 Task: Look for space in Kortenberg, Belgium from 12th  July, 2023 to 15th July, 2023 for 3 adults in price range Rs.12000 to Rs.16000. Place can be entire place with 2 bedrooms having 3 beds and 1 bathroom. Property type can be house, flat, guest house. Amenities needed are: hair dryer, heating. Booking option can be shelf check-in. Required host language is English.
Action: Key pressed <Key.caps_lock>k<Key.caps_lock>ortt<Key.backspace>enberg,<Key.space>
Screenshot: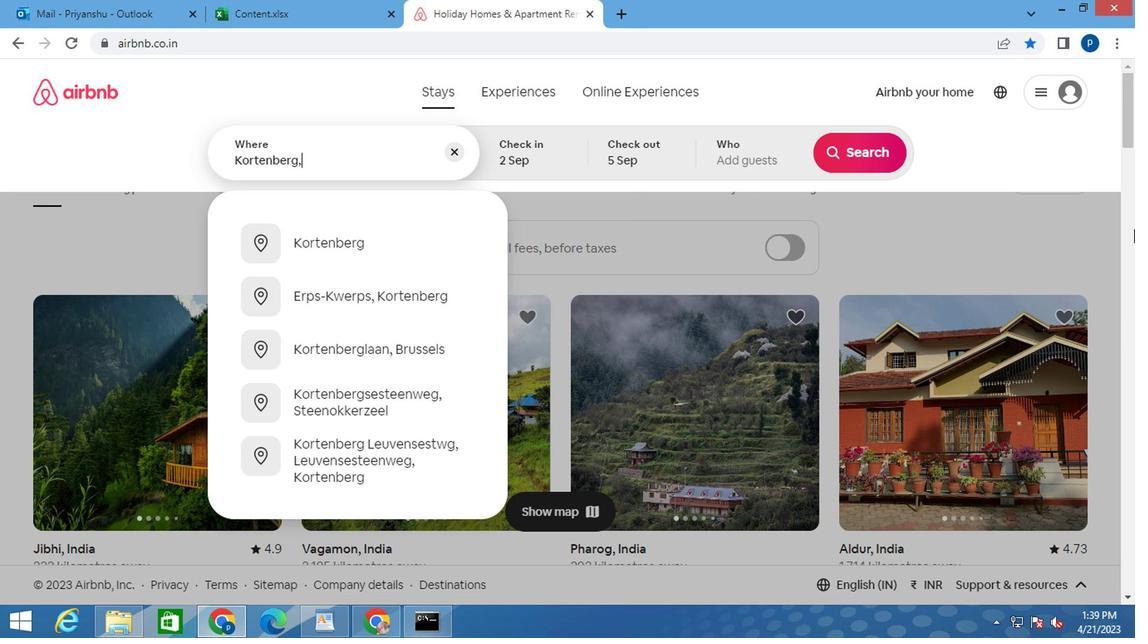 
Action: Mouse moved to (1130, 230)
Screenshot: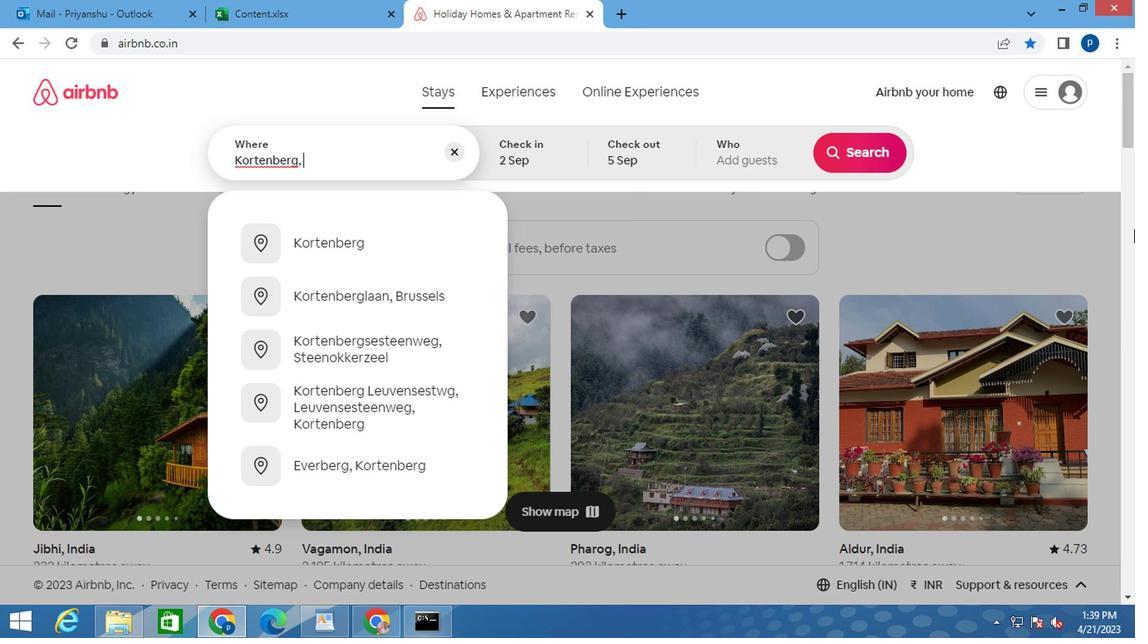 
Action: Key pressed <Key.caps_lock>b<Key.caps_lock>e
Screenshot: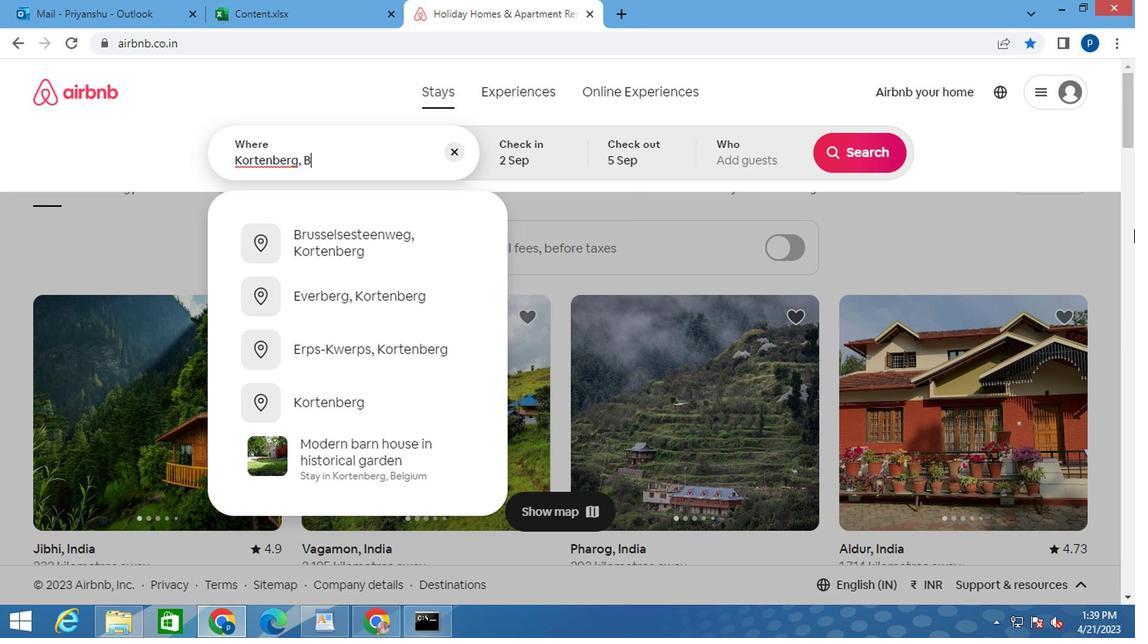 
Action: Mouse moved to (351, 234)
Screenshot: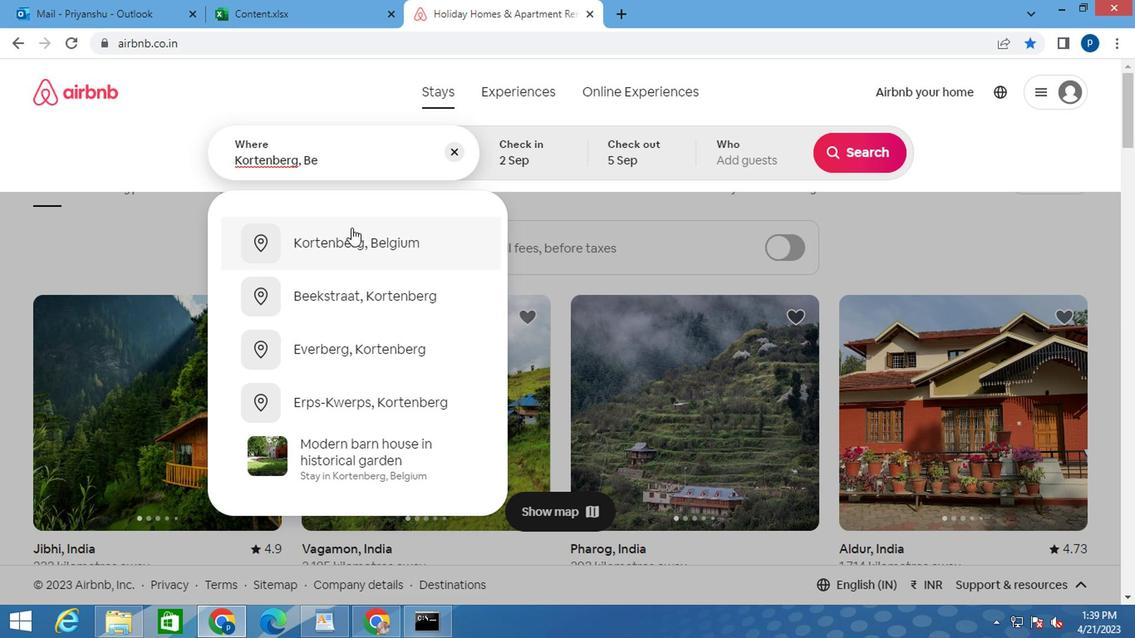 
Action: Mouse pressed left at (351, 234)
Screenshot: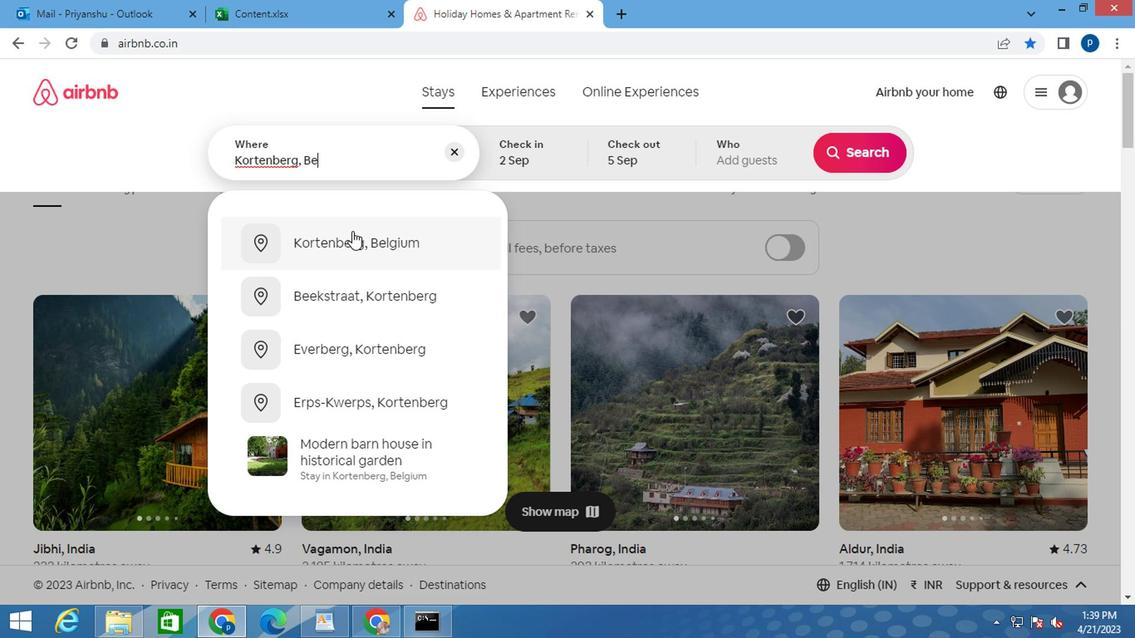 
Action: Mouse moved to (561, 152)
Screenshot: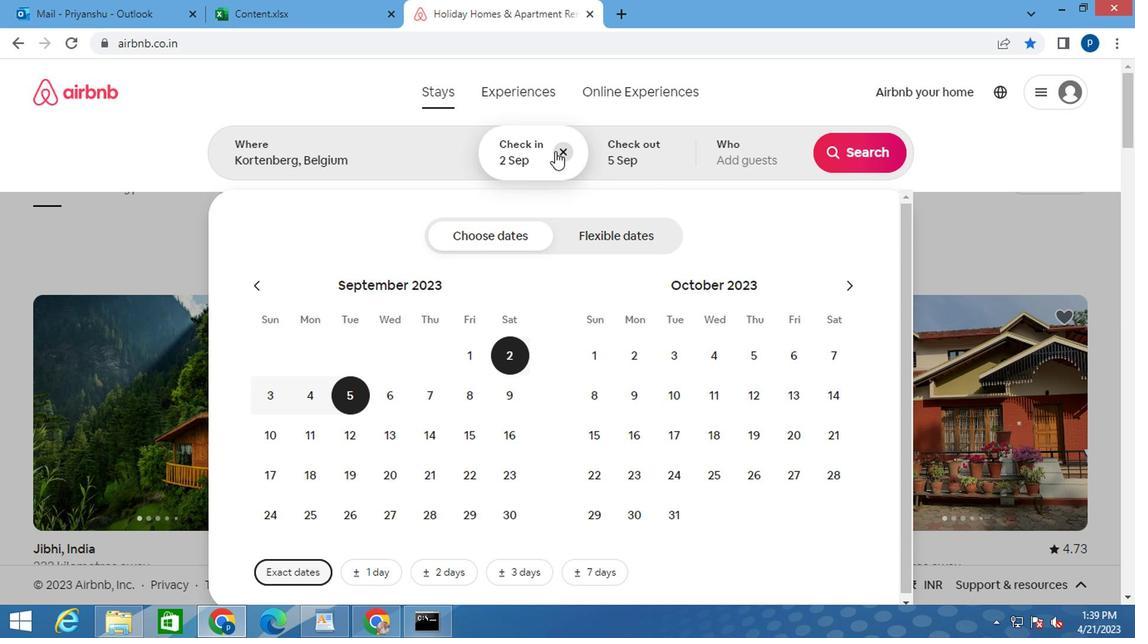 
Action: Mouse pressed left at (561, 152)
Screenshot: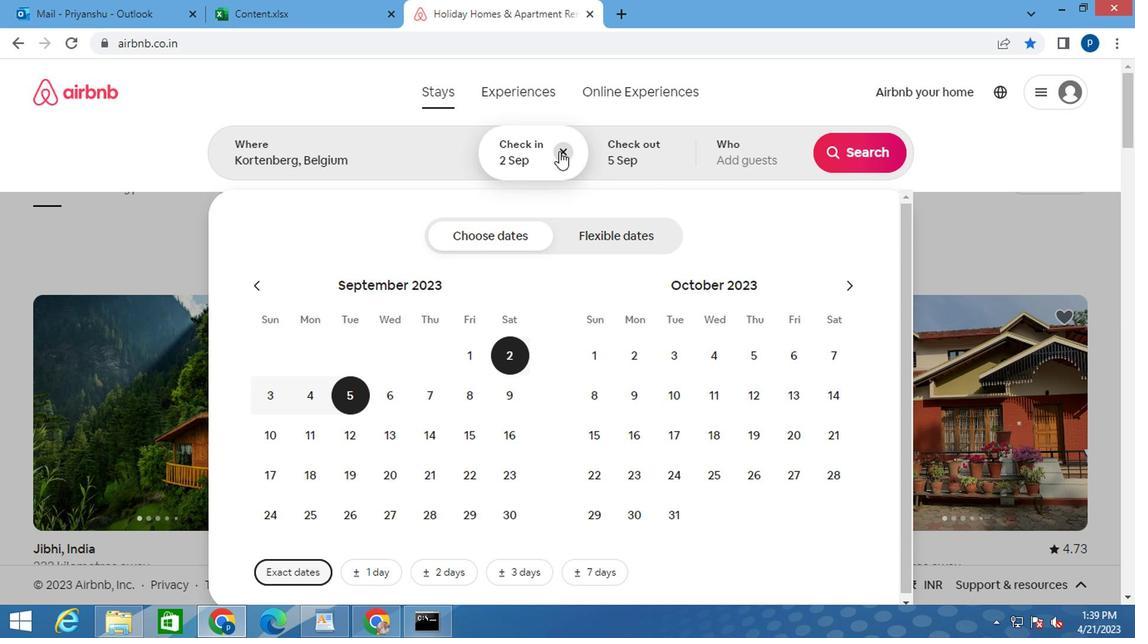 
Action: Mouse moved to (254, 285)
Screenshot: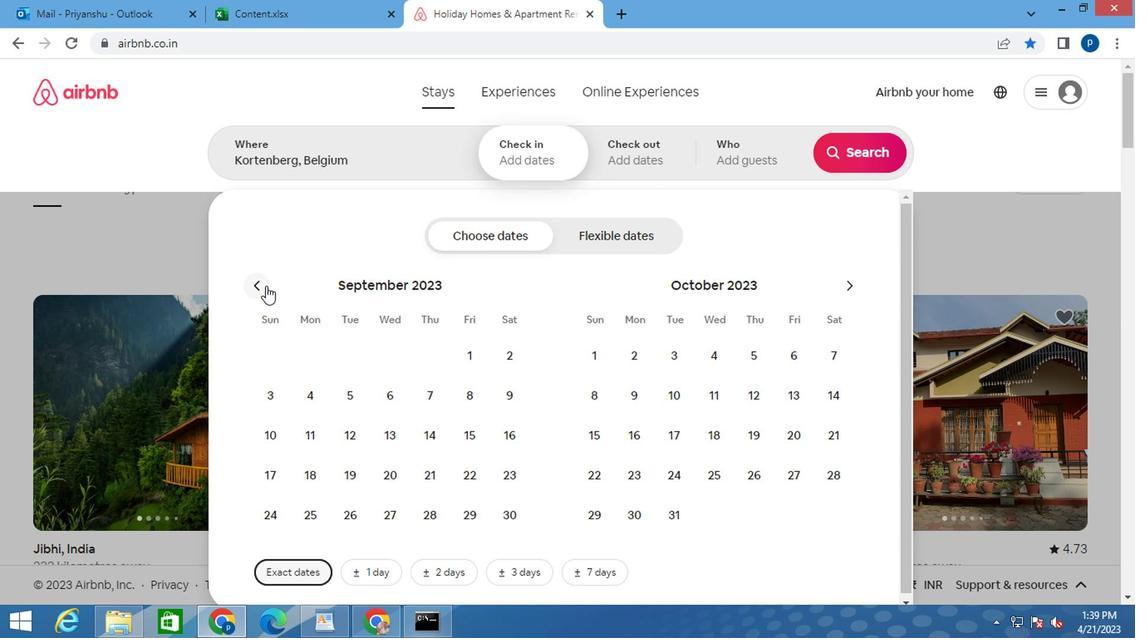 
Action: Mouse pressed left at (254, 285)
Screenshot: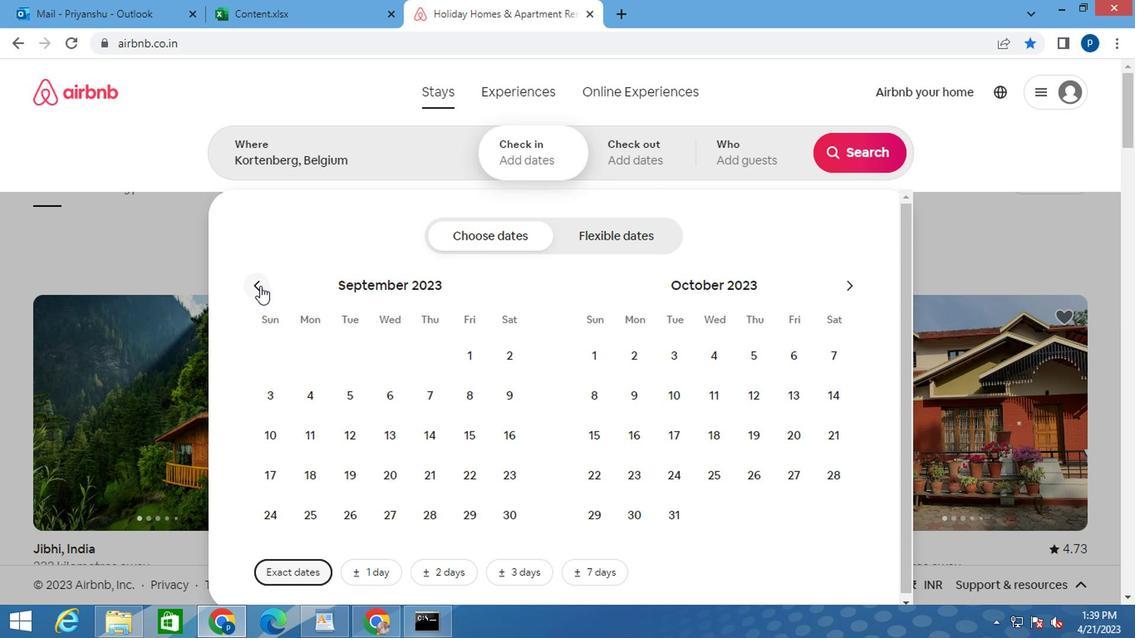 
Action: Mouse pressed left at (254, 285)
Screenshot: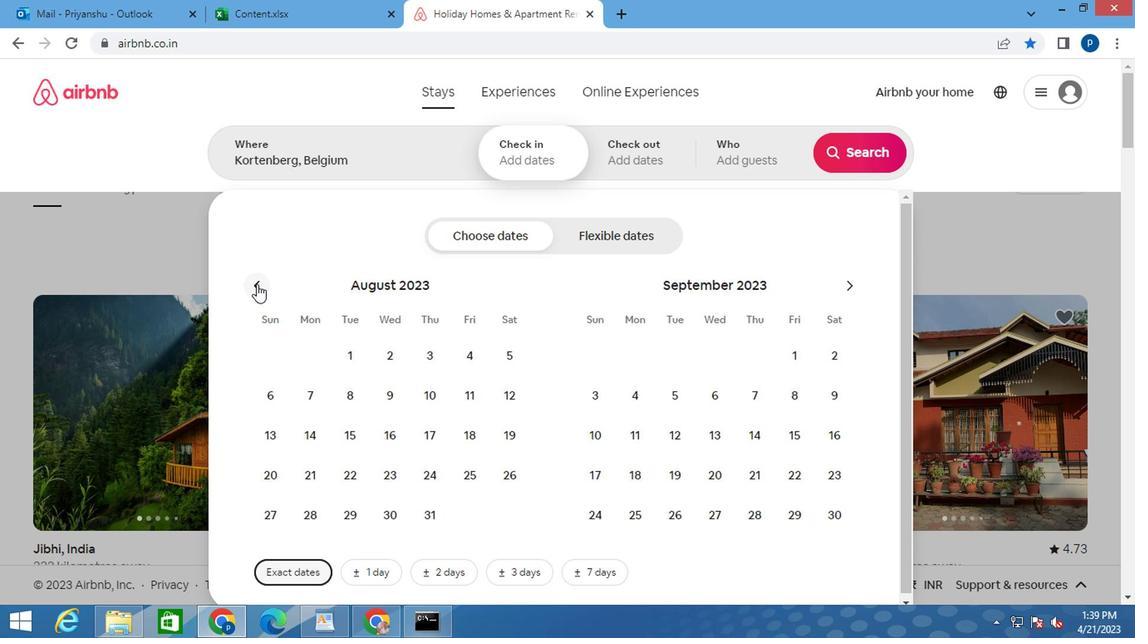 
Action: Mouse moved to (258, 288)
Screenshot: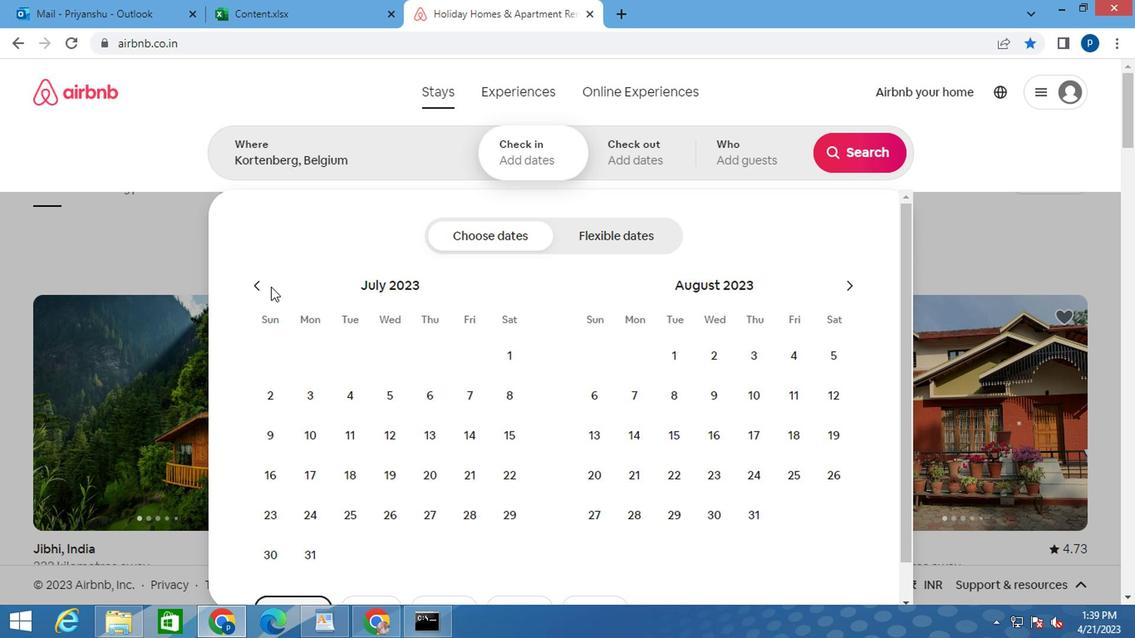 
Action: Mouse pressed left at (258, 288)
Screenshot: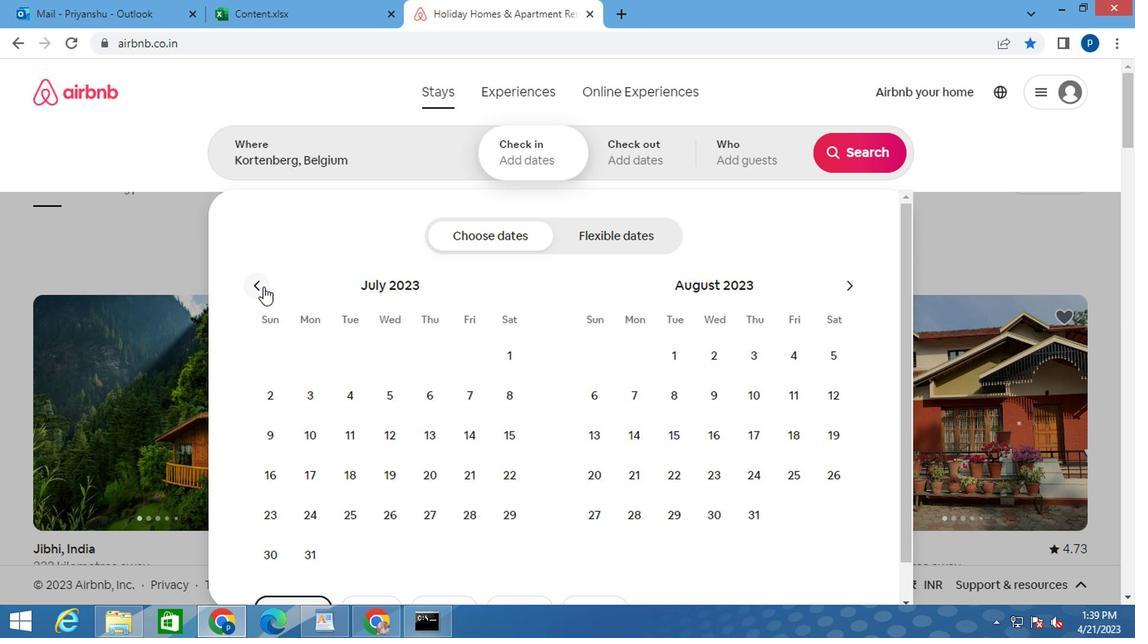 
Action: Mouse moved to (708, 431)
Screenshot: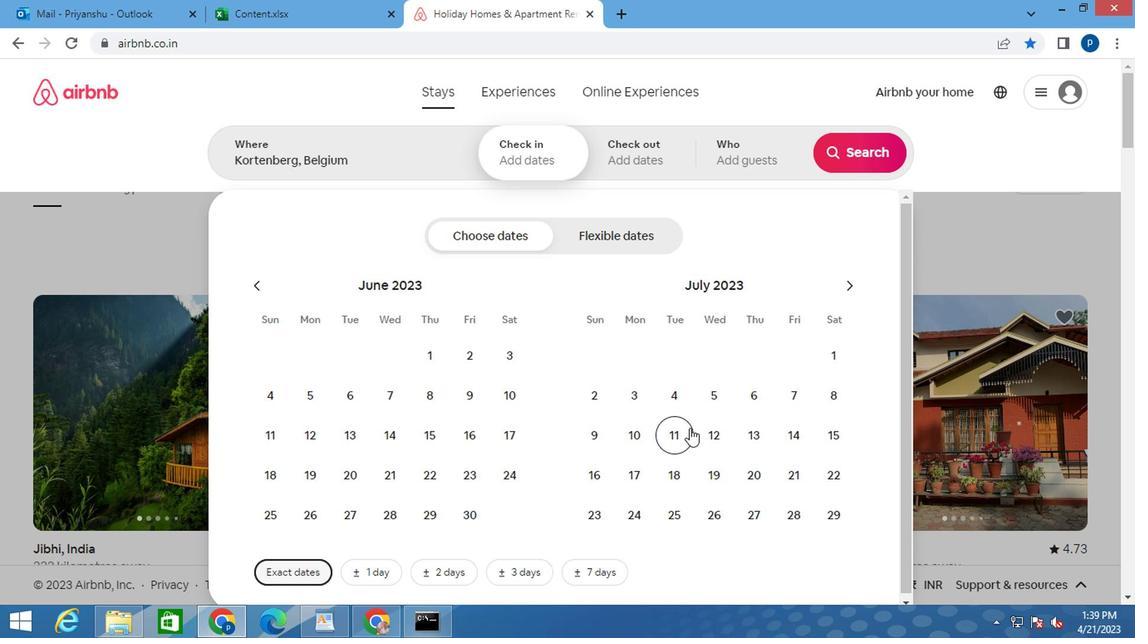 
Action: Mouse pressed left at (708, 431)
Screenshot: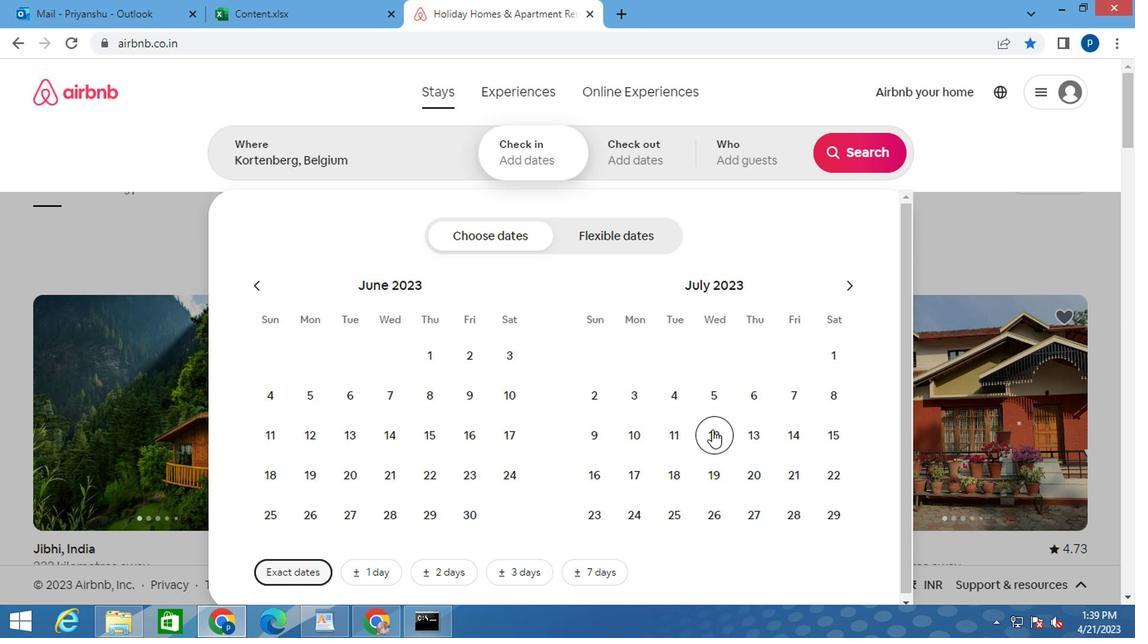 
Action: Mouse moved to (835, 441)
Screenshot: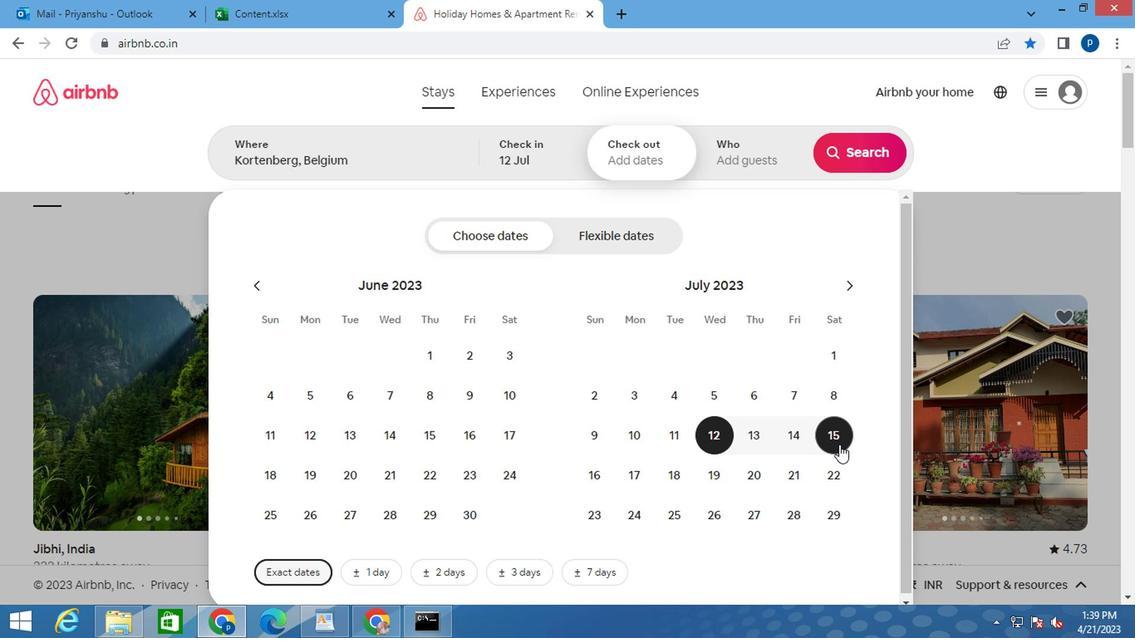 
Action: Mouse pressed left at (835, 441)
Screenshot: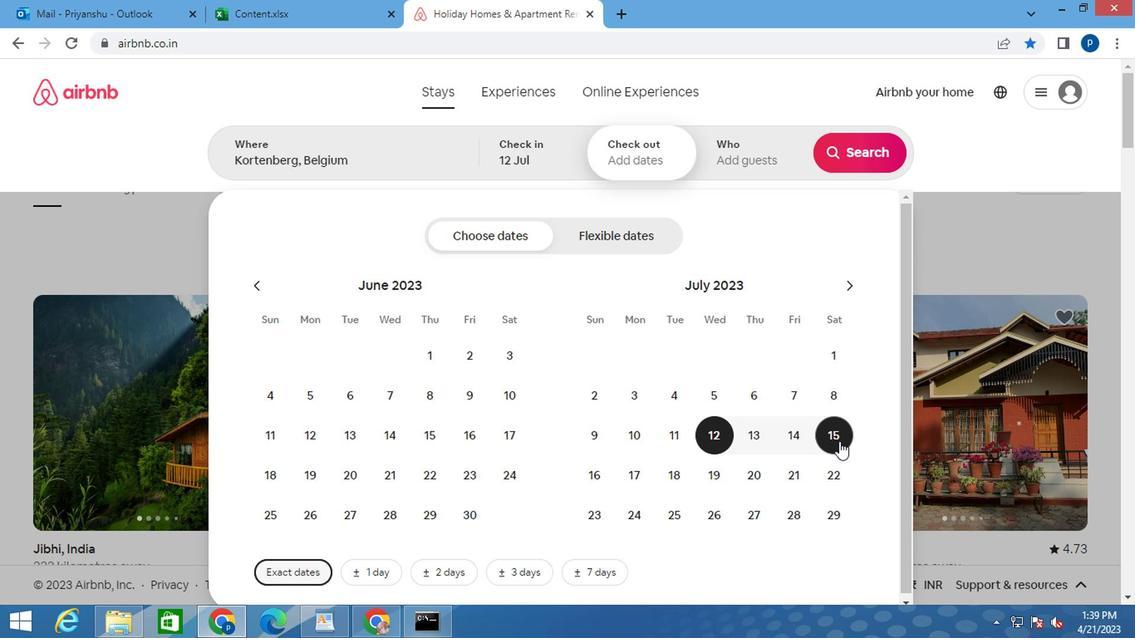 
Action: Mouse moved to (754, 157)
Screenshot: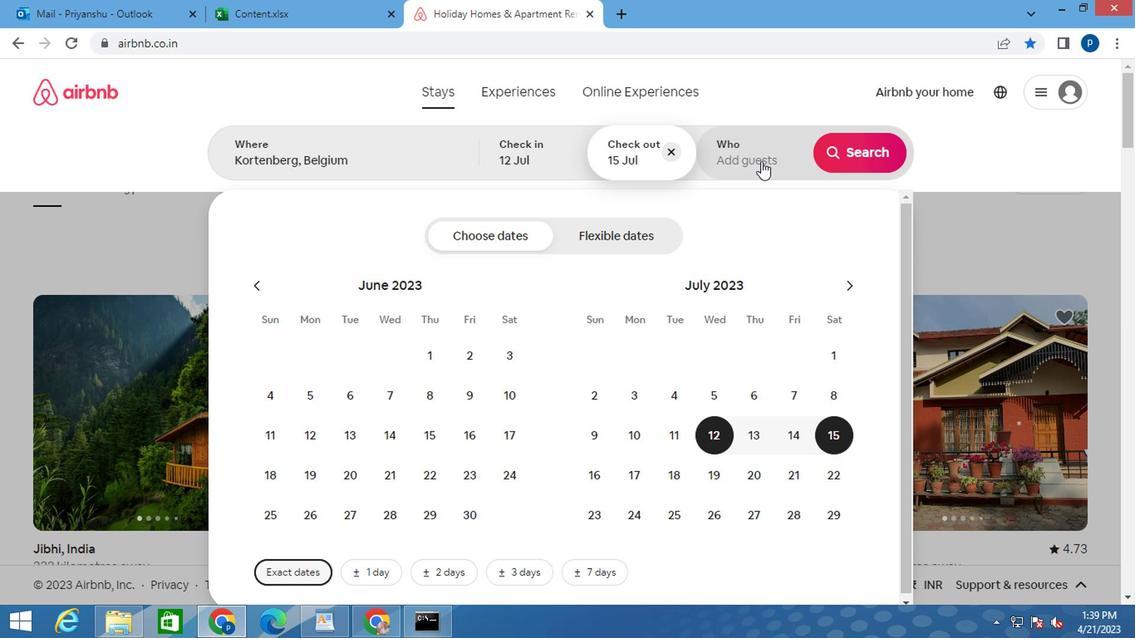 
Action: Mouse pressed left at (754, 157)
Screenshot: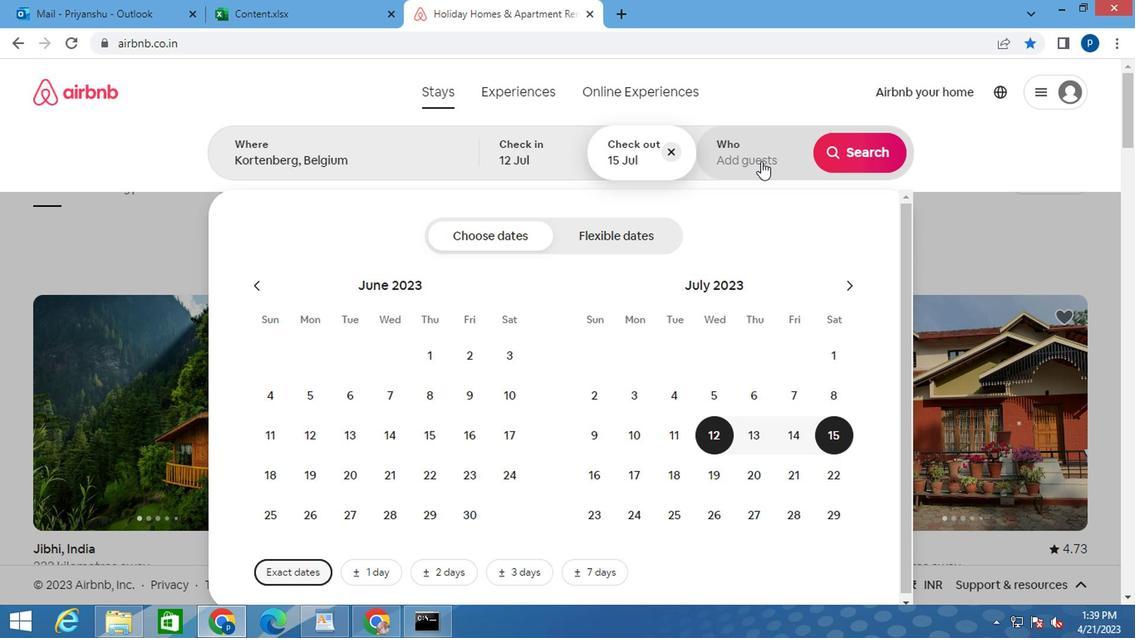 
Action: Mouse moved to (860, 240)
Screenshot: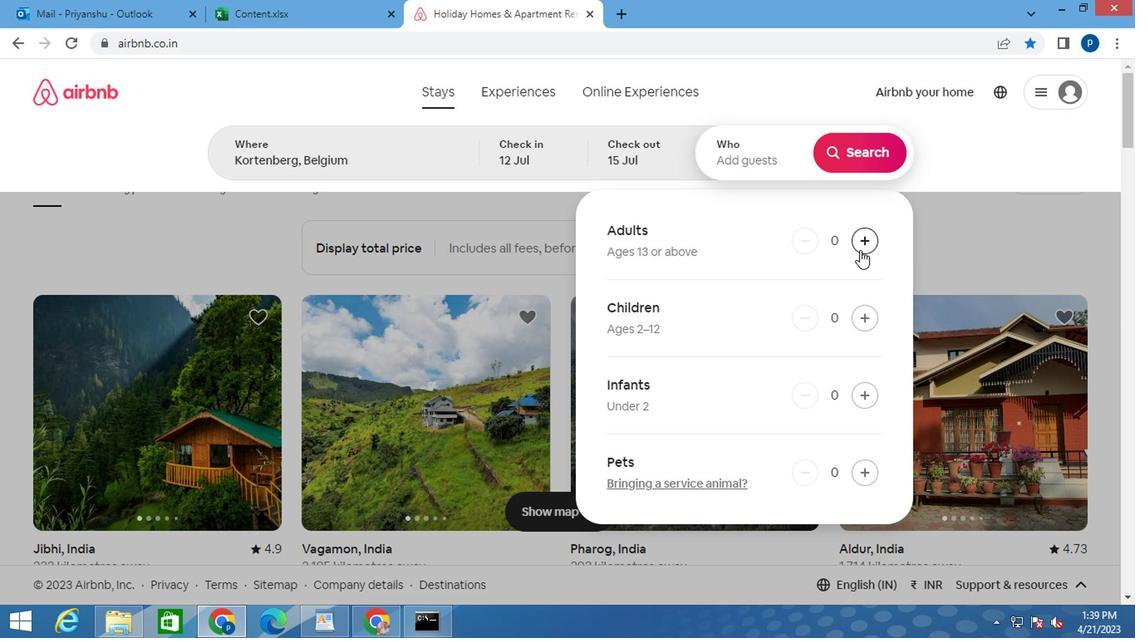 
Action: Mouse pressed left at (860, 240)
Screenshot: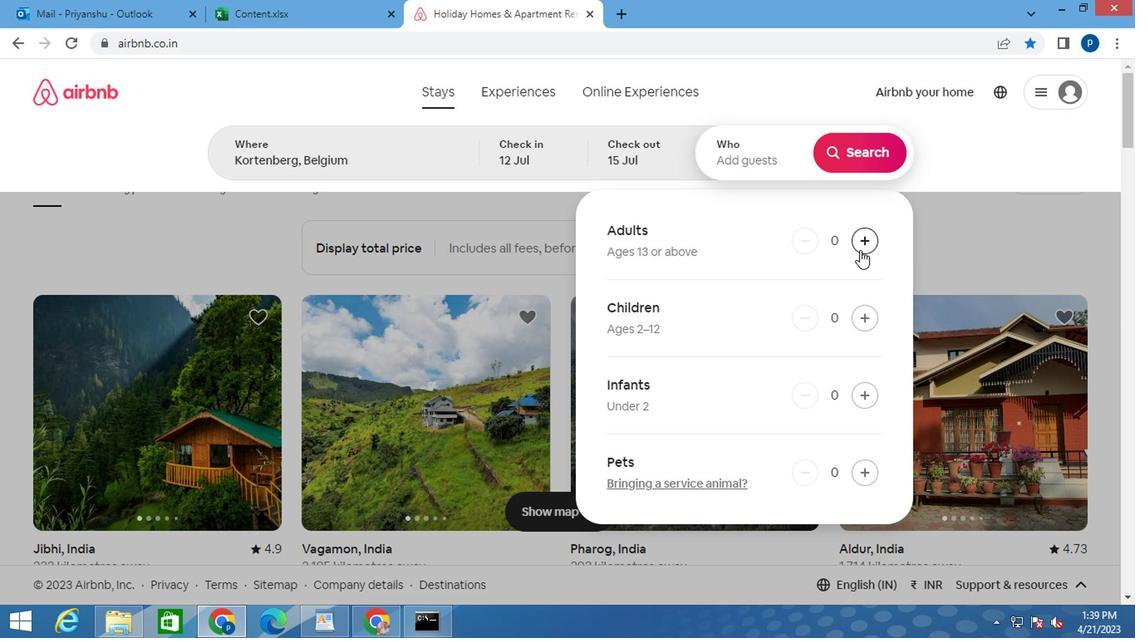 
Action: Mouse pressed left at (860, 240)
Screenshot: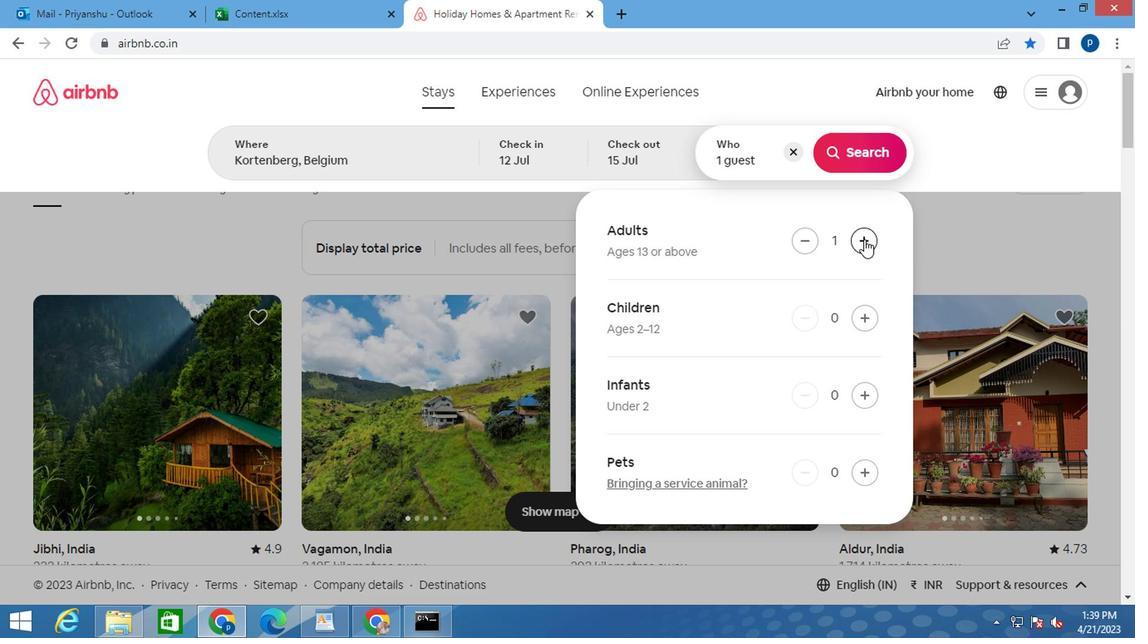 
Action: Mouse pressed left at (860, 240)
Screenshot: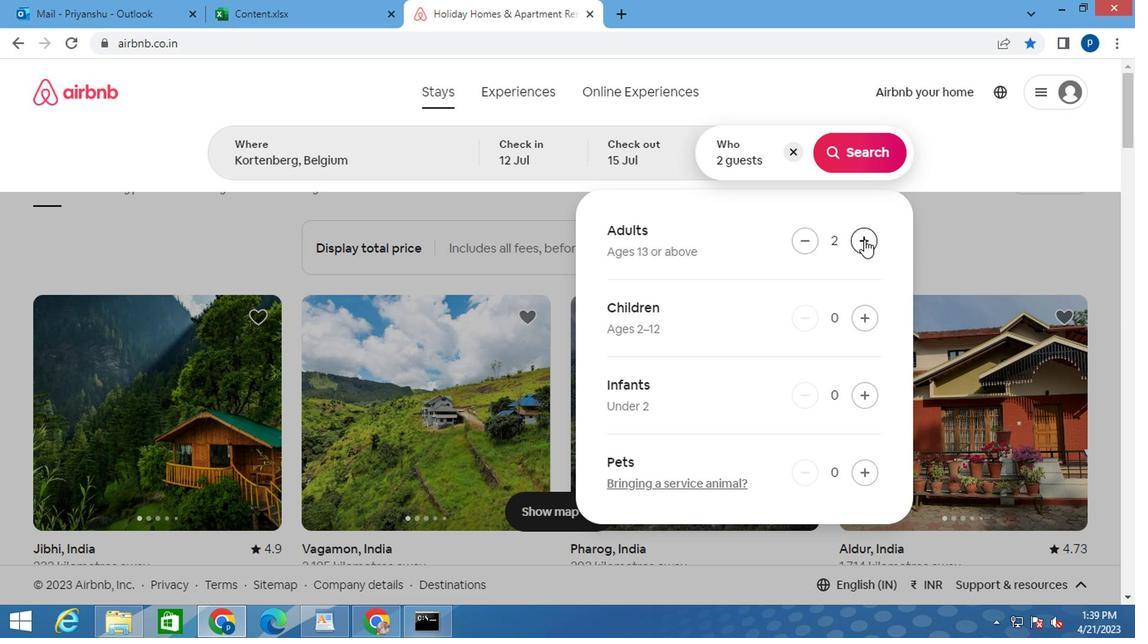 
Action: Mouse moved to (861, 149)
Screenshot: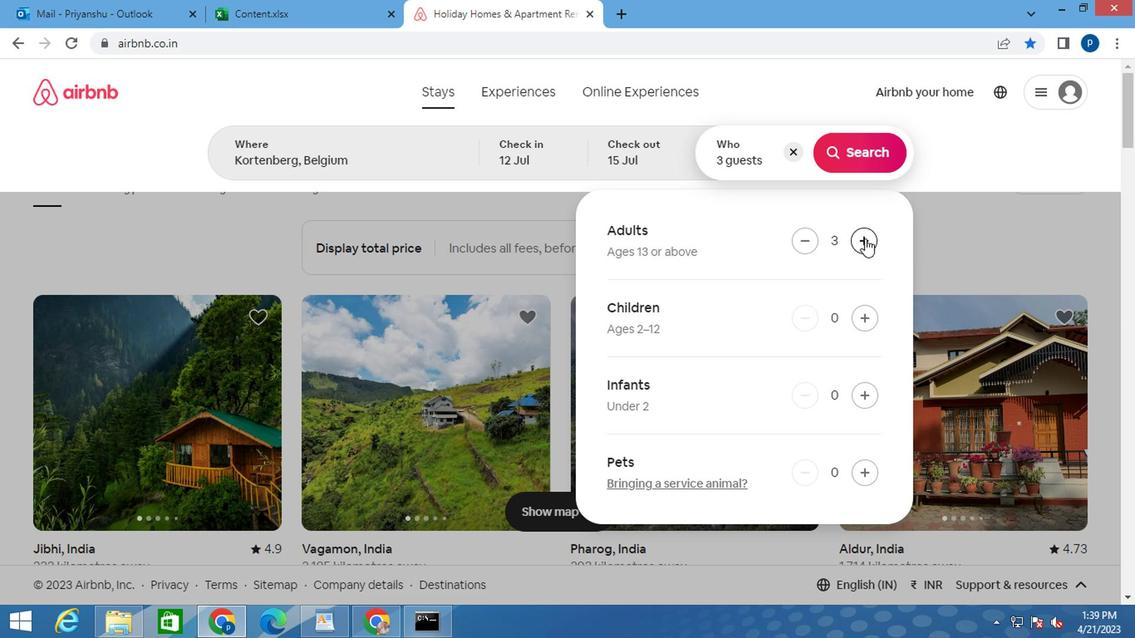 
Action: Mouse pressed left at (861, 149)
Screenshot: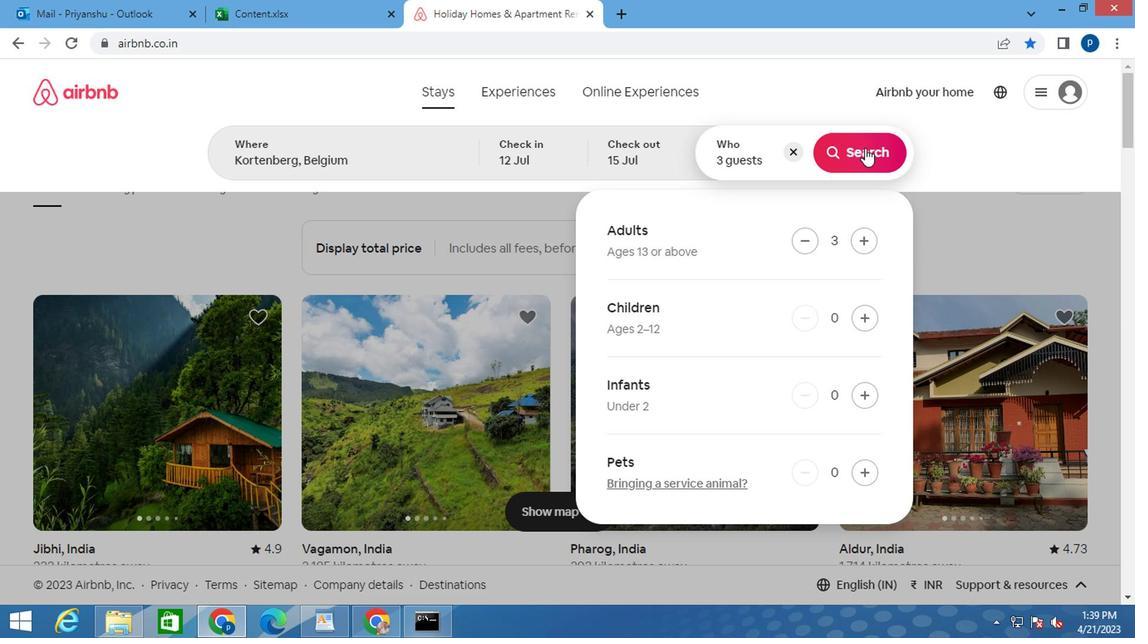 
Action: Mouse moved to (1032, 157)
Screenshot: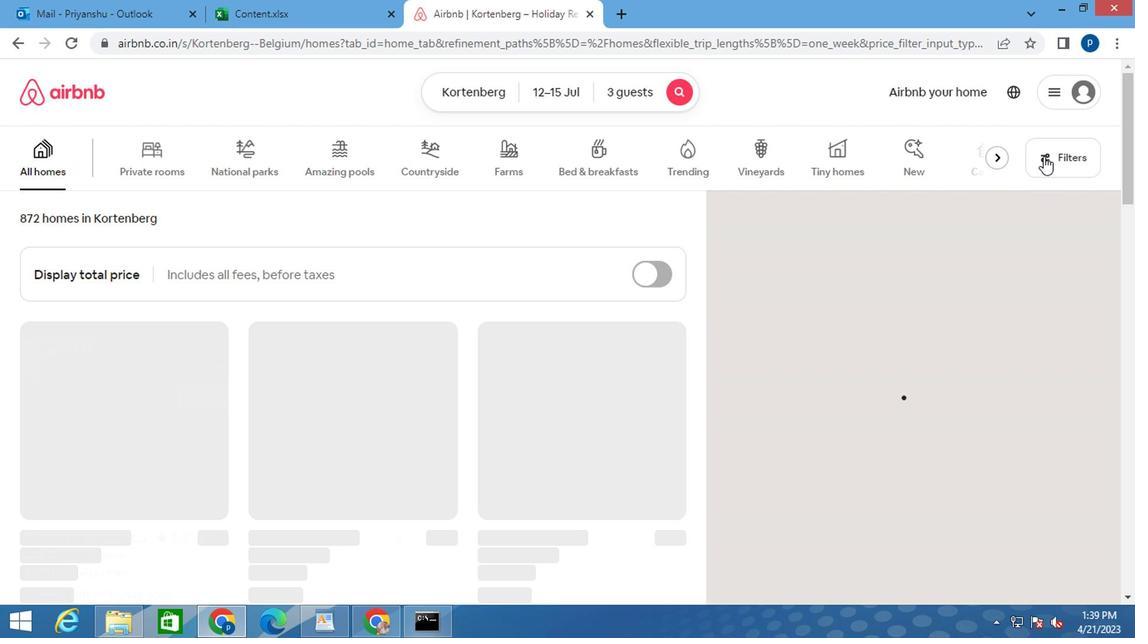 
Action: Mouse pressed left at (1032, 157)
Screenshot: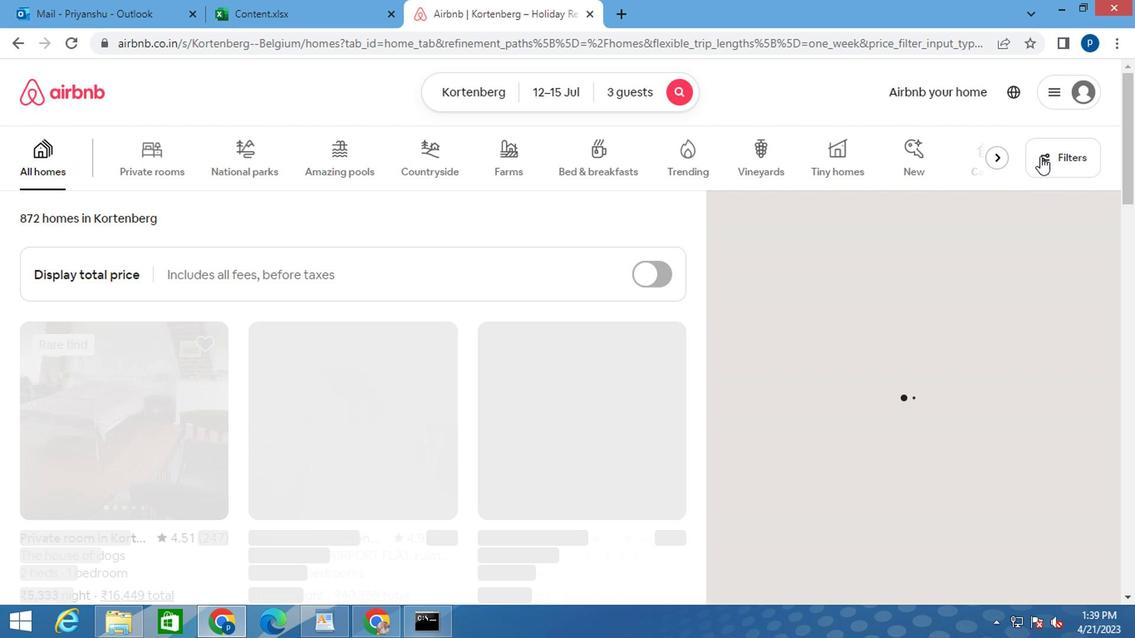 
Action: Mouse moved to (311, 371)
Screenshot: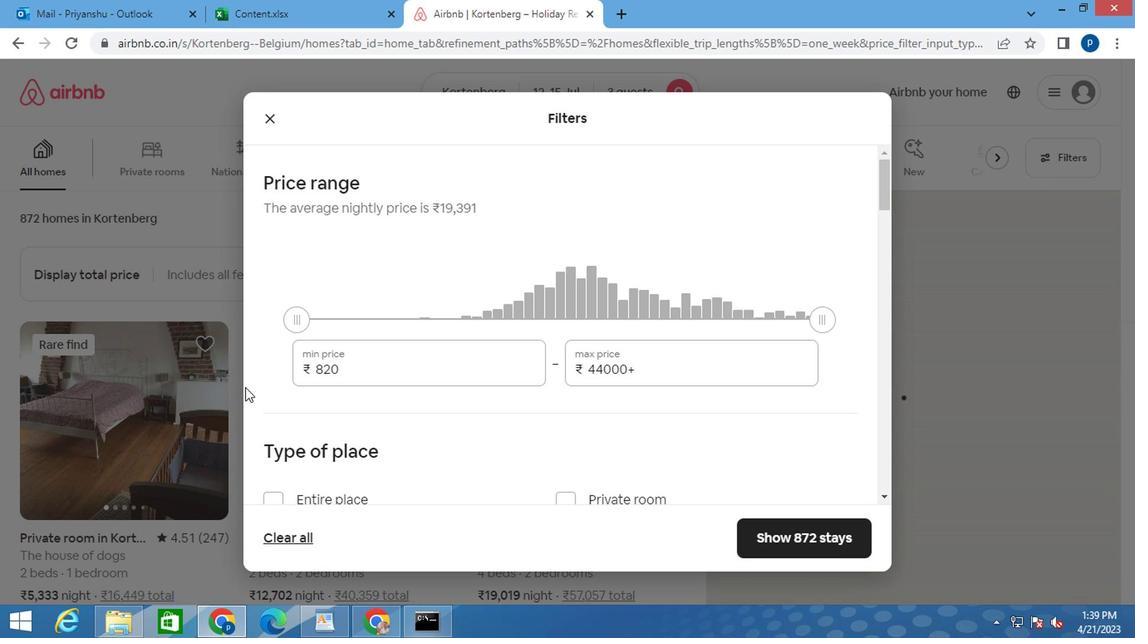 
Action: Mouse pressed left at (311, 371)
Screenshot: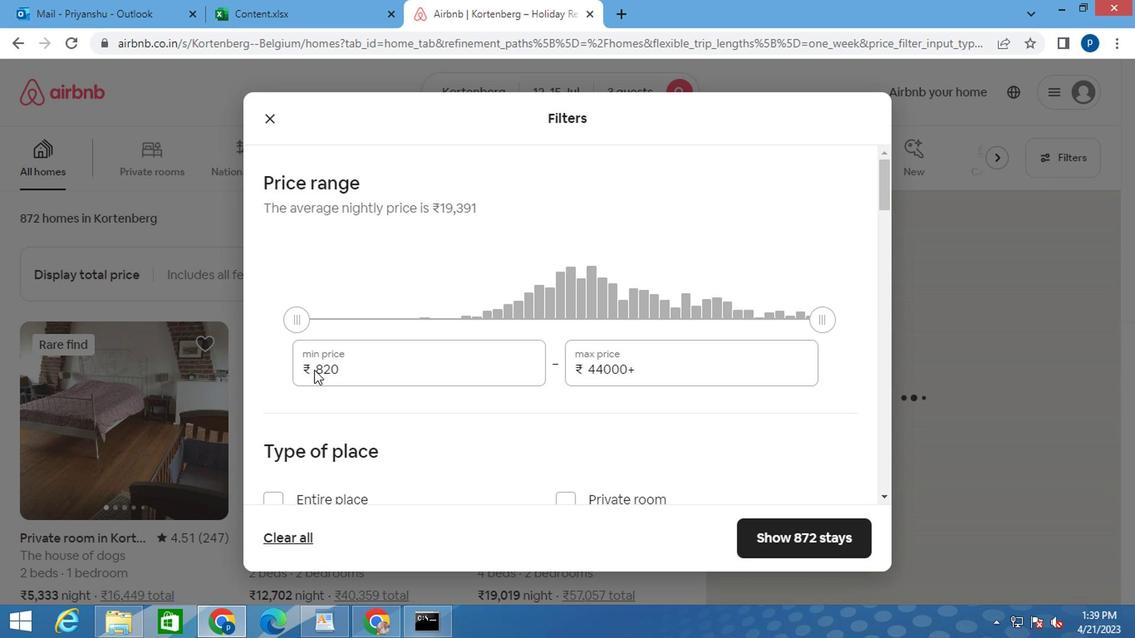 
Action: Mouse pressed left at (311, 371)
Screenshot: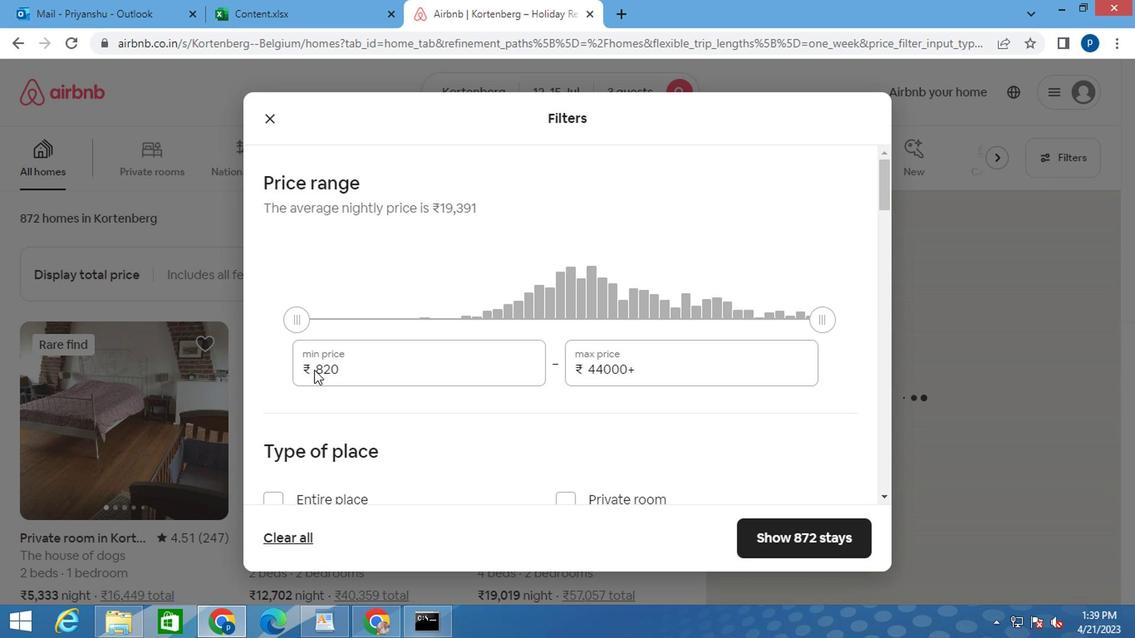 
Action: Mouse moved to (312, 371)
Screenshot: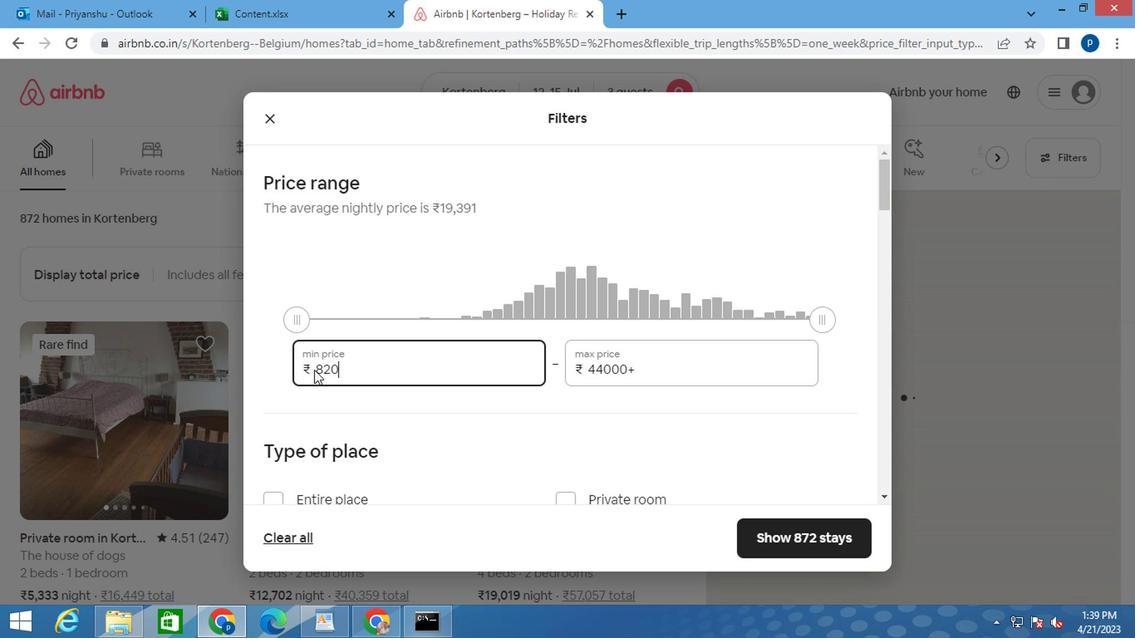 
Action: Mouse pressed left at (312, 371)
Screenshot: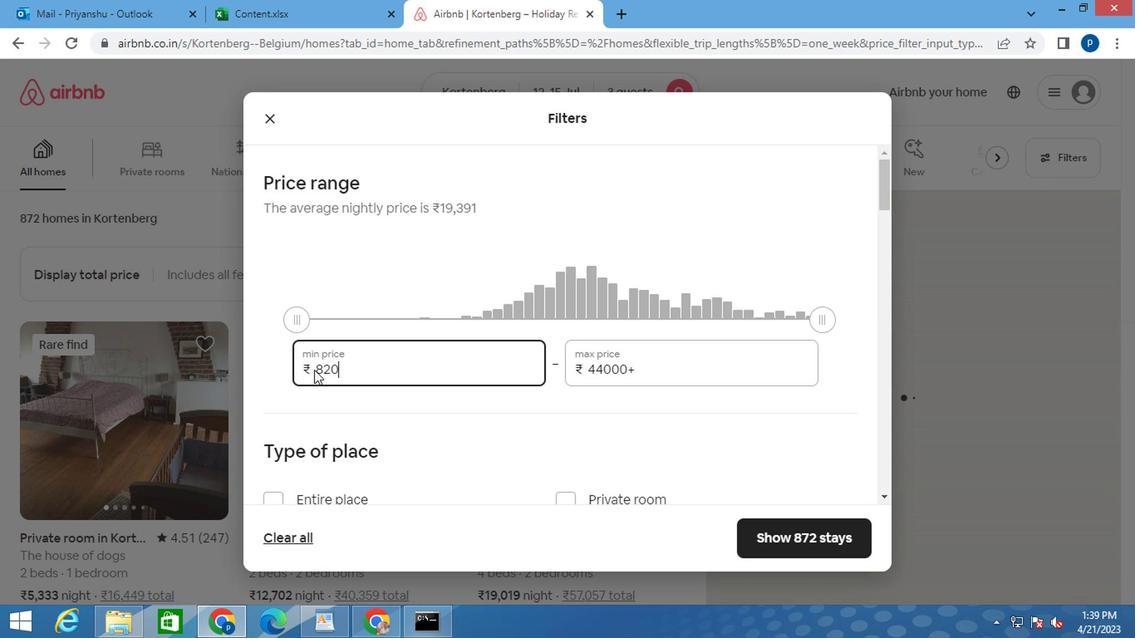 
Action: Mouse moved to (321, 370)
Screenshot: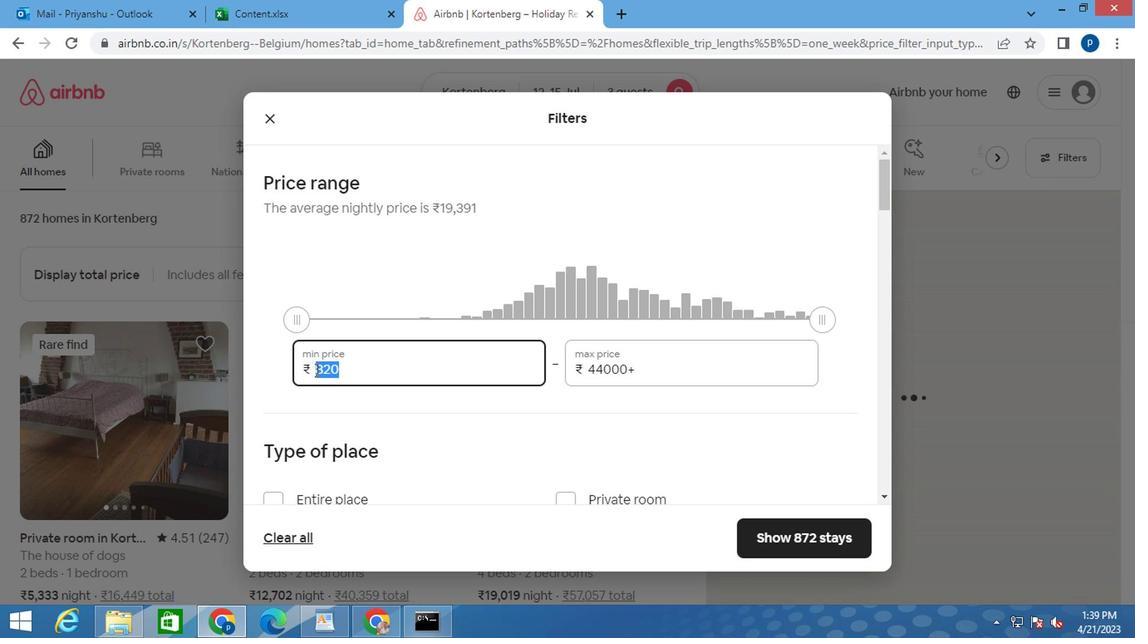
Action: Mouse pressed left at (321, 370)
Screenshot: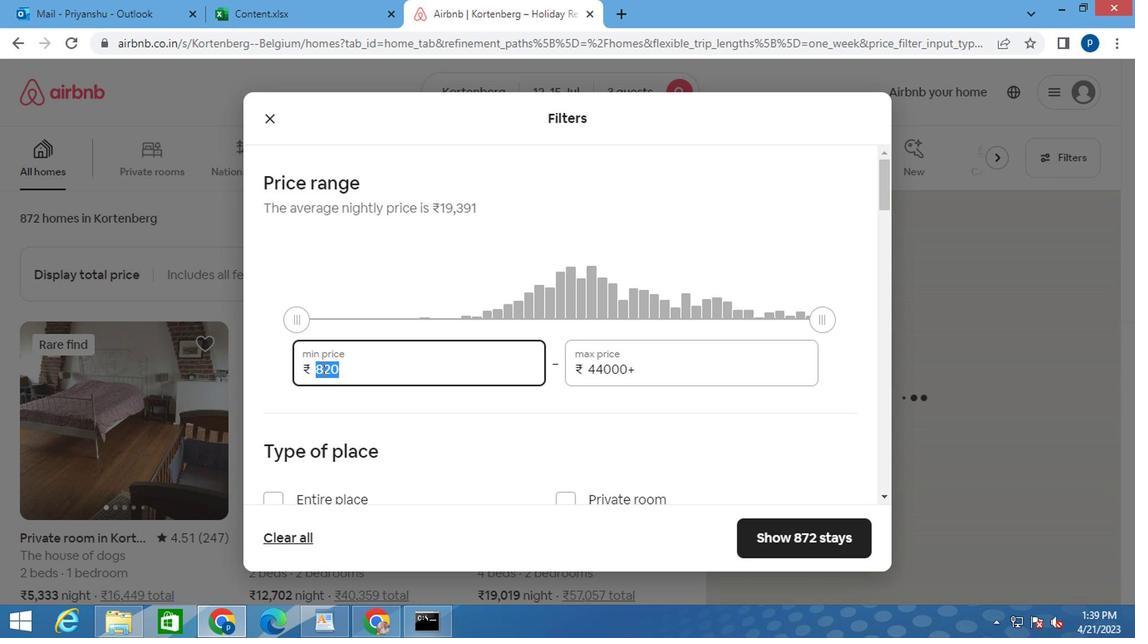 
Action: Key pressed 120
Screenshot: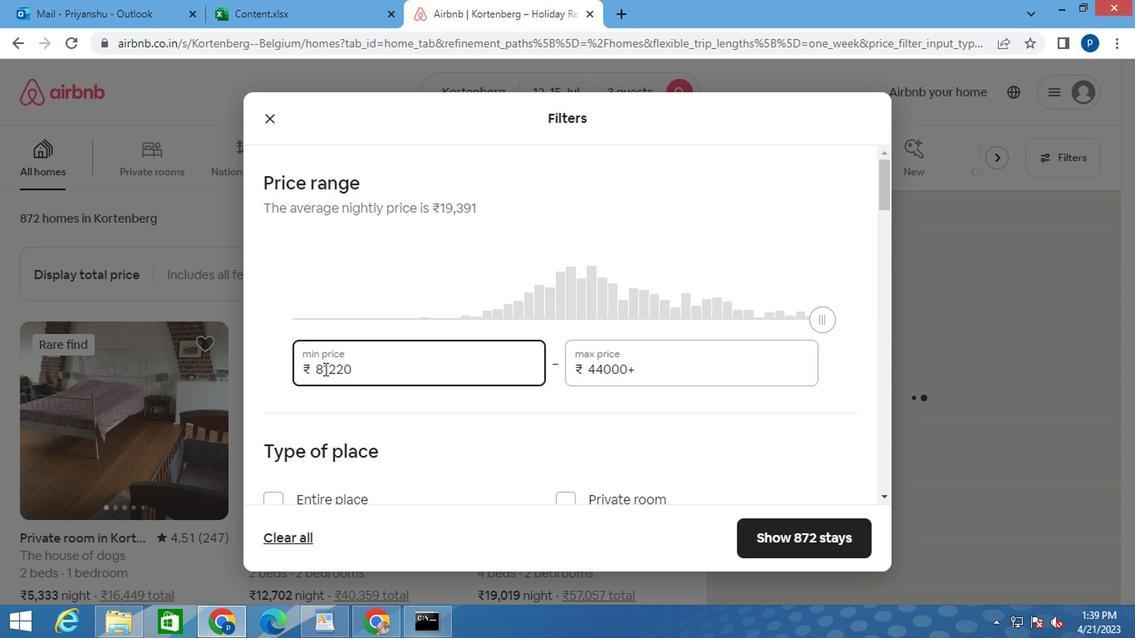 
Action: Mouse moved to (320, 372)
Screenshot: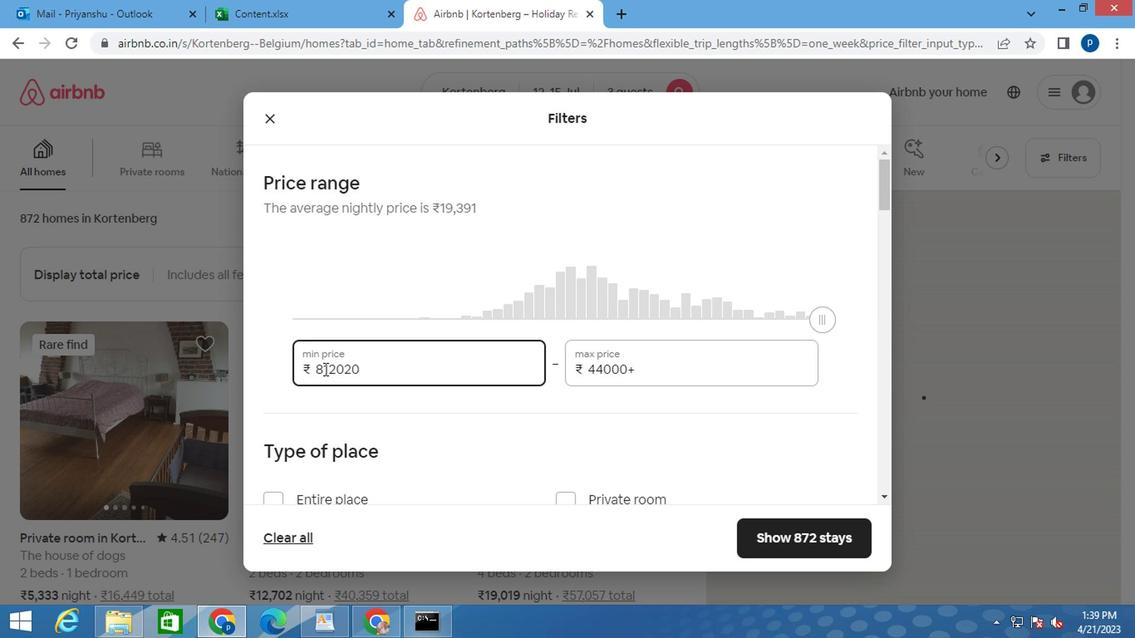 
Action: Mouse pressed left at (320, 372)
Screenshot: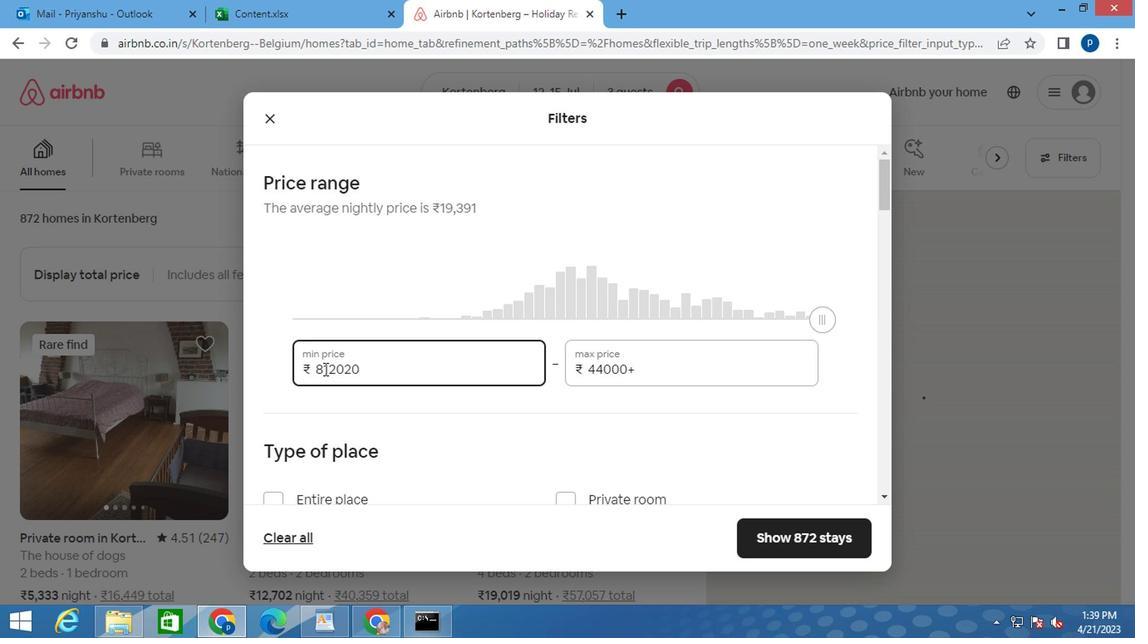 
Action: Mouse moved to (318, 372)
Screenshot: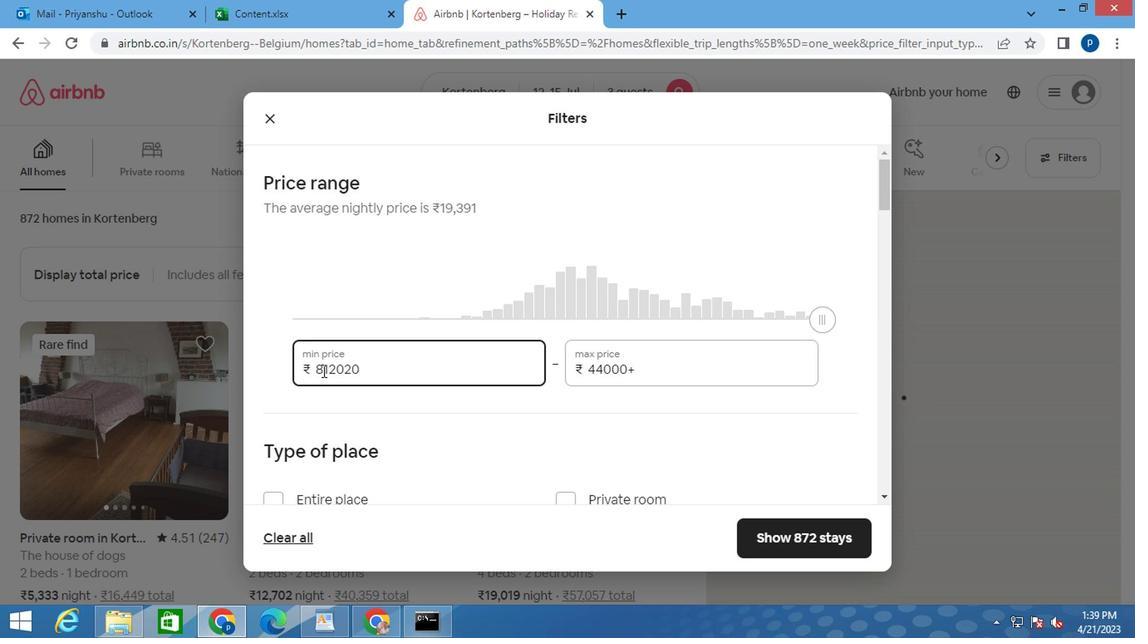 
Action: Mouse pressed left at (318, 372)
Screenshot: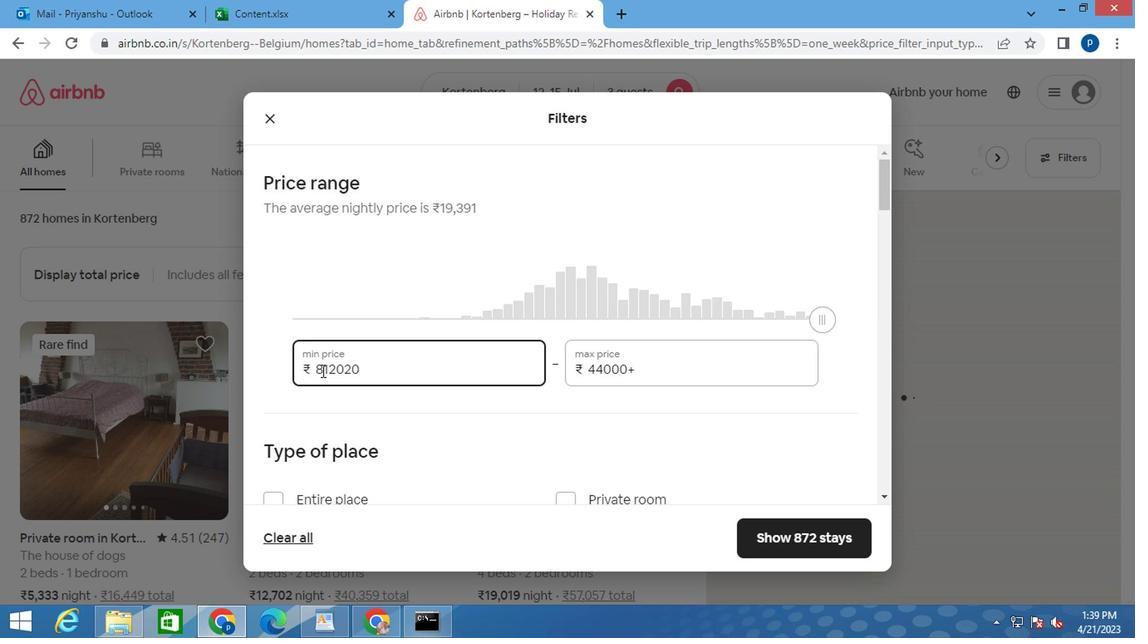 
Action: Mouse pressed left at (318, 372)
Screenshot: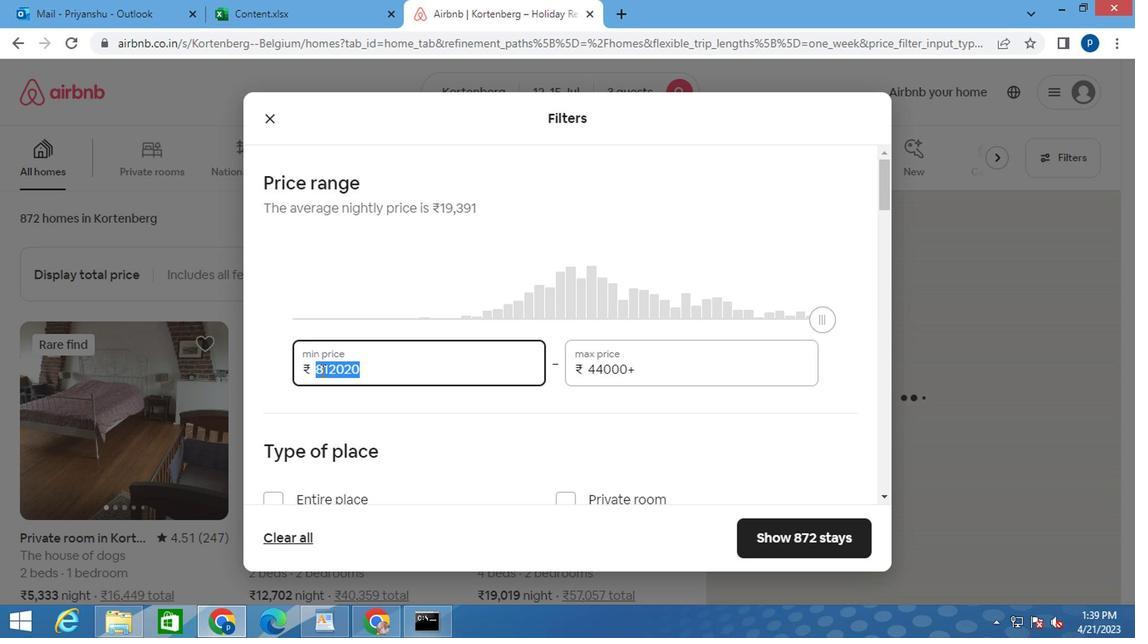 
Action: Key pressed 12000<Key.tab>16000
Screenshot: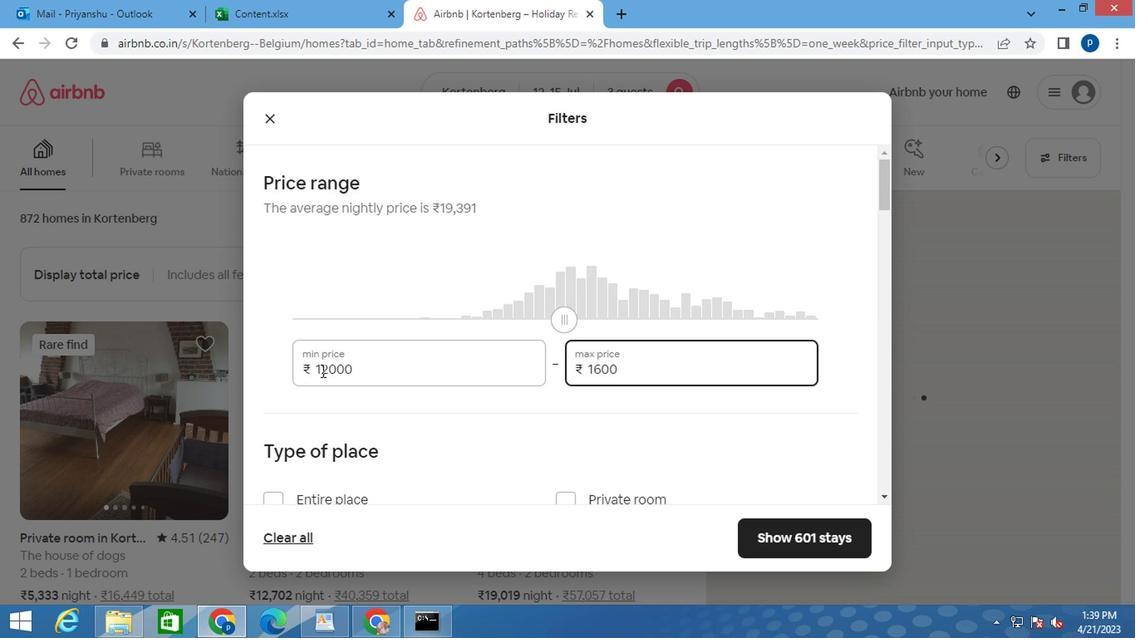 
Action: Mouse moved to (454, 444)
Screenshot: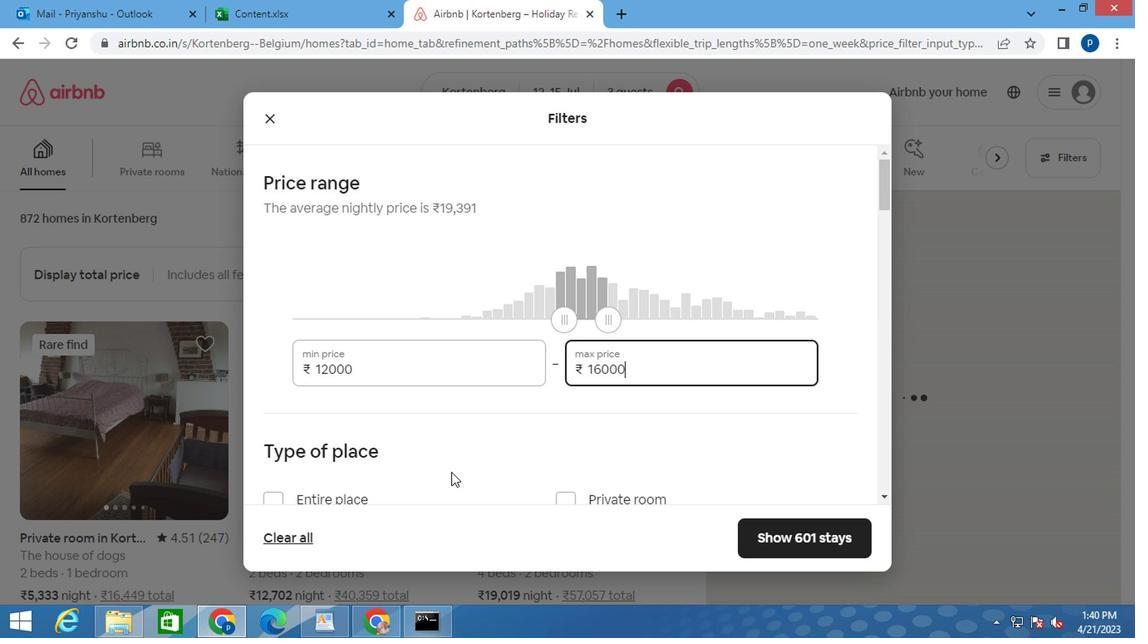 
Action: Mouse scrolled (454, 444) with delta (0, 0)
Screenshot: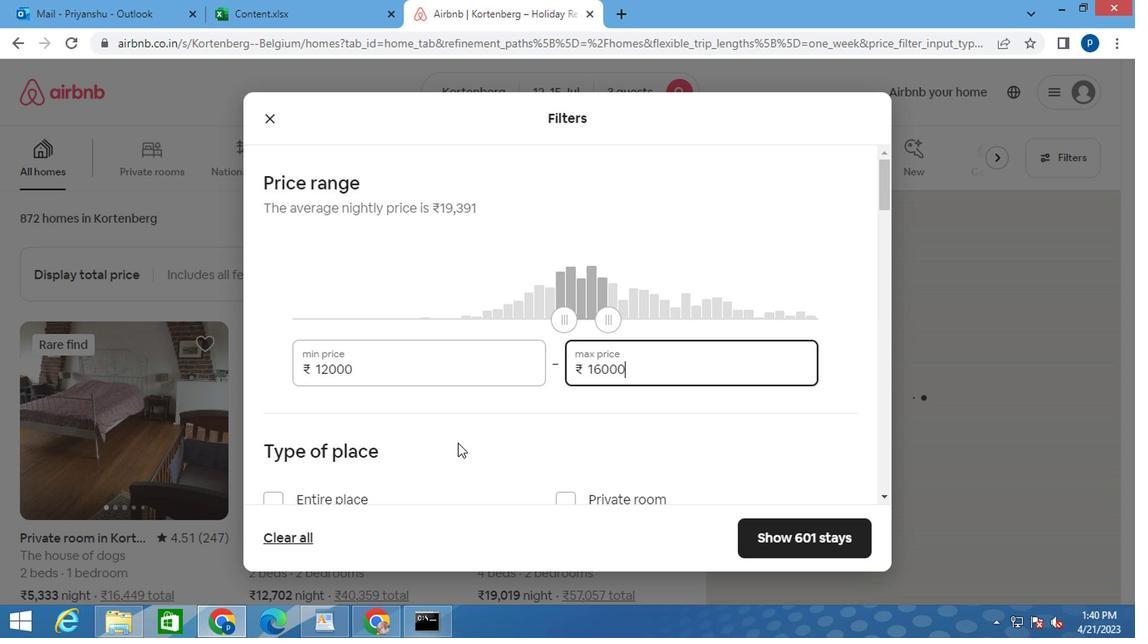 
Action: Mouse moved to (446, 418)
Screenshot: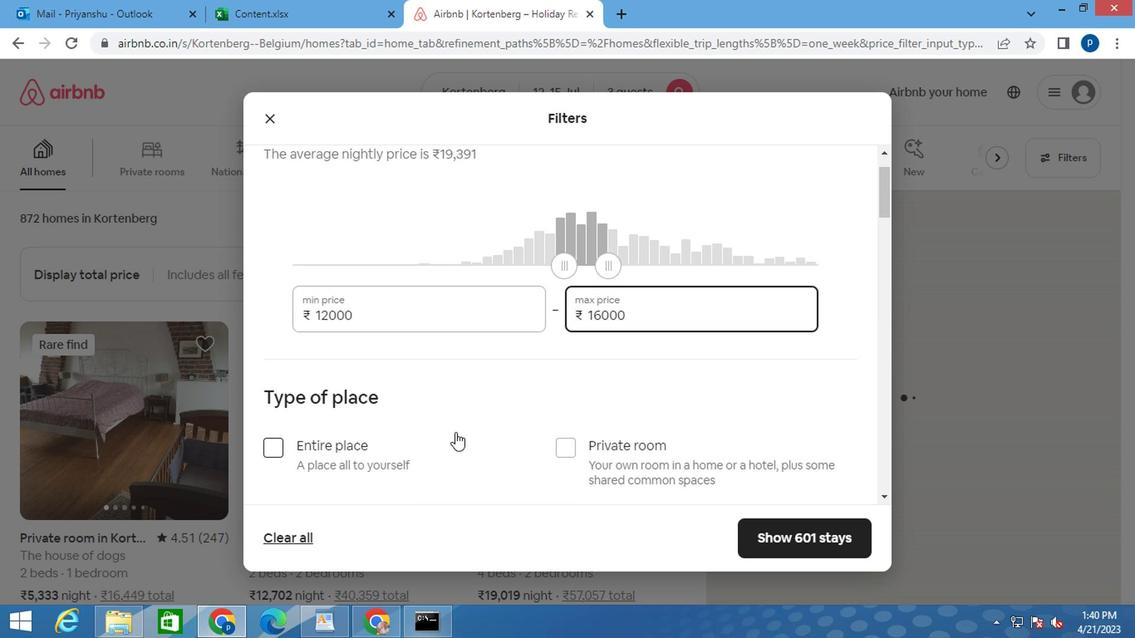 
Action: Mouse scrolled (446, 418) with delta (0, 0)
Screenshot: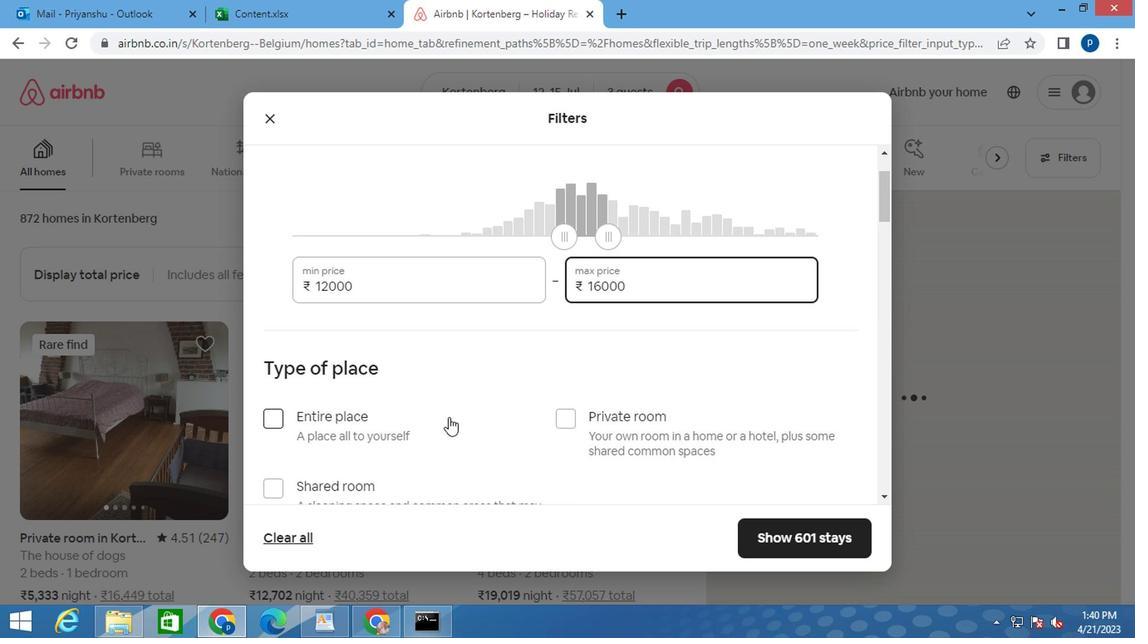 
Action: Mouse scrolled (446, 418) with delta (0, 0)
Screenshot: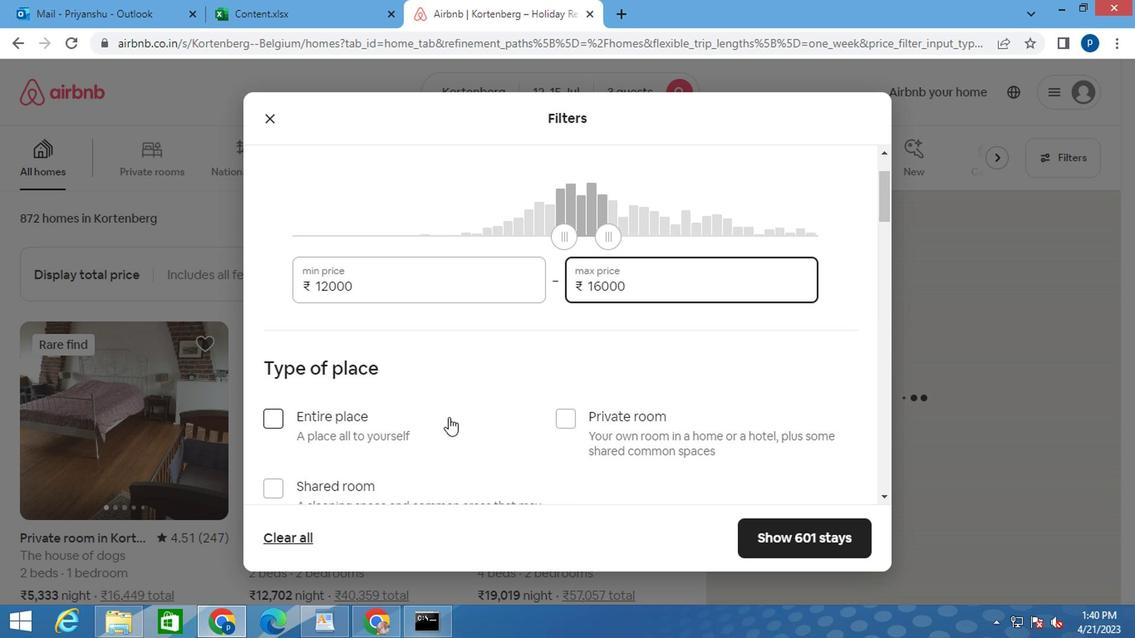 
Action: Mouse moved to (277, 253)
Screenshot: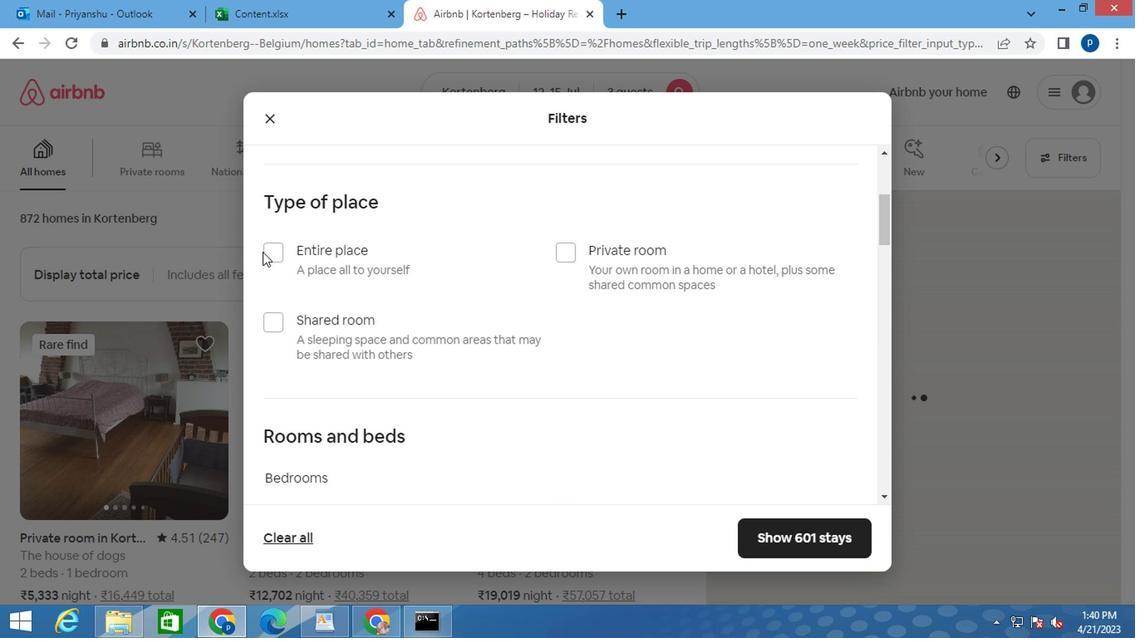 
Action: Mouse pressed left at (277, 253)
Screenshot: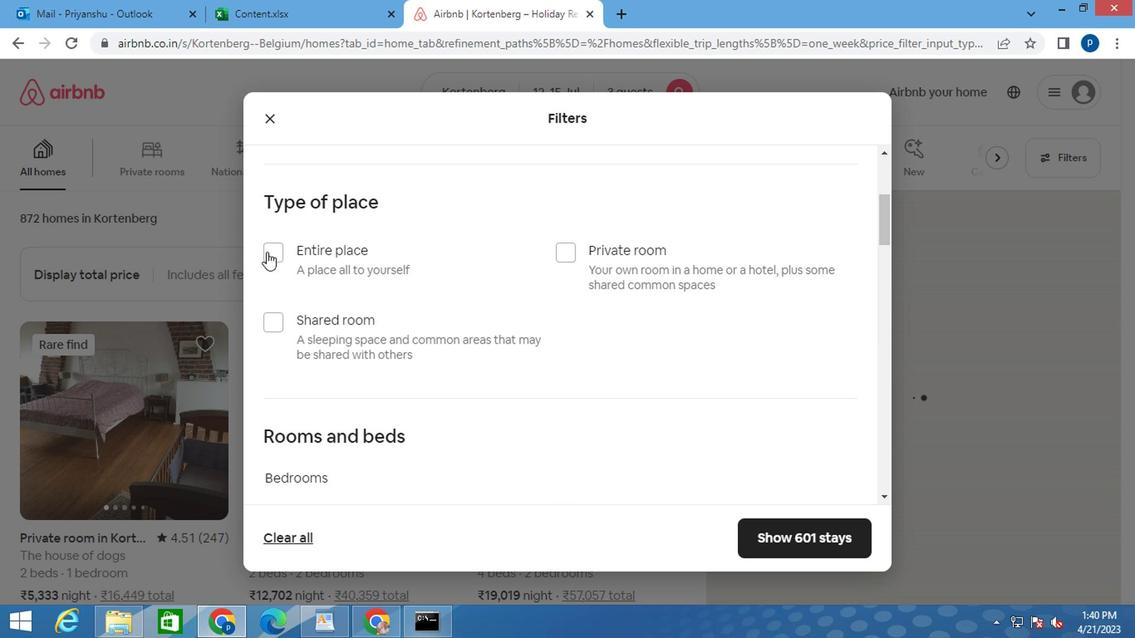 
Action: Mouse moved to (436, 304)
Screenshot: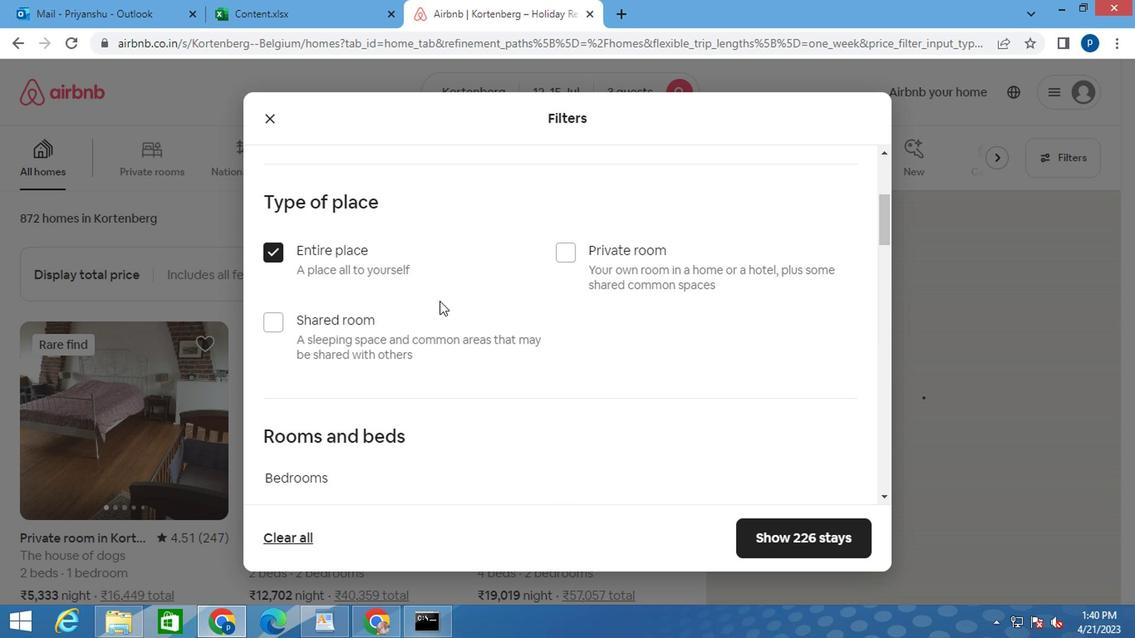 
Action: Mouse scrolled (436, 303) with delta (0, 0)
Screenshot: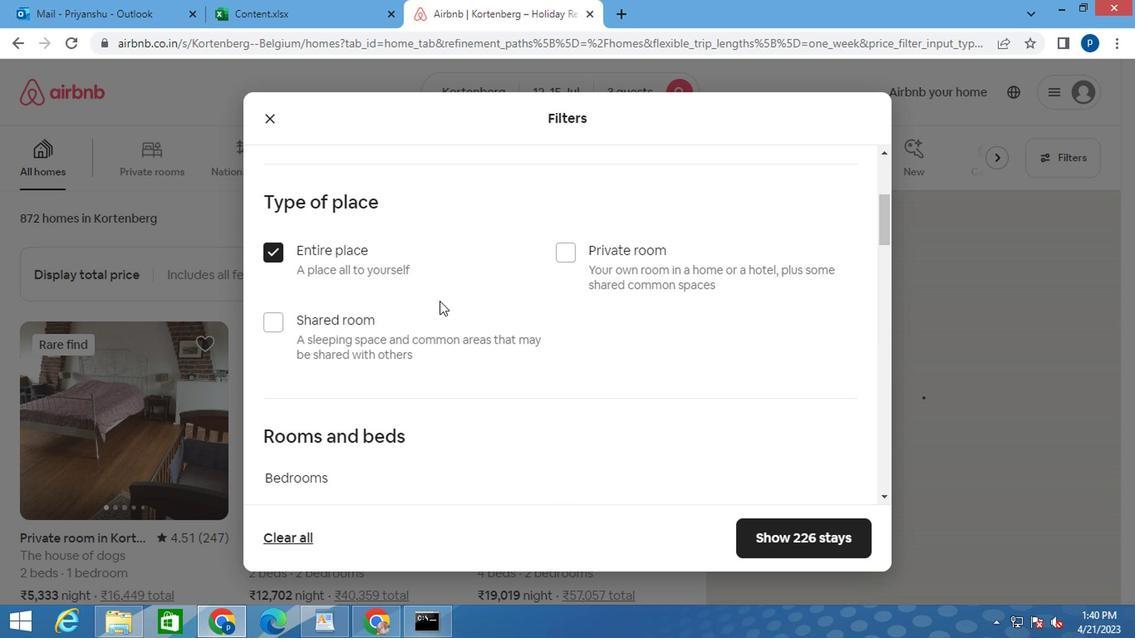 
Action: Mouse moved to (436, 304)
Screenshot: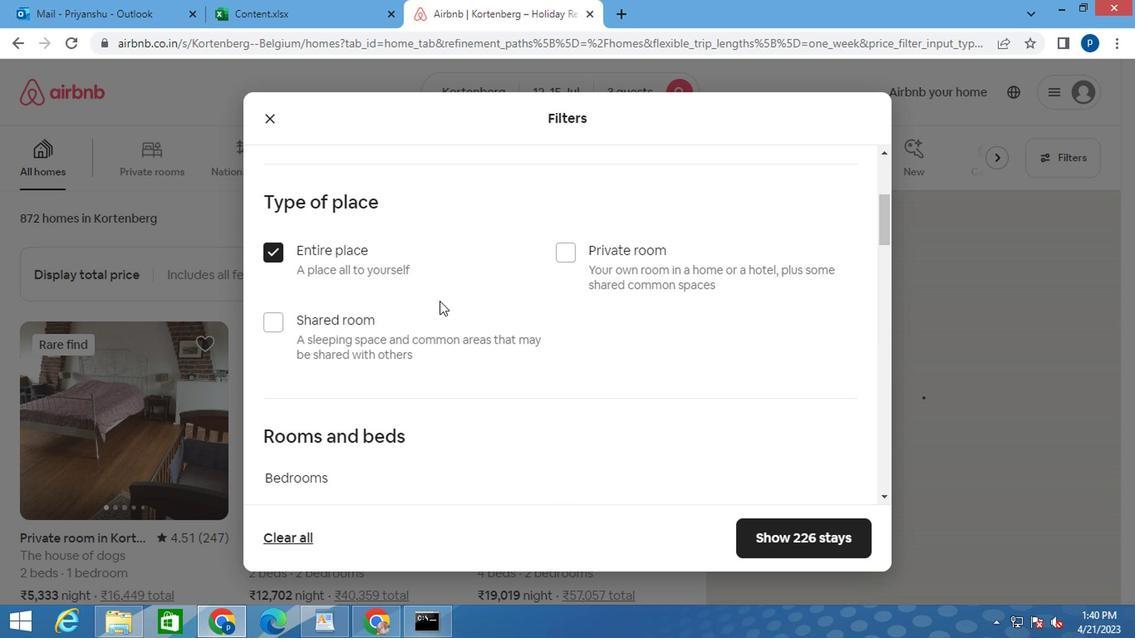 
Action: Mouse scrolled (436, 303) with delta (0, 0)
Screenshot: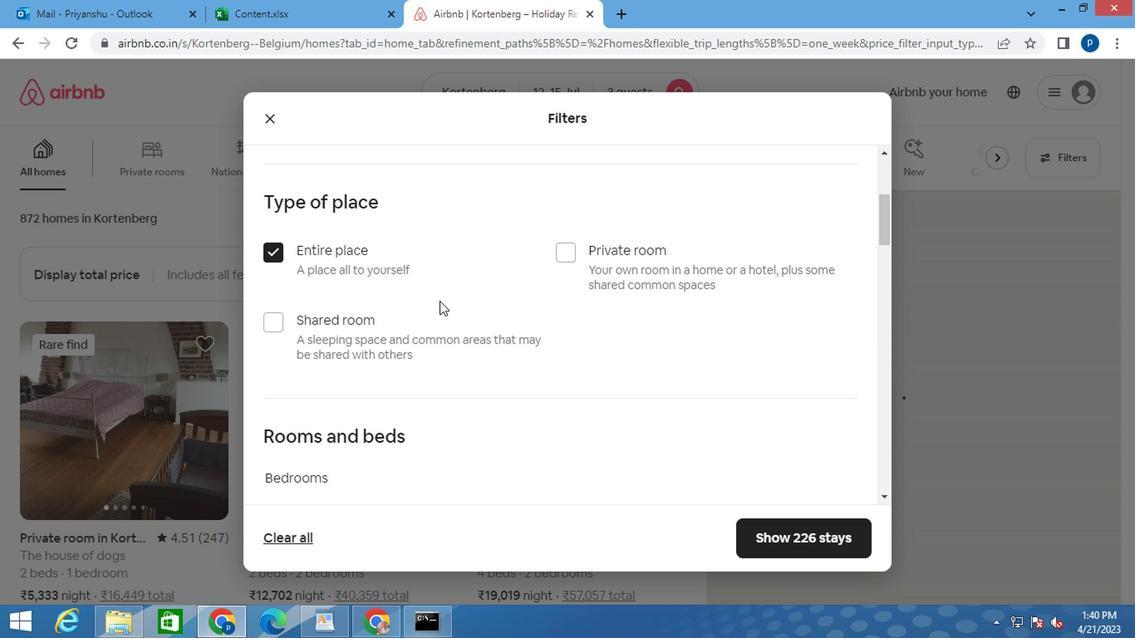 
Action: Mouse moved to (443, 303)
Screenshot: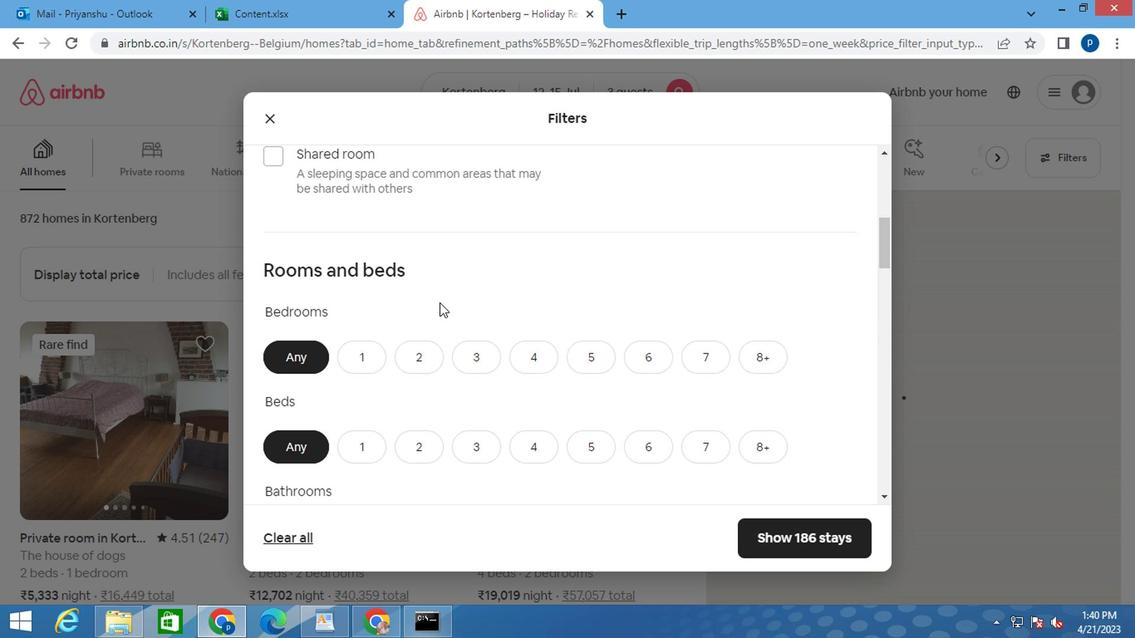 
Action: Mouse scrolled (443, 302) with delta (0, -1)
Screenshot: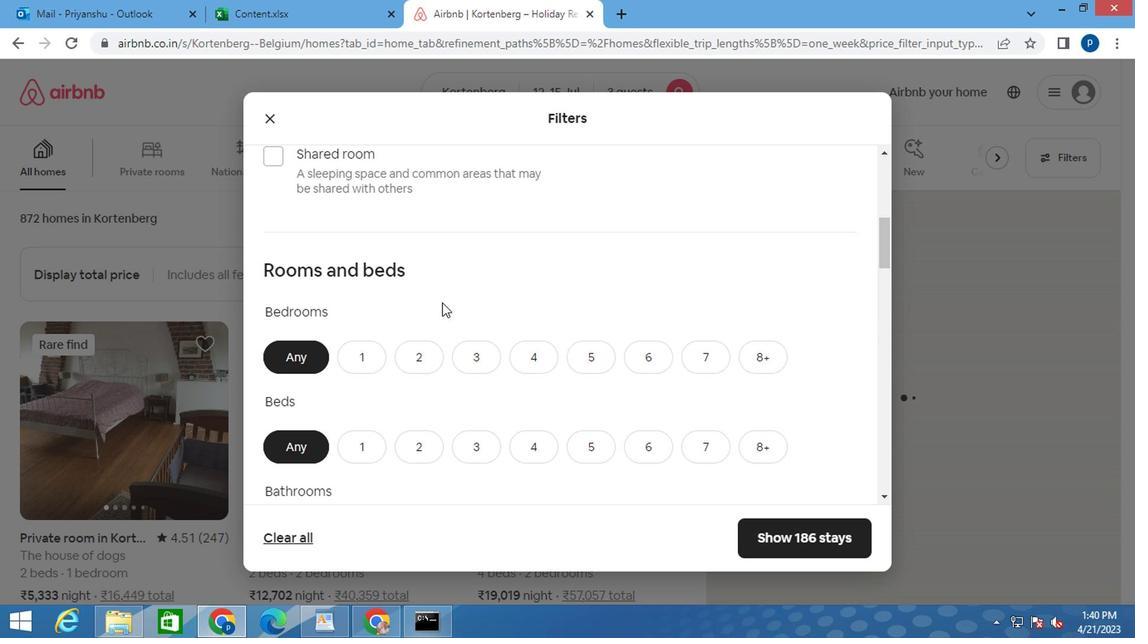
Action: Mouse moved to (415, 275)
Screenshot: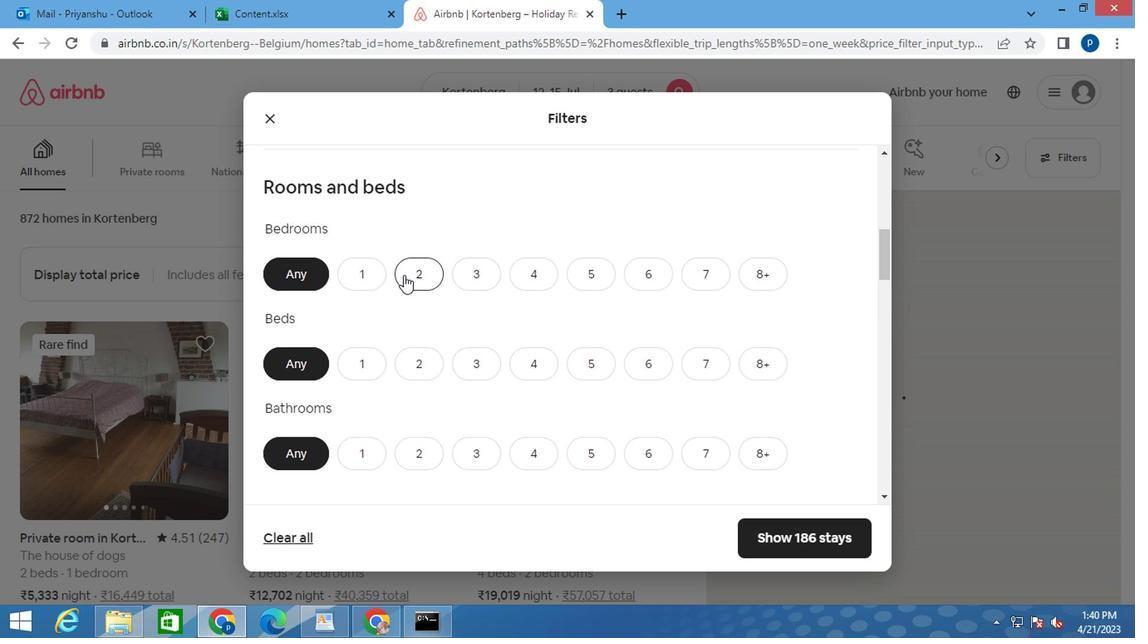 
Action: Mouse pressed left at (415, 275)
Screenshot: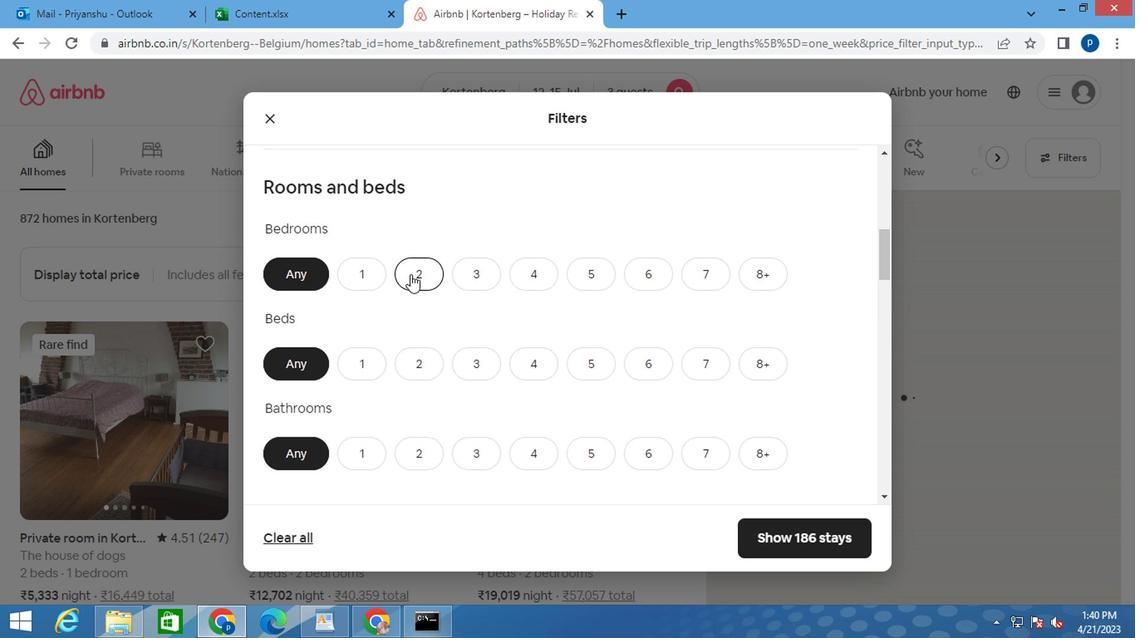 
Action: Mouse moved to (467, 367)
Screenshot: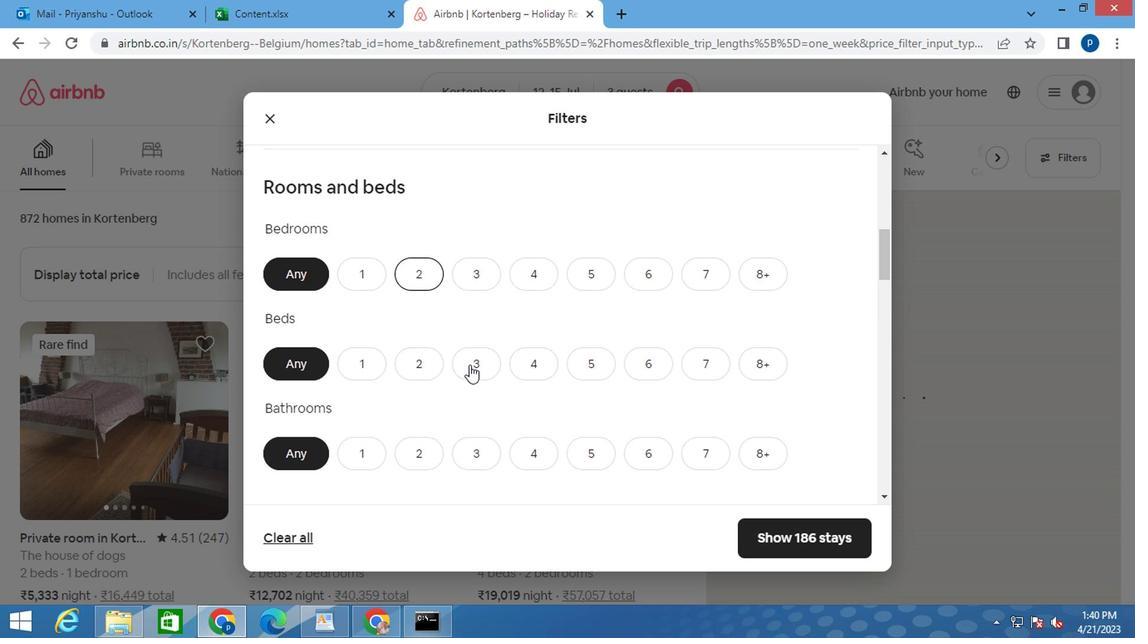 
Action: Mouse pressed left at (467, 367)
Screenshot: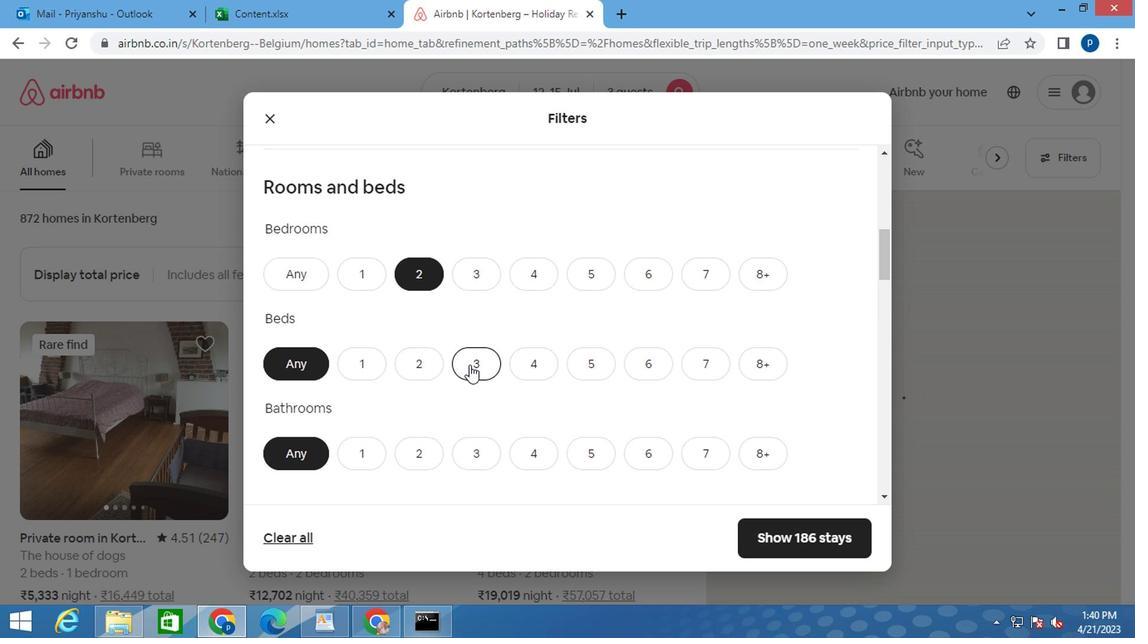 
Action: Mouse moved to (353, 451)
Screenshot: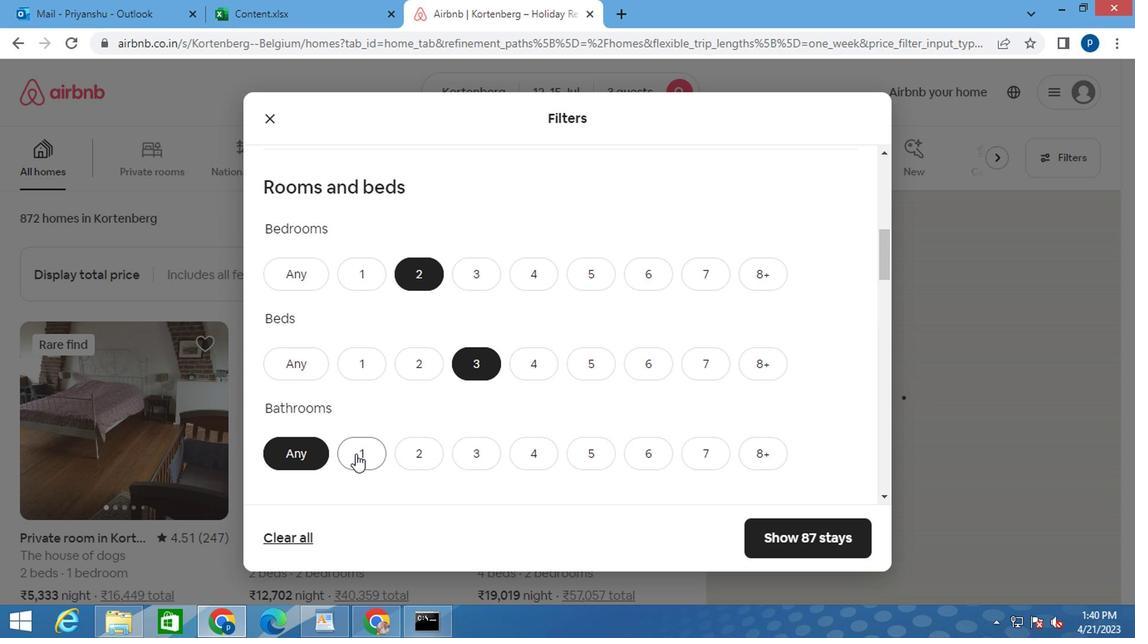 
Action: Mouse pressed left at (353, 451)
Screenshot: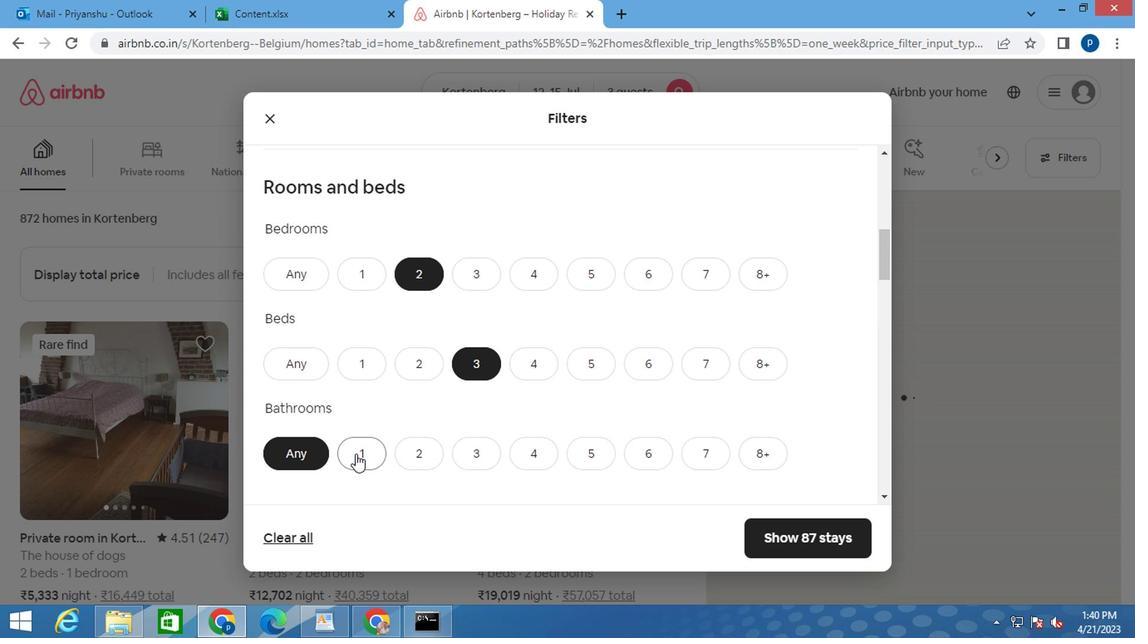 
Action: Mouse moved to (456, 421)
Screenshot: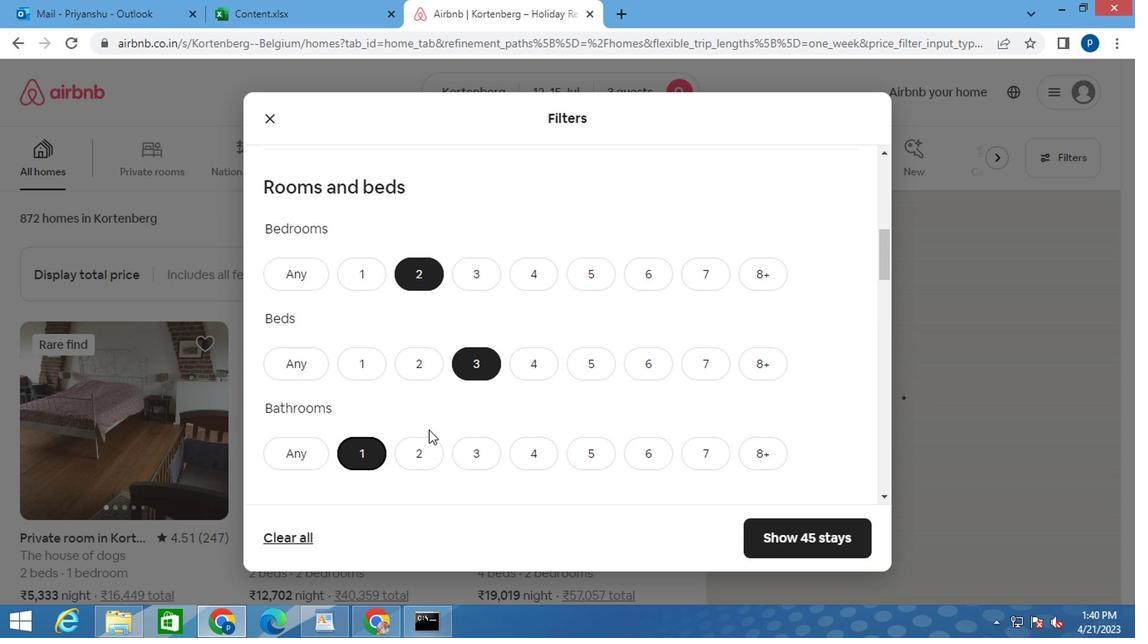 
Action: Mouse scrolled (456, 420) with delta (0, -1)
Screenshot: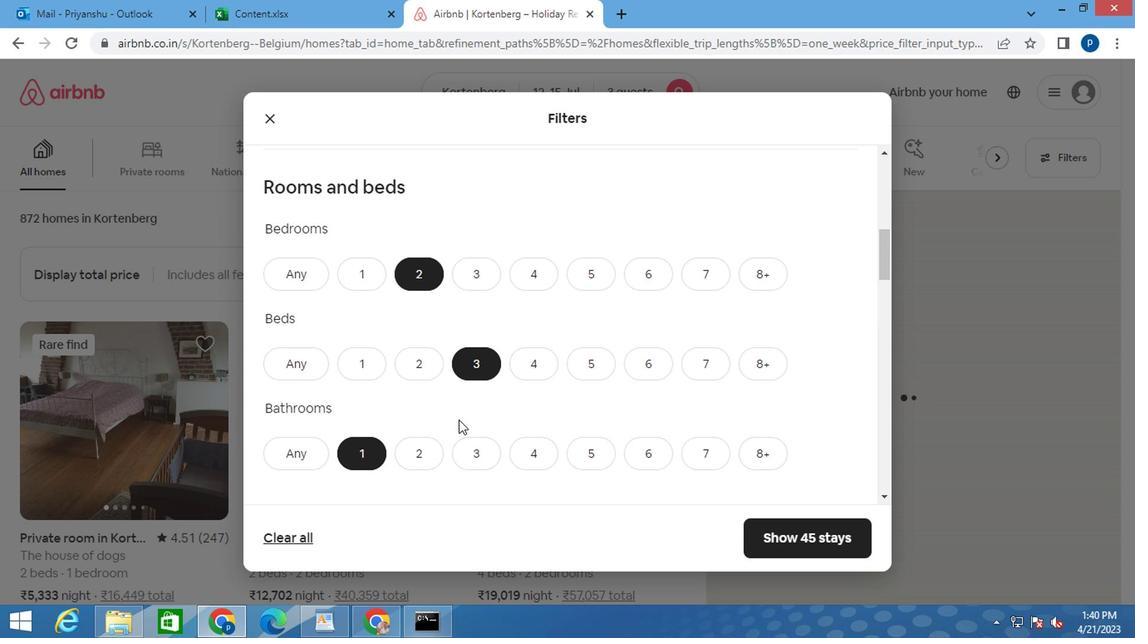 
Action: Mouse scrolled (456, 420) with delta (0, -1)
Screenshot: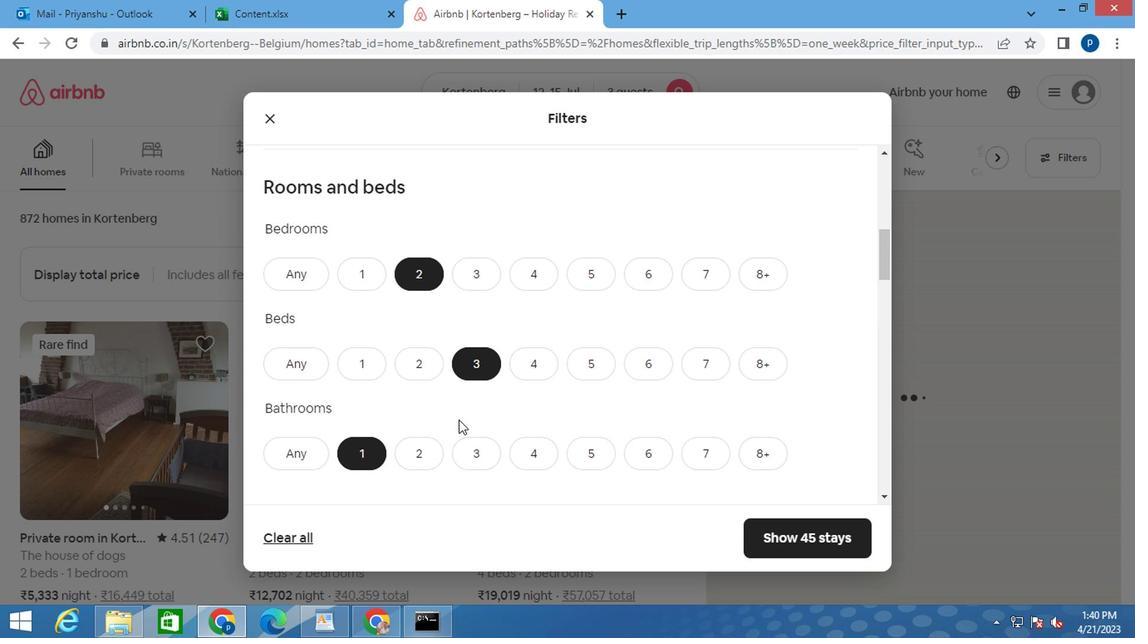 
Action: Mouse moved to (458, 418)
Screenshot: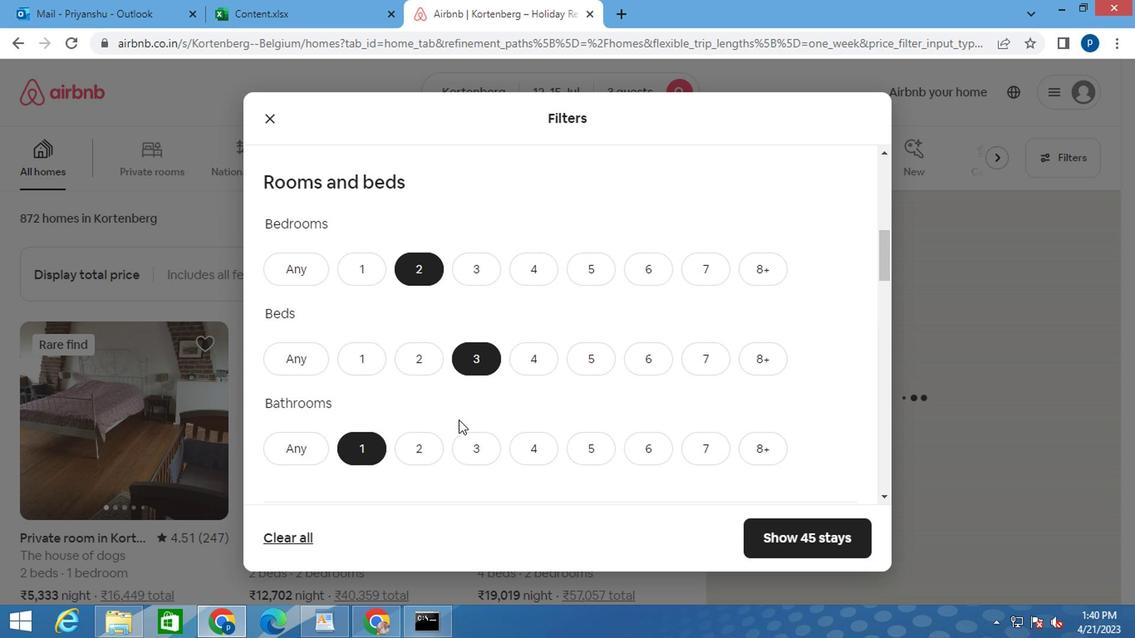 
Action: Mouse scrolled (458, 418) with delta (0, 0)
Screenshot: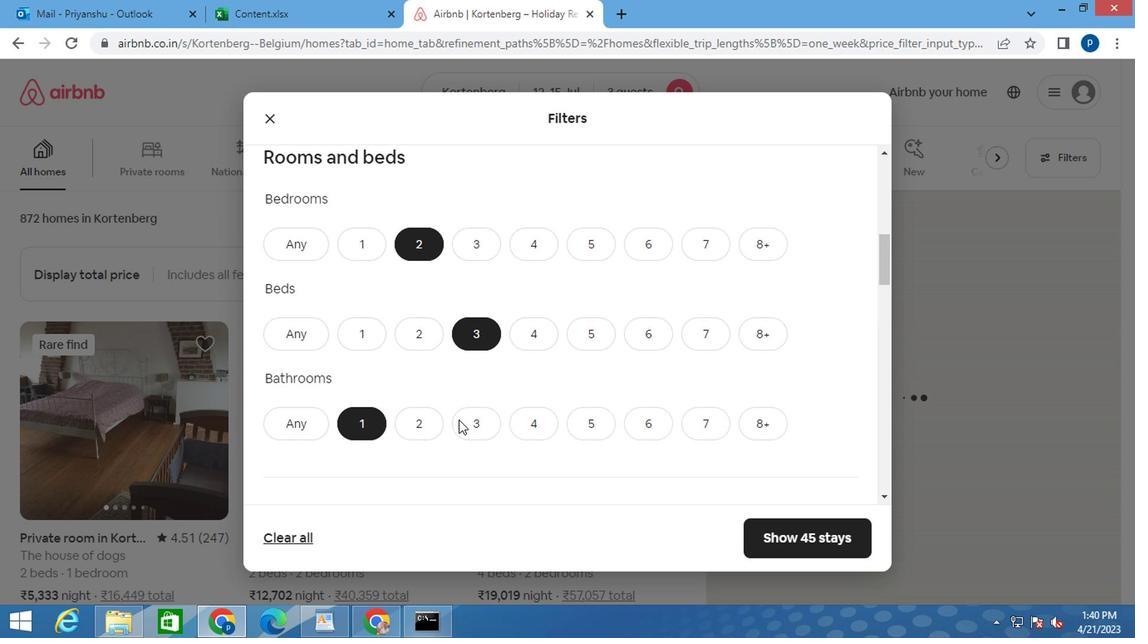 
Action: Mouse moved to (483, 378)
Screenshot: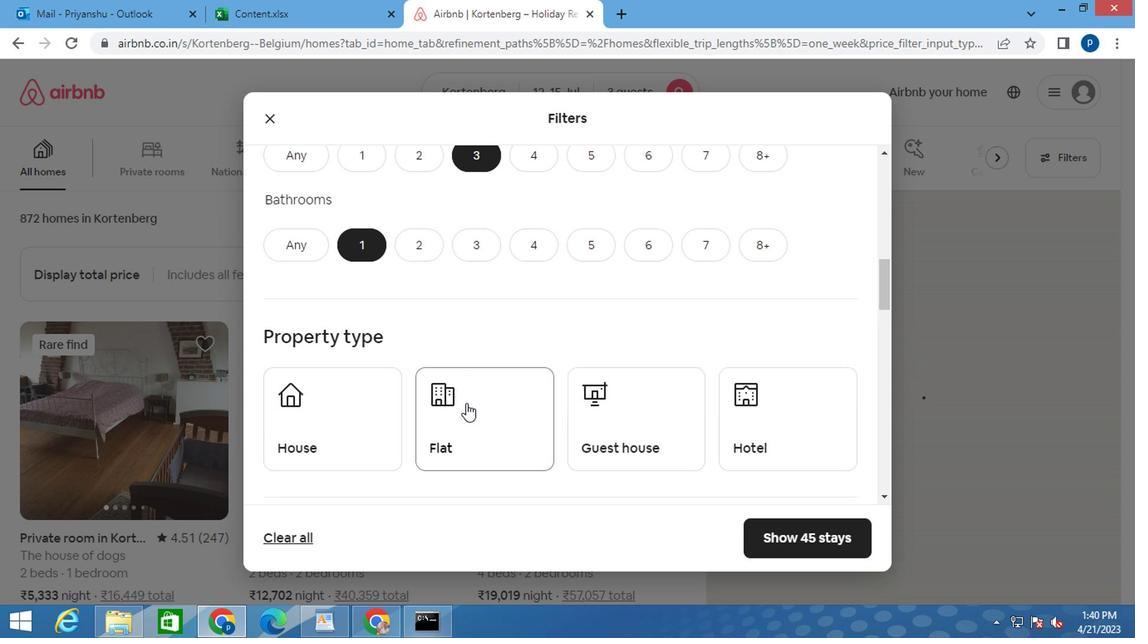 
Action: Mouse scrolled (483, 377) with delta (0, 0)
Screenshot: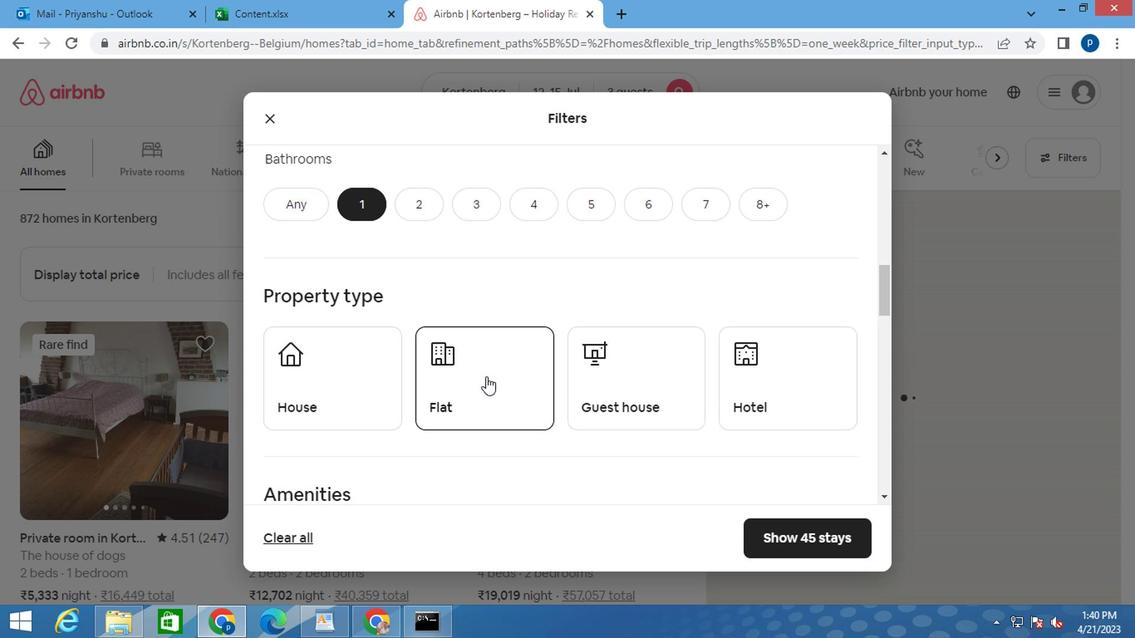 
Action: Mouse moved to (308, 292)
Screenshot: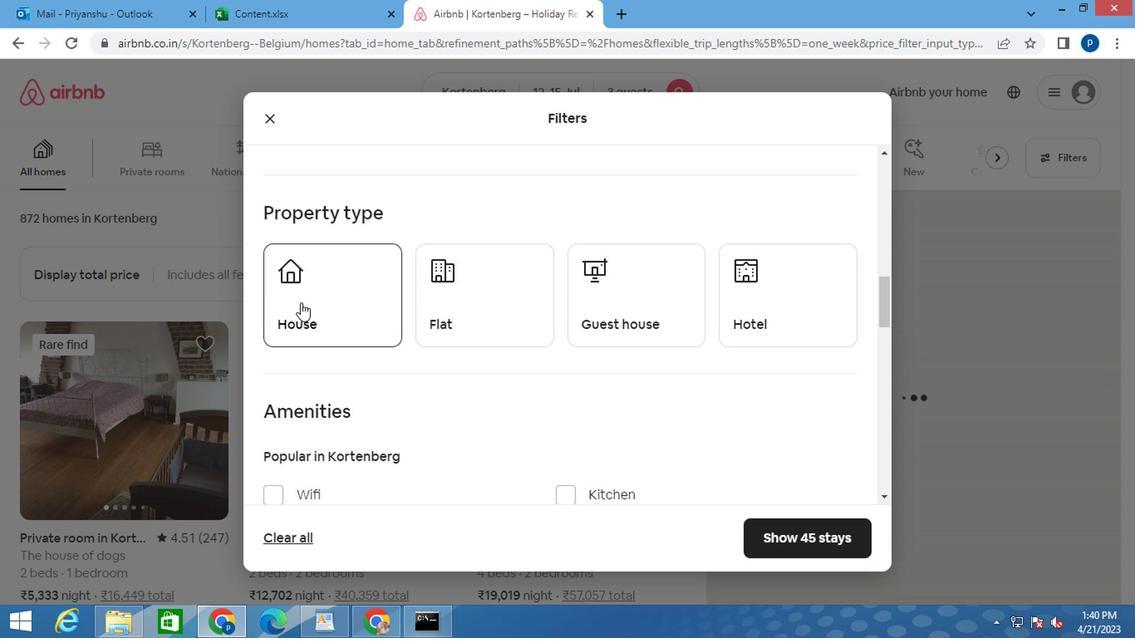 
Action: Mouse pressed left at (308, 292)
Screenshot: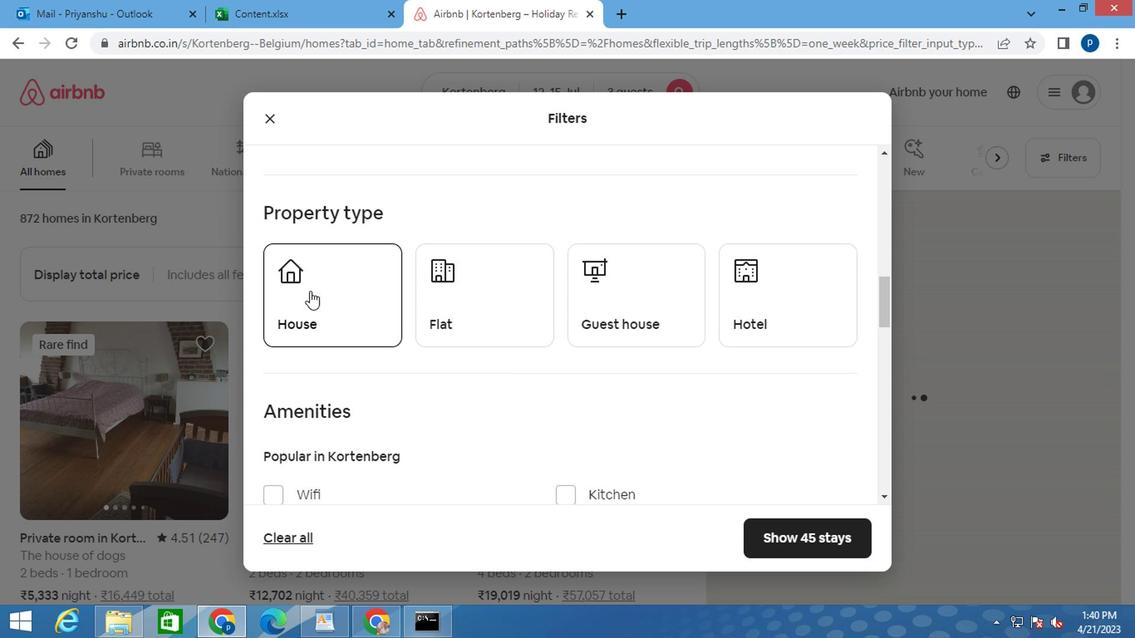 
Action: Mouse moved to (451, 318)
Screenshot: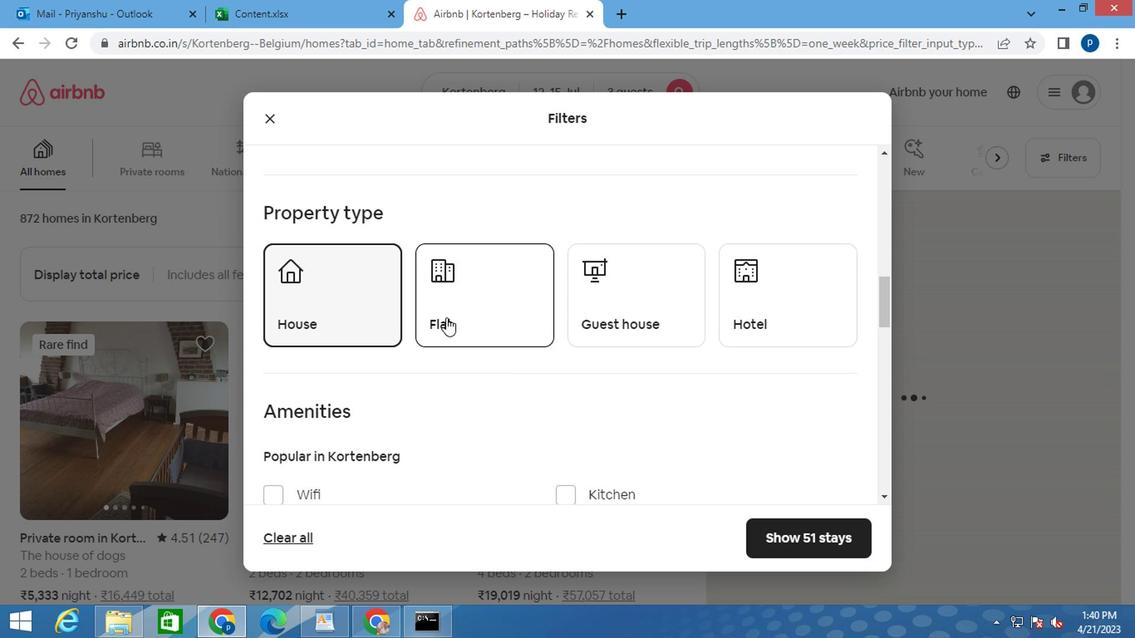 
Action: Mouse pressed left at (451, 318)
Screenshot: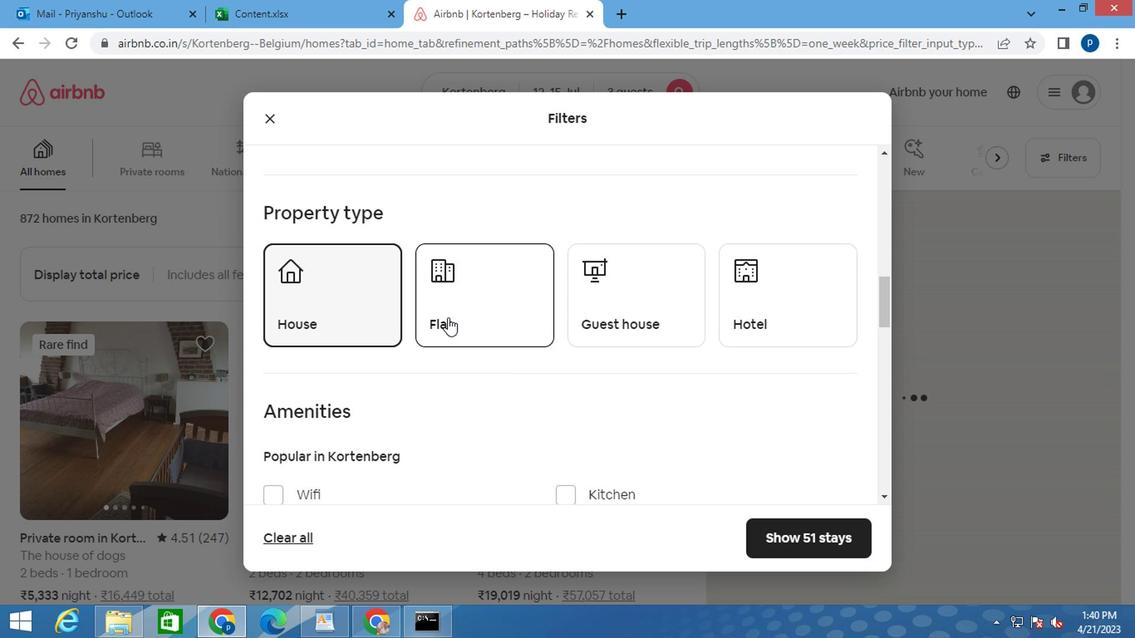 
Action: Mouse moved to (576, 322)
Screenshot: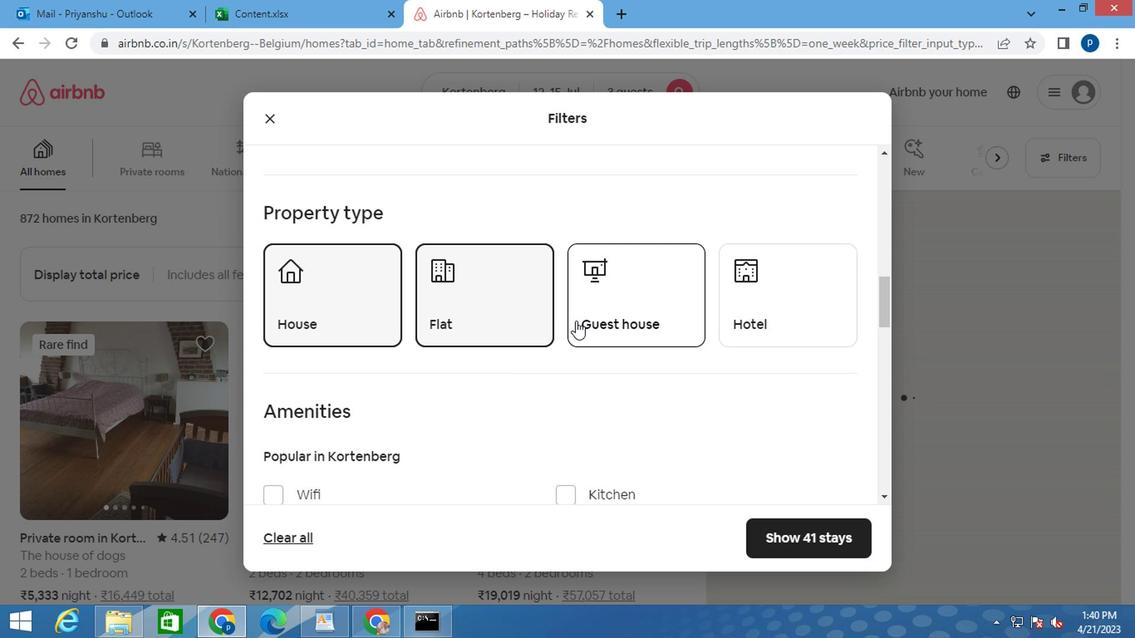 
Action: Mouse pressed left at (576, 322)
Screenshot: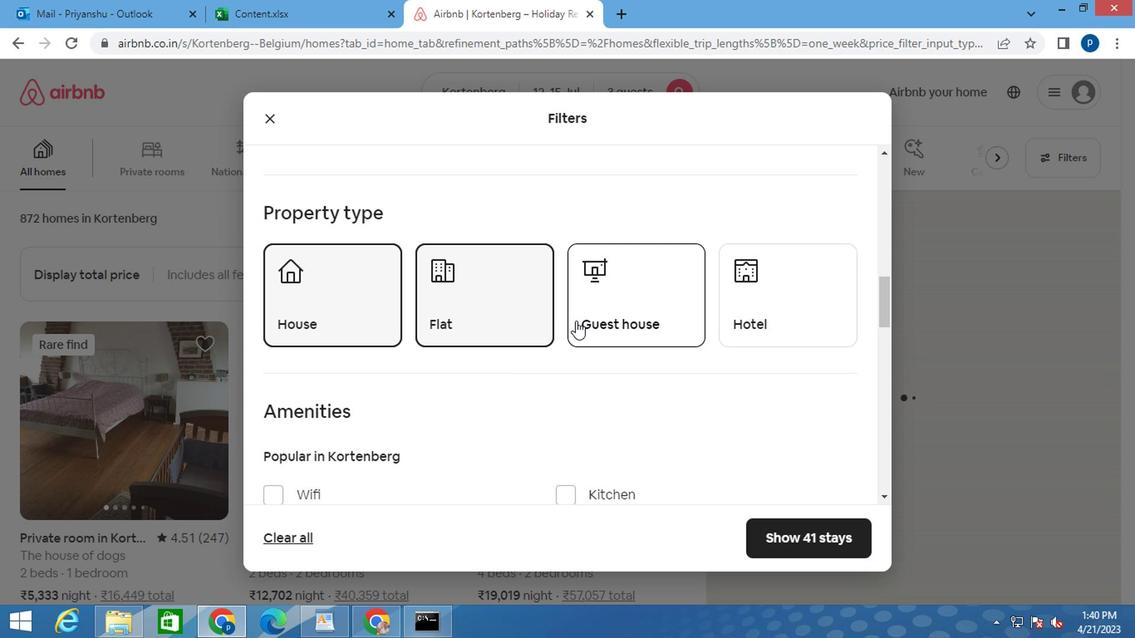 
Action: Mouse scrolled (576, 321) with delta (0, 0)
Screenshot: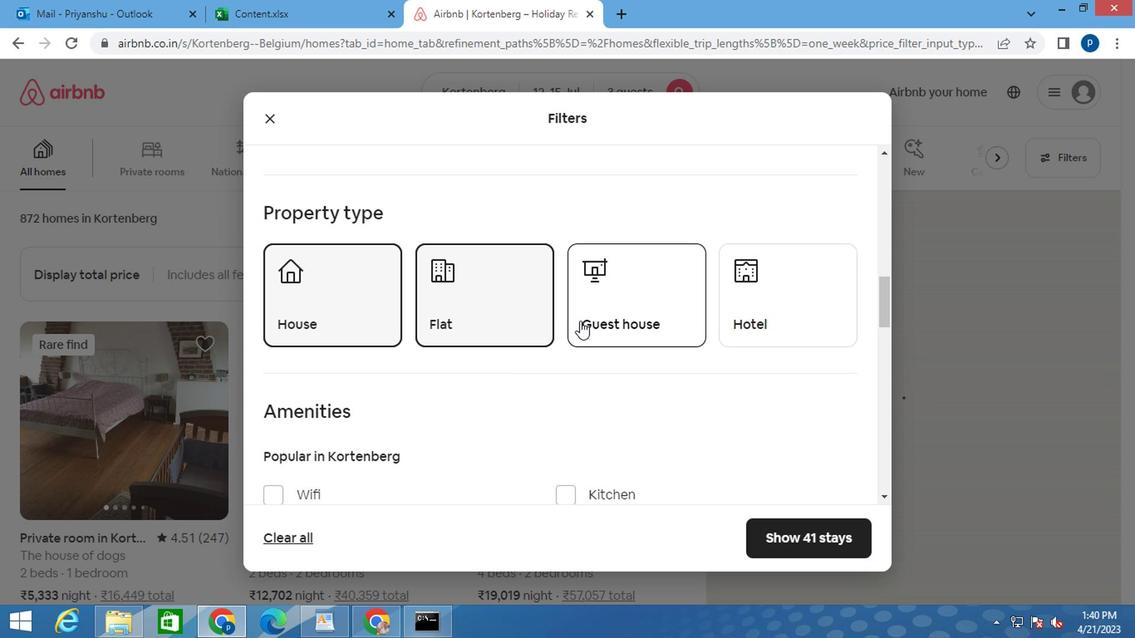 
Action: Mouse scrolled (576, 321) with delta (0, 0)
Screenshot: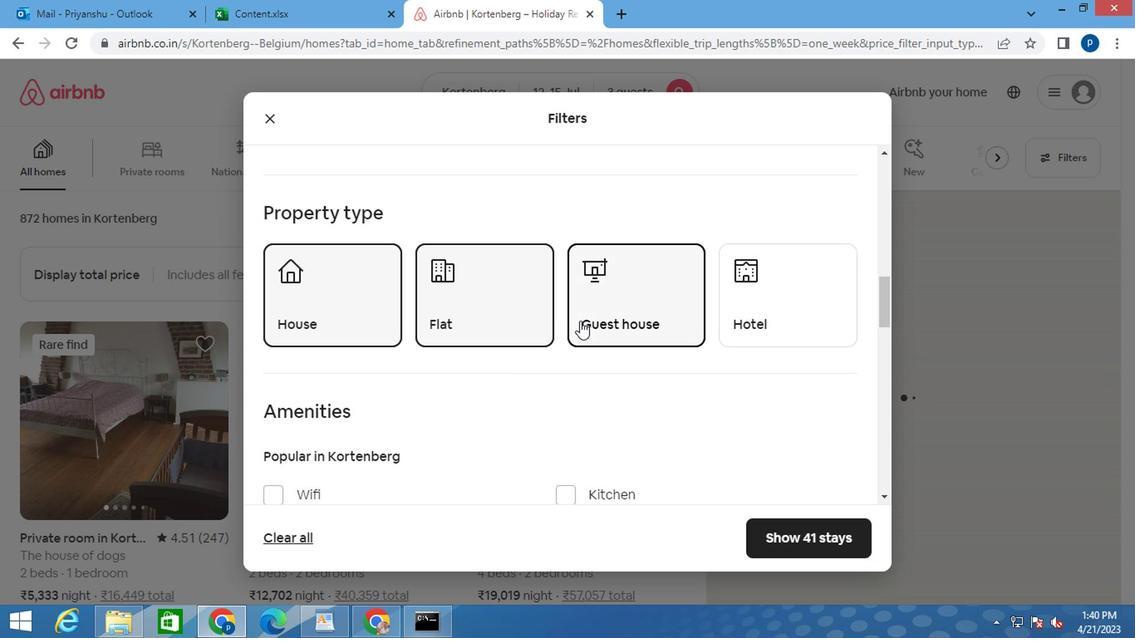 
Action: Mouse moved to (561, 322)
Screenshot: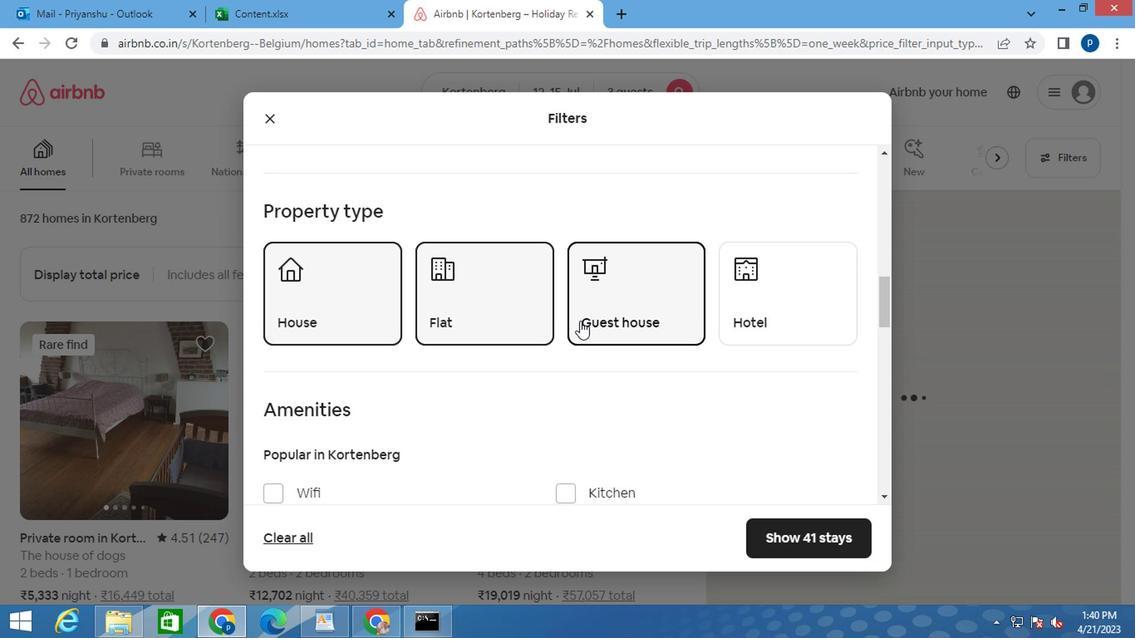 
Action: Mouse scrolled (568, 321) with delta (0, 0)
Screenshot: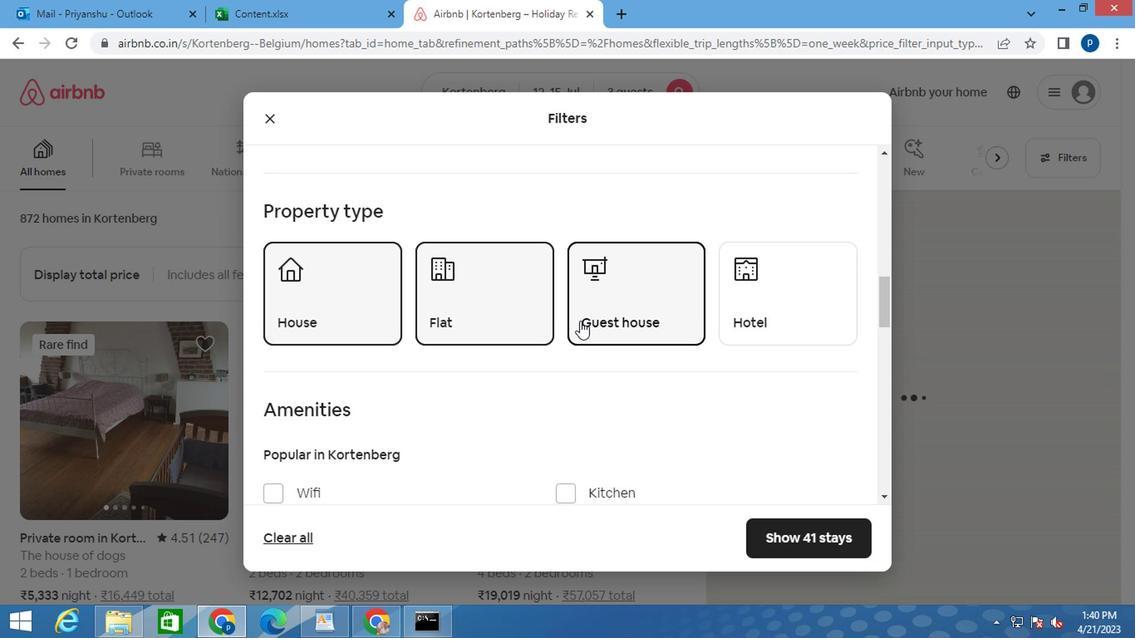 
Action: Mouse moved to (537, 320)
Screenshot: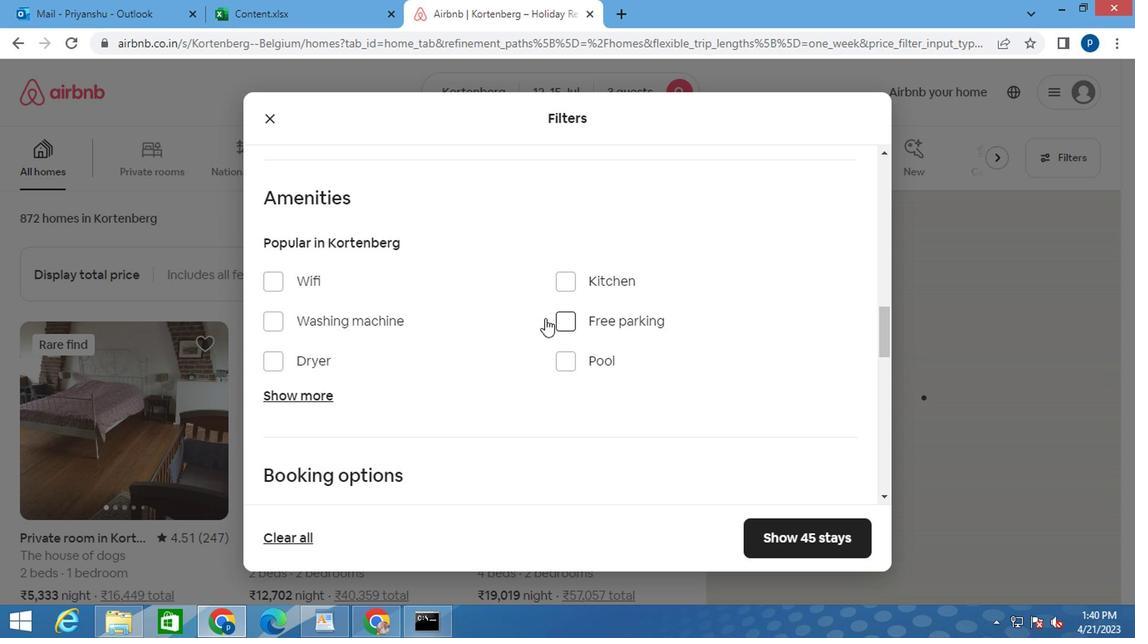 
Action: Mouse scrolled (537, 318) with delta (0, -1)
Screenshot: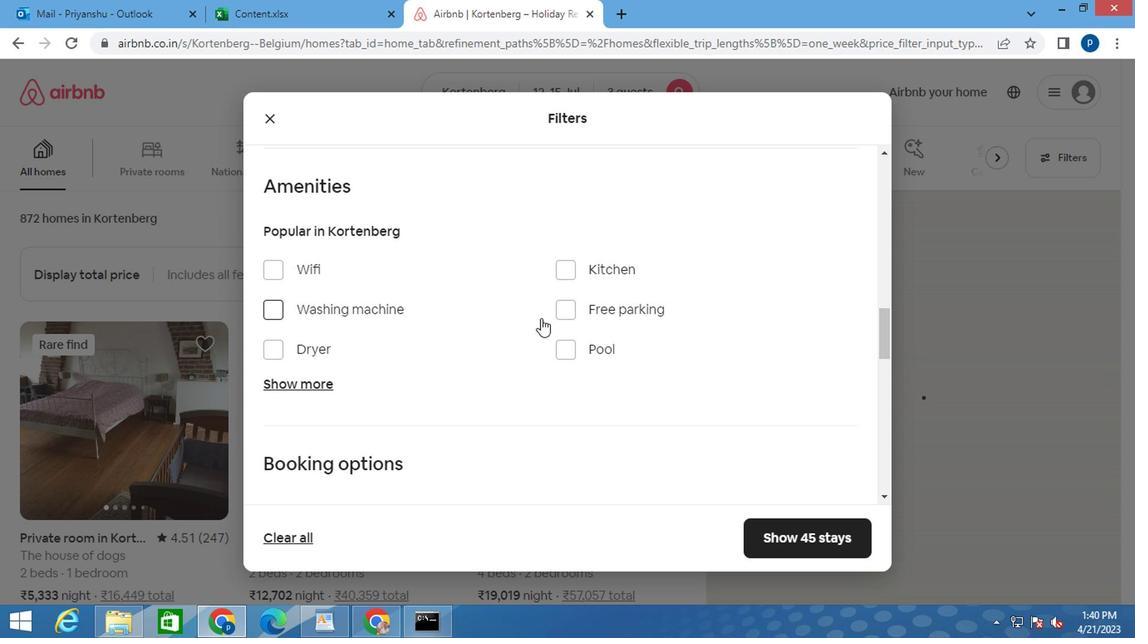 
Action: Mouse moved to (298, 280)
Screenshot: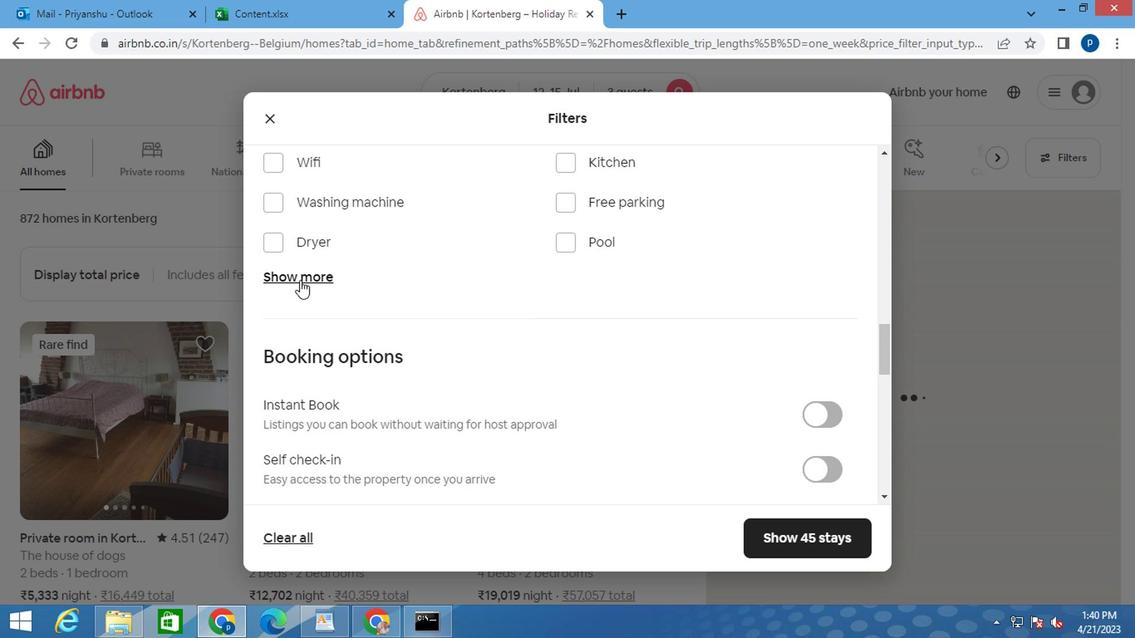 
Action: Mouse pressed left at (298, 280)
Screenshot: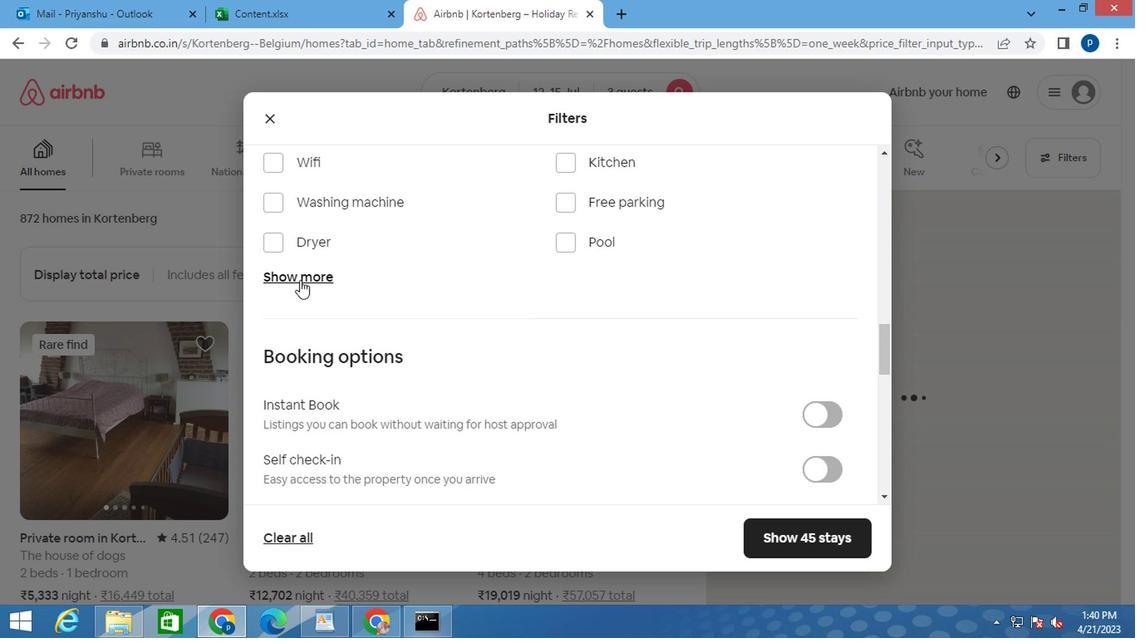 
Action: Mouse moved to (256, 414)
Screenshot: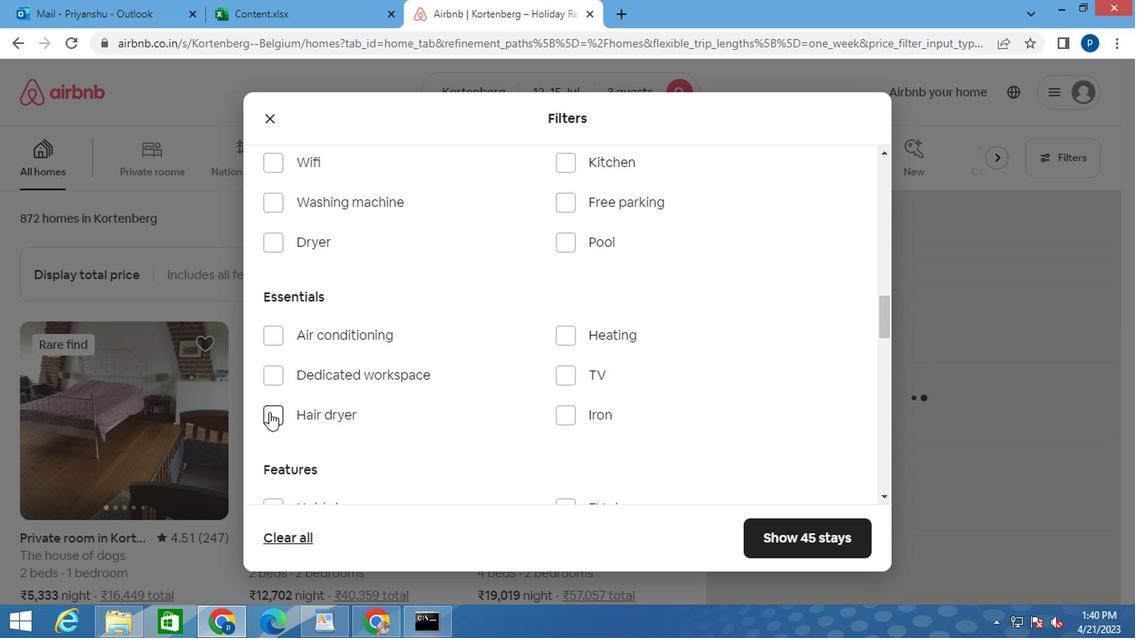 
Action: Mouse pressed left at (256, 414)
Screenshot: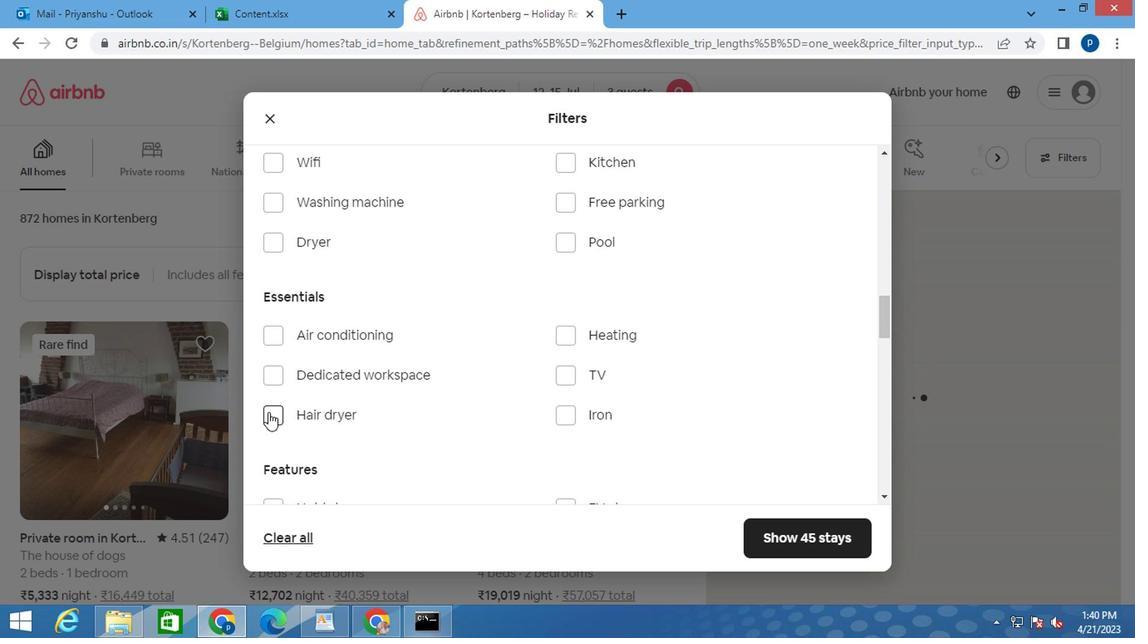 
Action: Mouse moved to (271, 416)
Screenshot: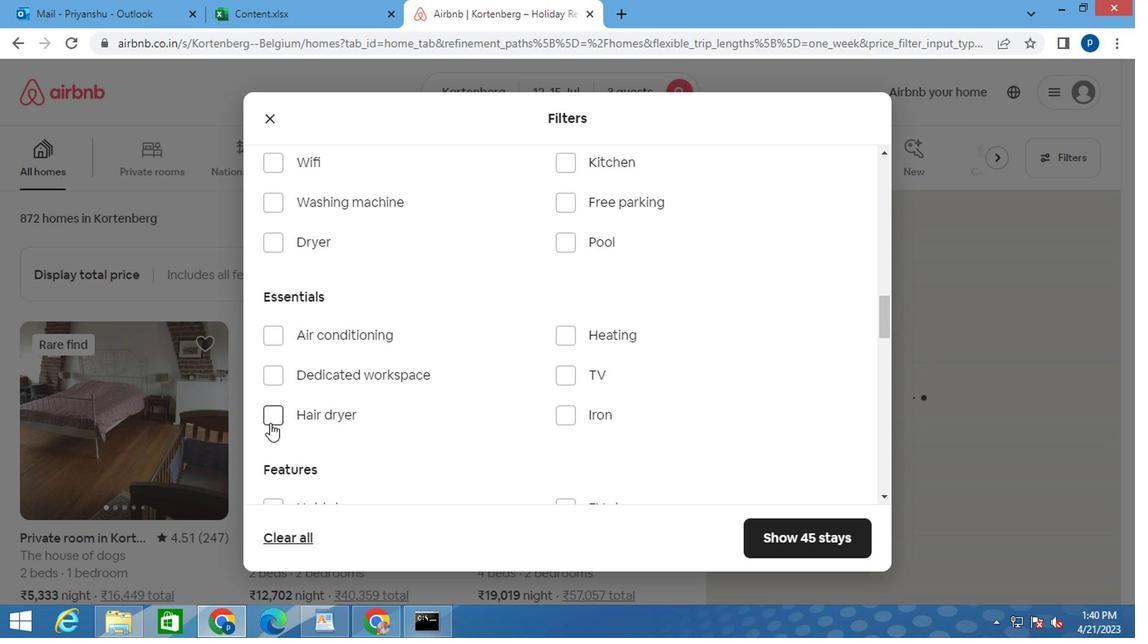 
Action: Mouse pressed left at (271, 416)
Screenshot: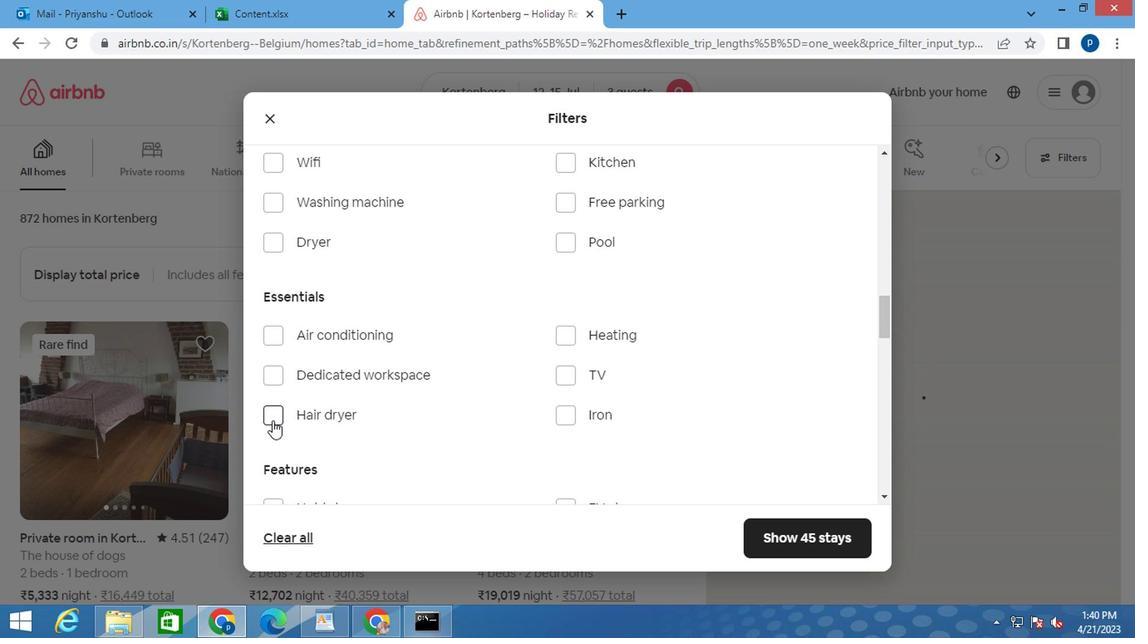 
Action: Mouse moved to (576, 330)
Screenshot: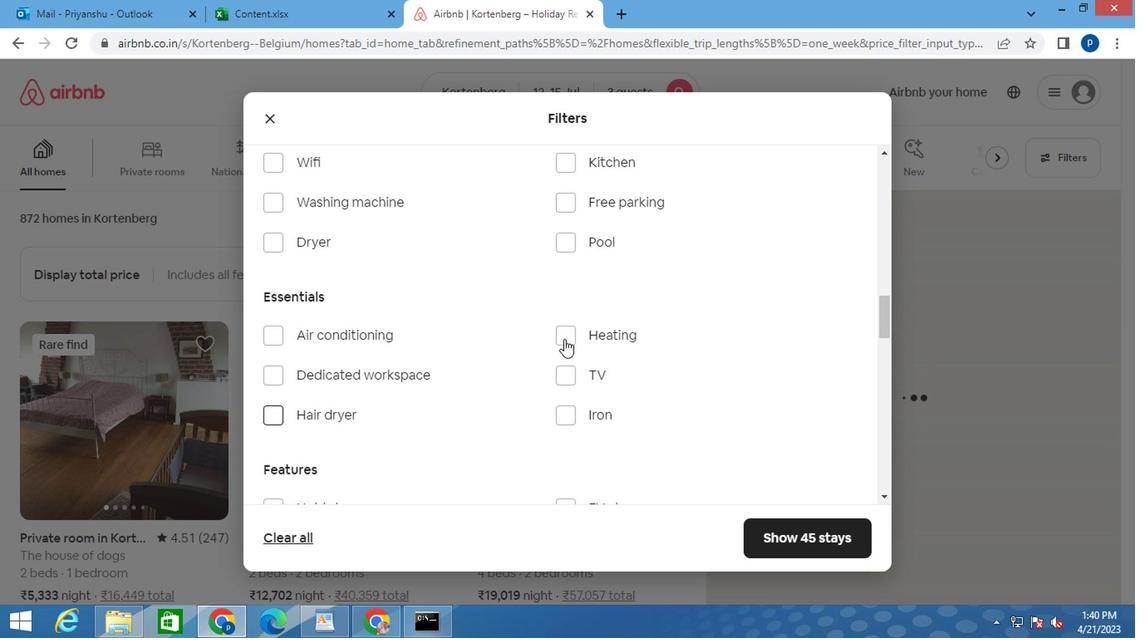 
Action: Mouse pressed left at (576, 330)
Screenshot: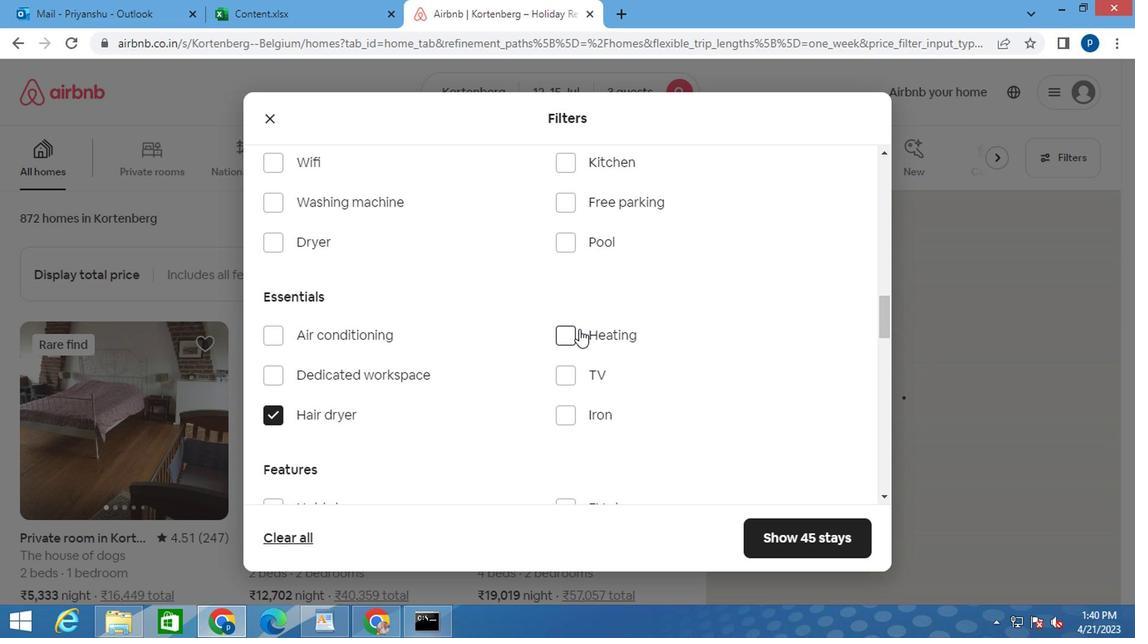 
Action: Mouse moved to (579, 352)
Screenshot: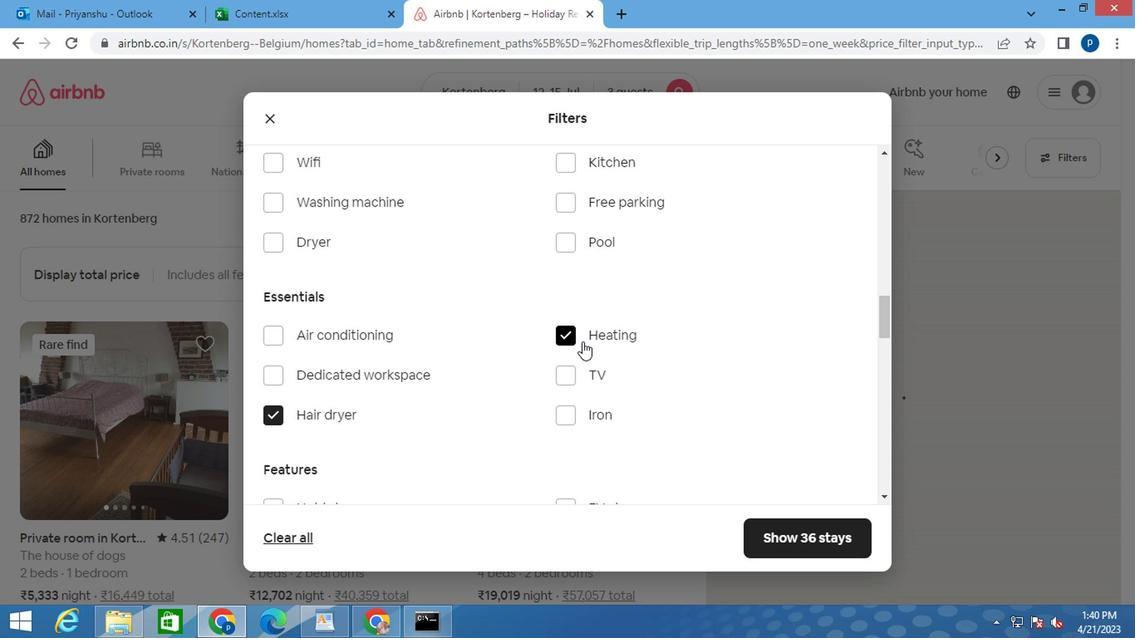 
Action: Mouse scrolled (579, 351) with delta (0, -1)
Screenshot: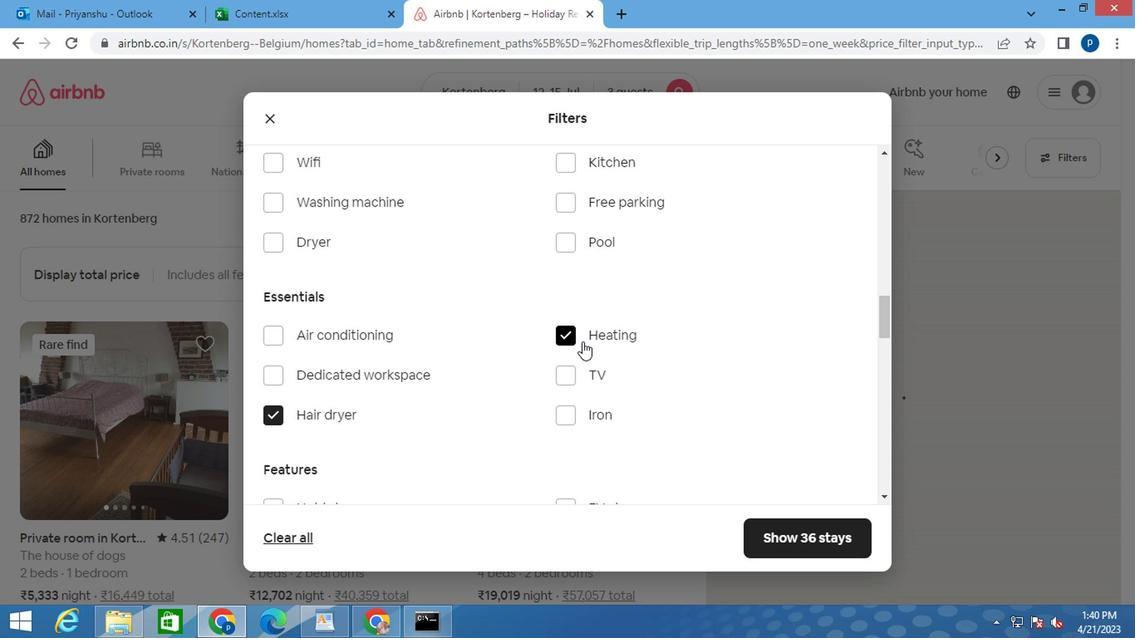 
Action: Mouse moved to (577, 355)
Screenshot: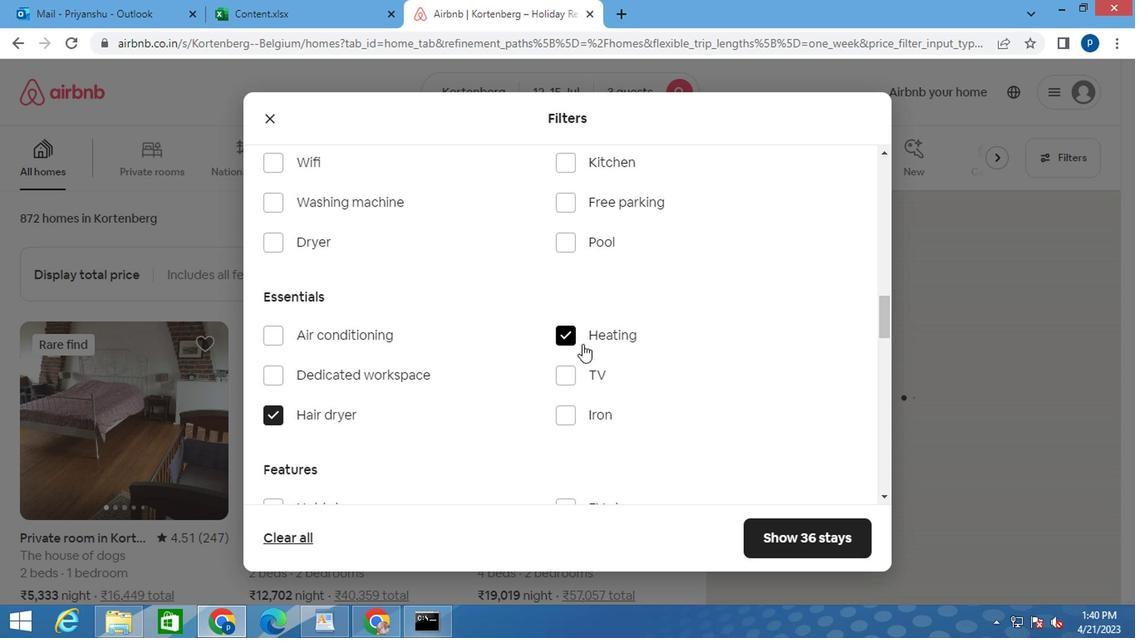 
Action: Mouse scrolled (577, 354) with delta (0, 0)
Screenshot: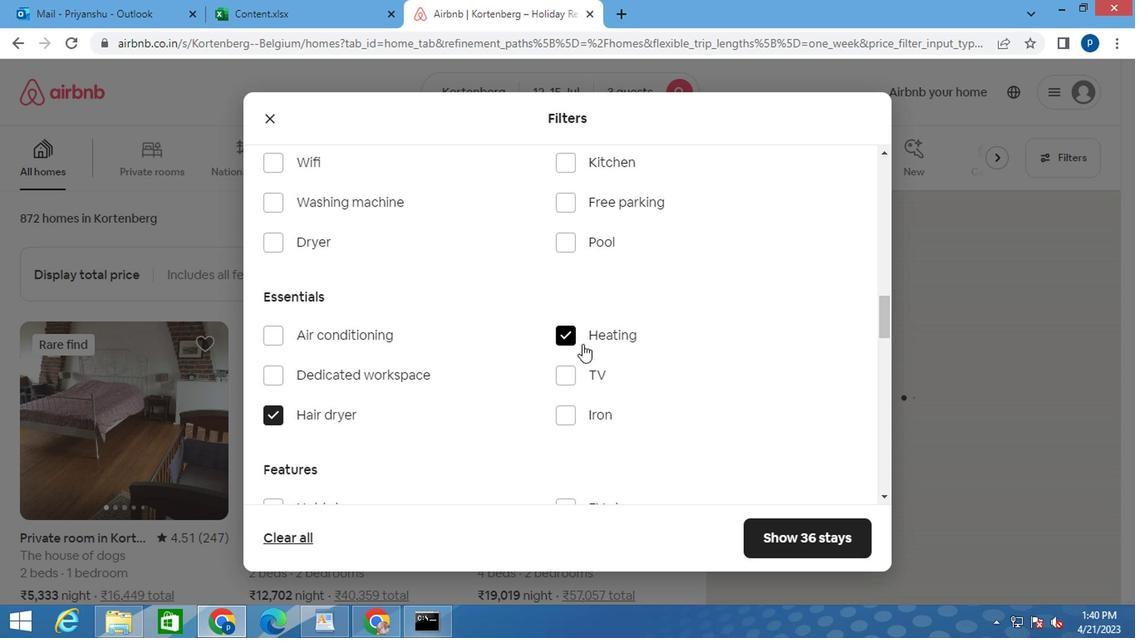 
Action: Mouse scrolled (577, 354) with delta (0, 0)
Screenshot: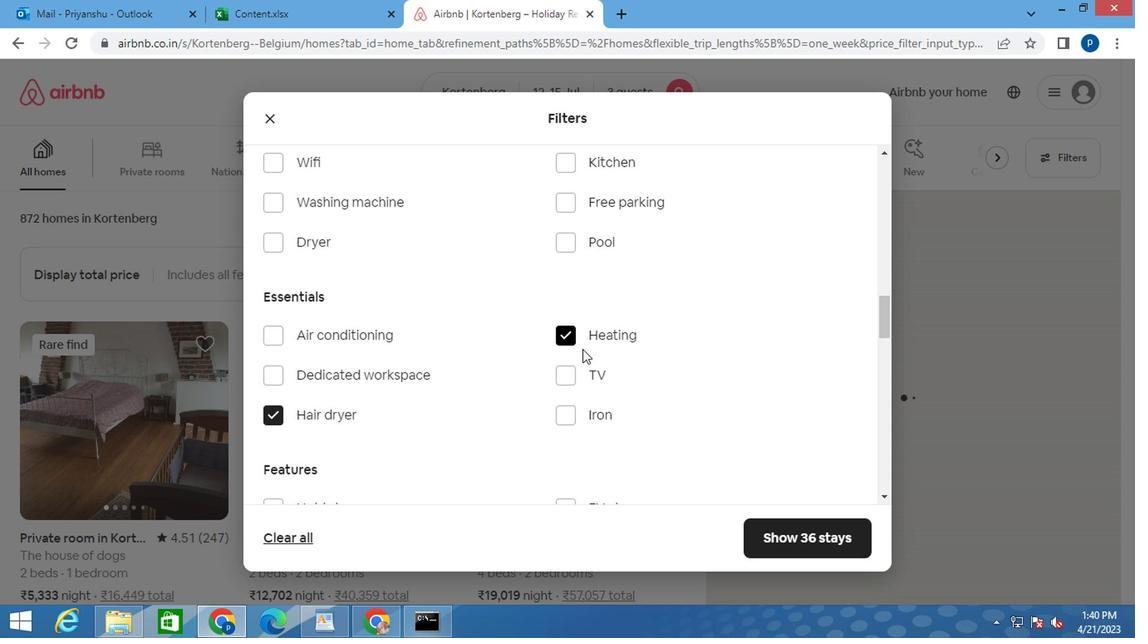 
Action: Mouse scrolled (577, 354) with delta (0, 0)
Screenshot: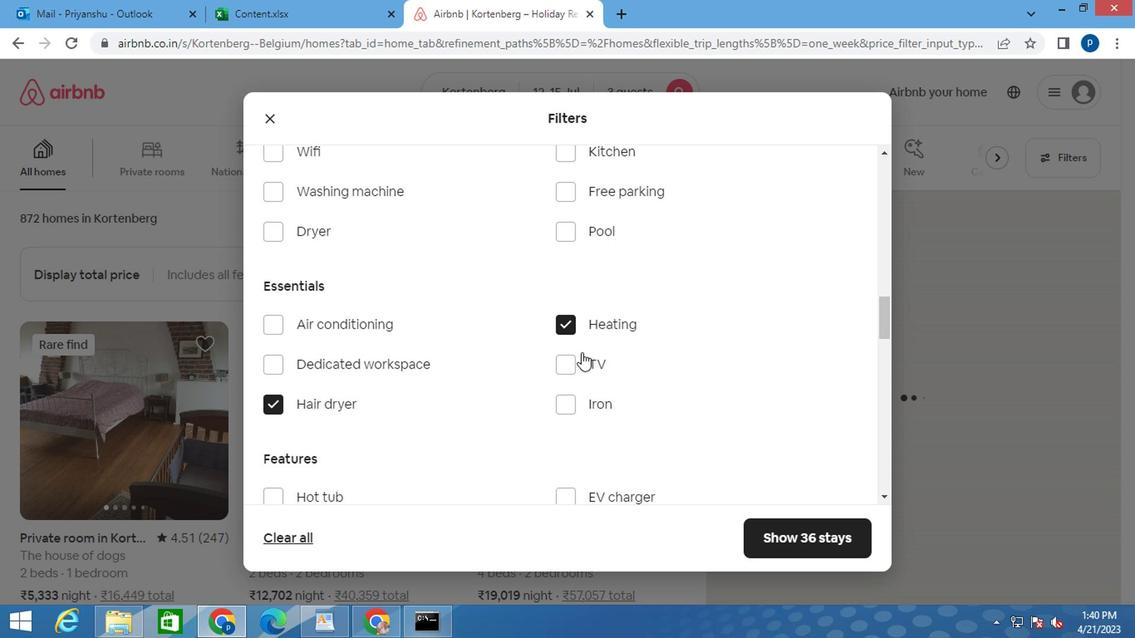
Action: Mouse scrolled (577, 354) with delta (0, 0)
Screenshot: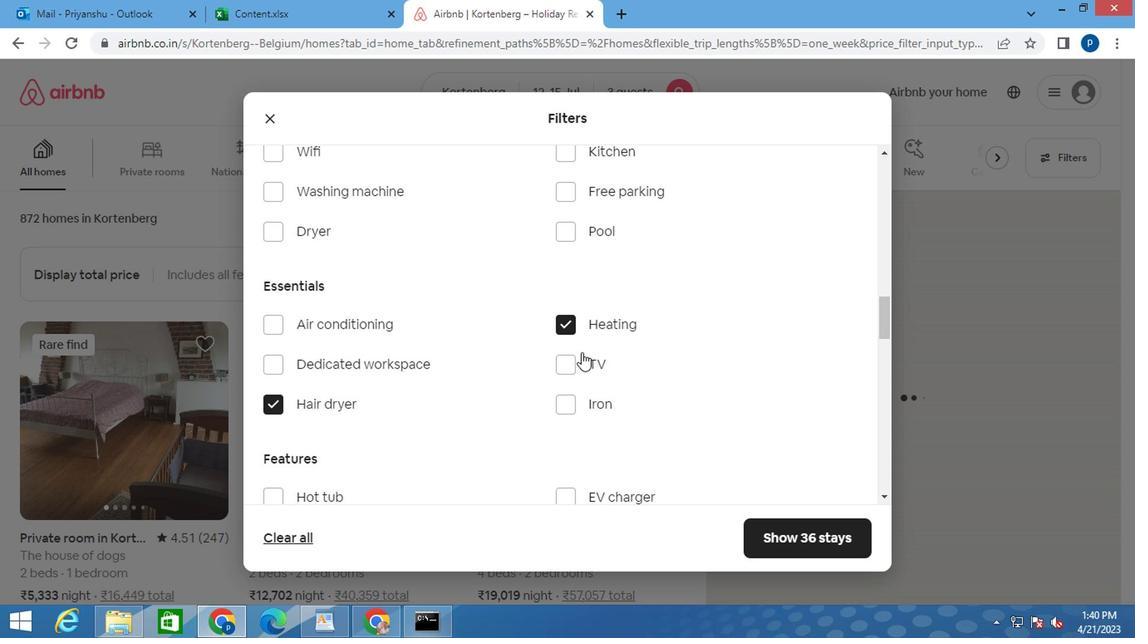 
Action: Mouse moved to (615, 356)
Screenshot: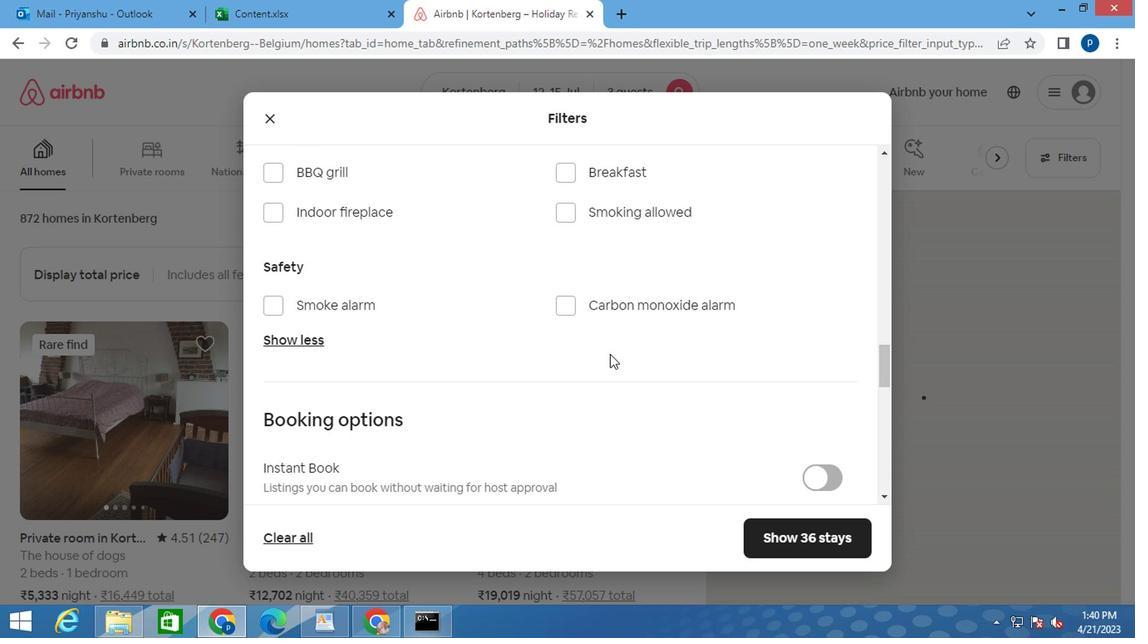 
Action: Mouse scrolled (615, 355) with delta (0, -1)
Screenshot: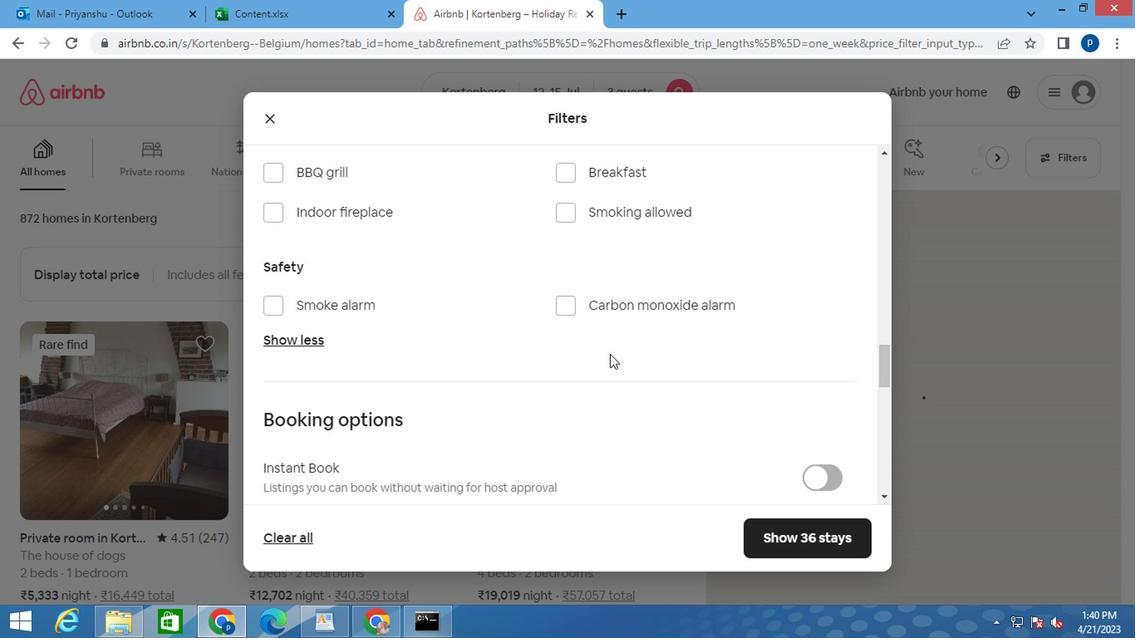 
Action: Mouse moved to (617, 357)
Screenshot: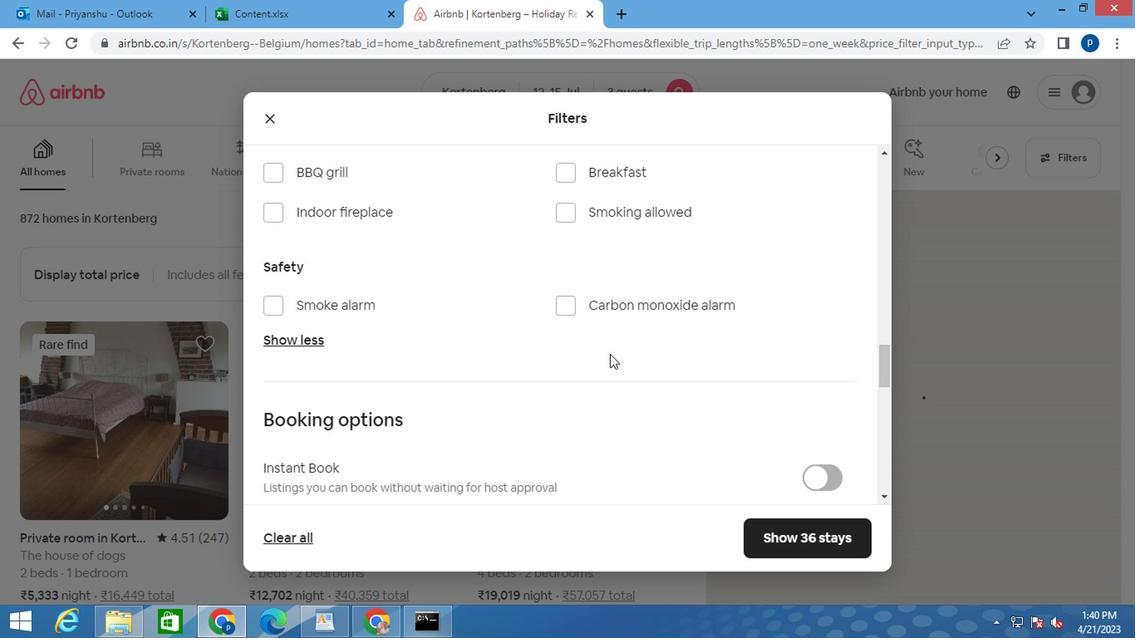 
Action: Mouse scrolled (617, 356) with delta (0, 0)
Screenshot: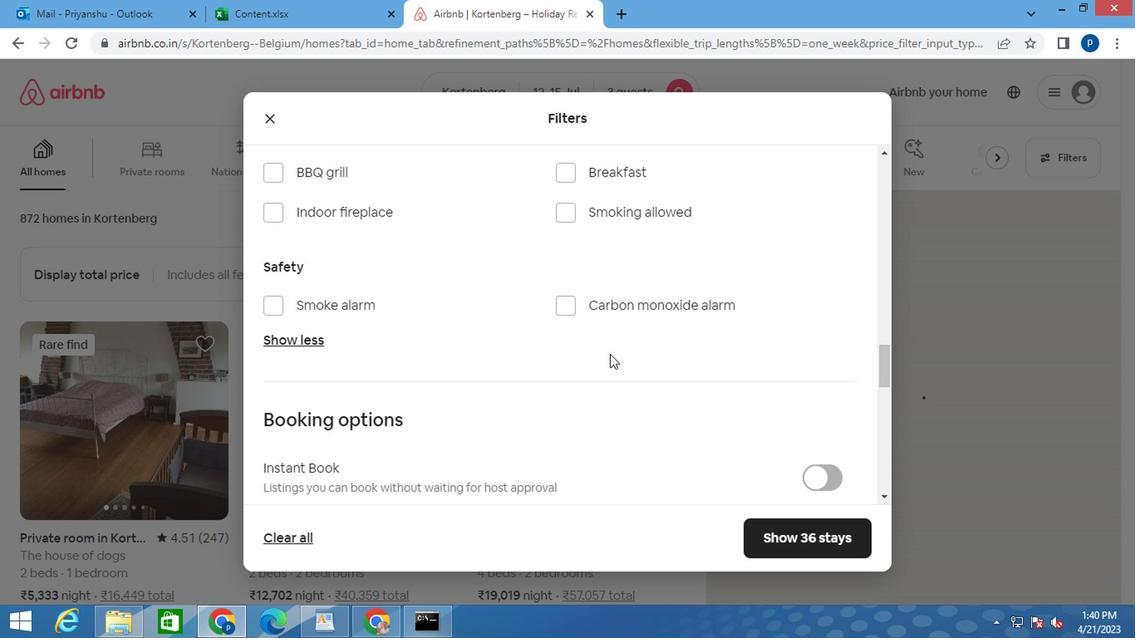 
Action: Mouse moved to (618, 358)
Screenshot: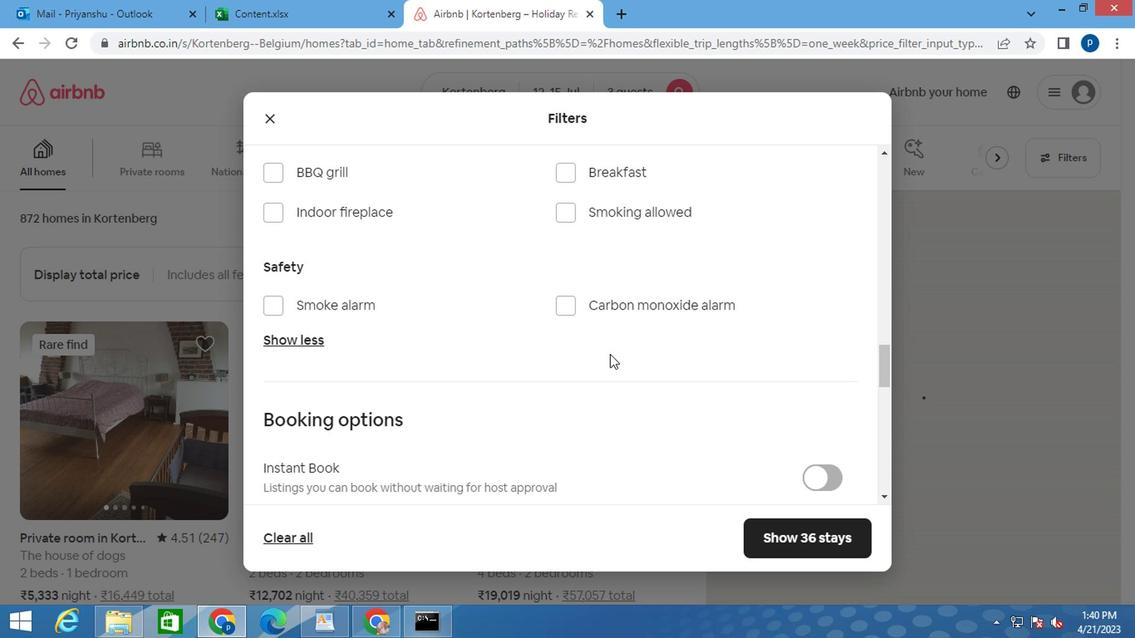 
Action: Mouse scrolled (618, 357) with delta (0, -1)
Screenshot: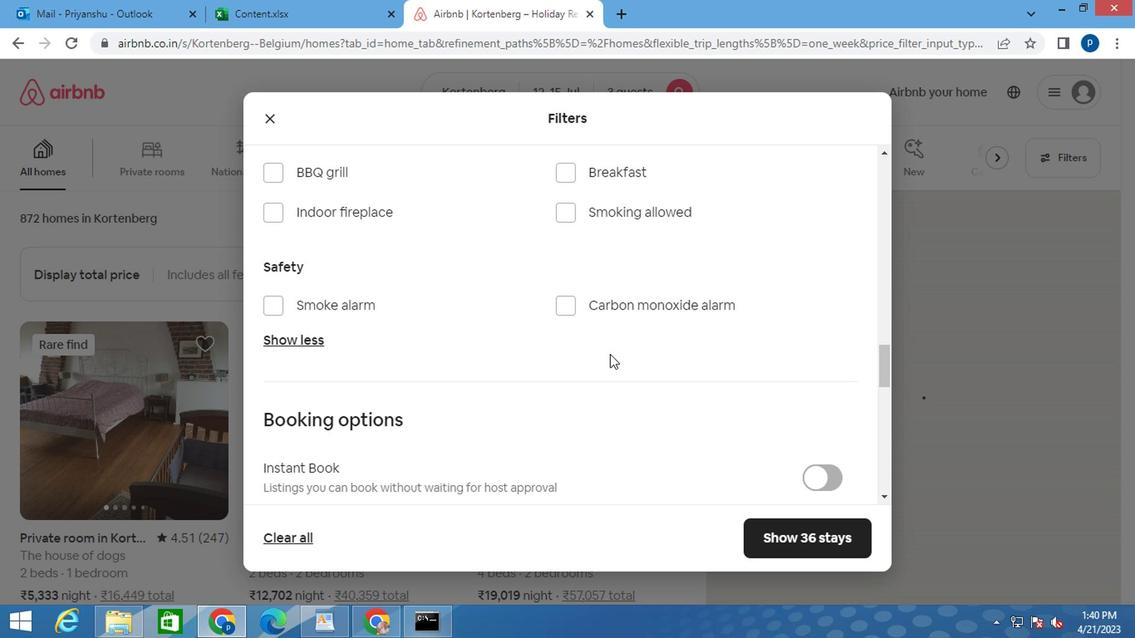 
Action: Mouse moved to (624, 359)
Screenshot: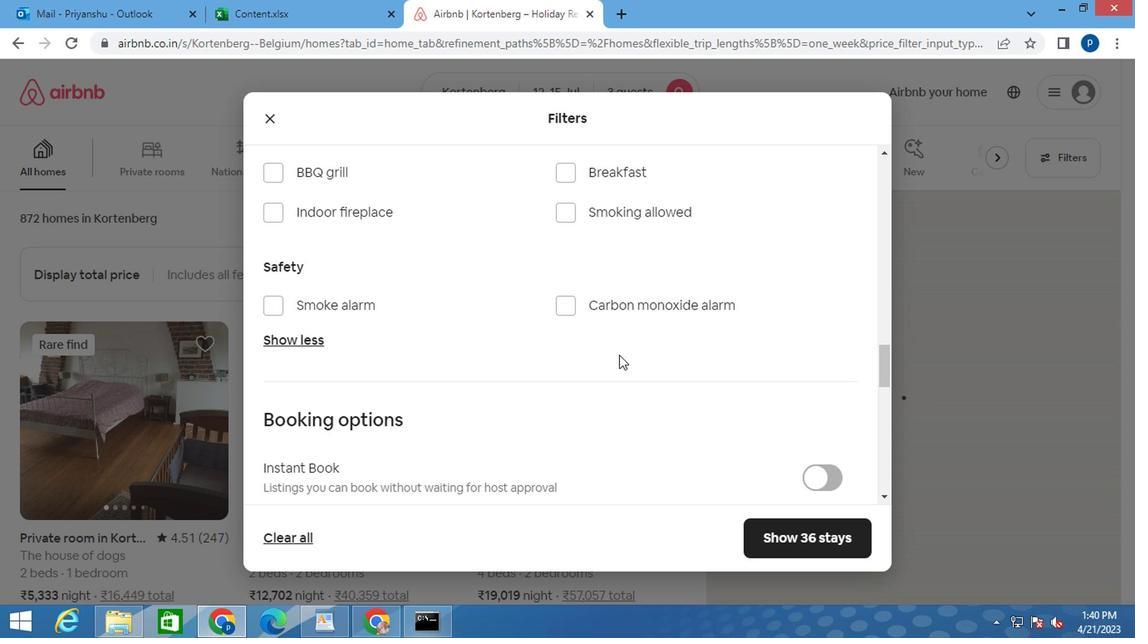 
Action: Mouse scrolled (621, 357) with delta (0, -1)
Screenshot: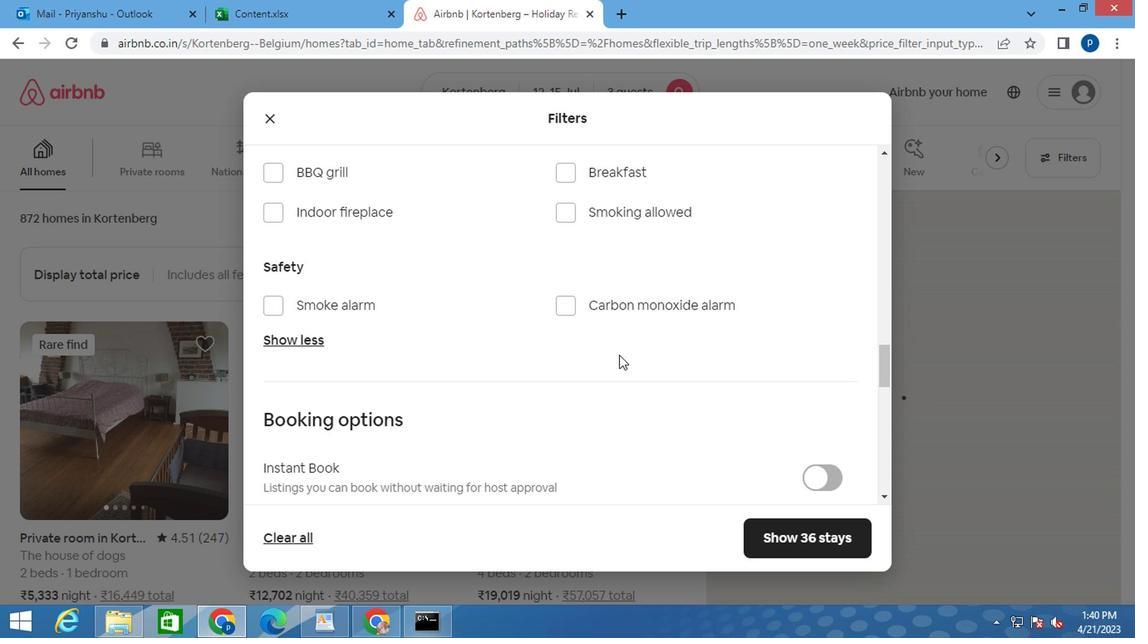 
Action: Mouse moved to (630, 359)
Screenshot: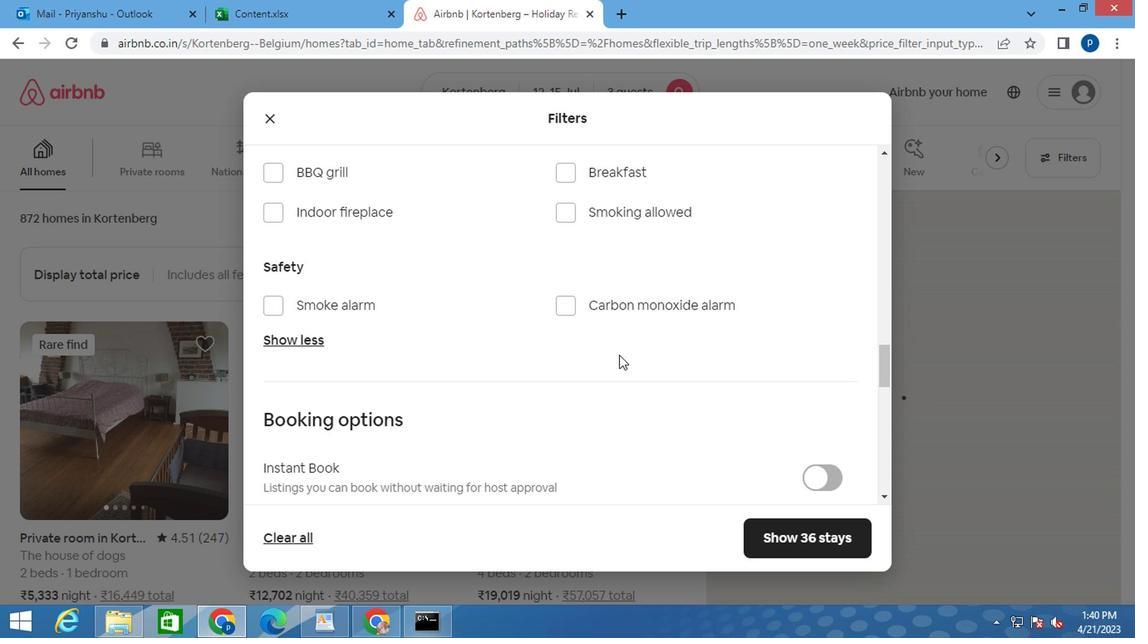 
Action: Mouse scrolled (624, 358) with delta (0, 0)
Screenshot: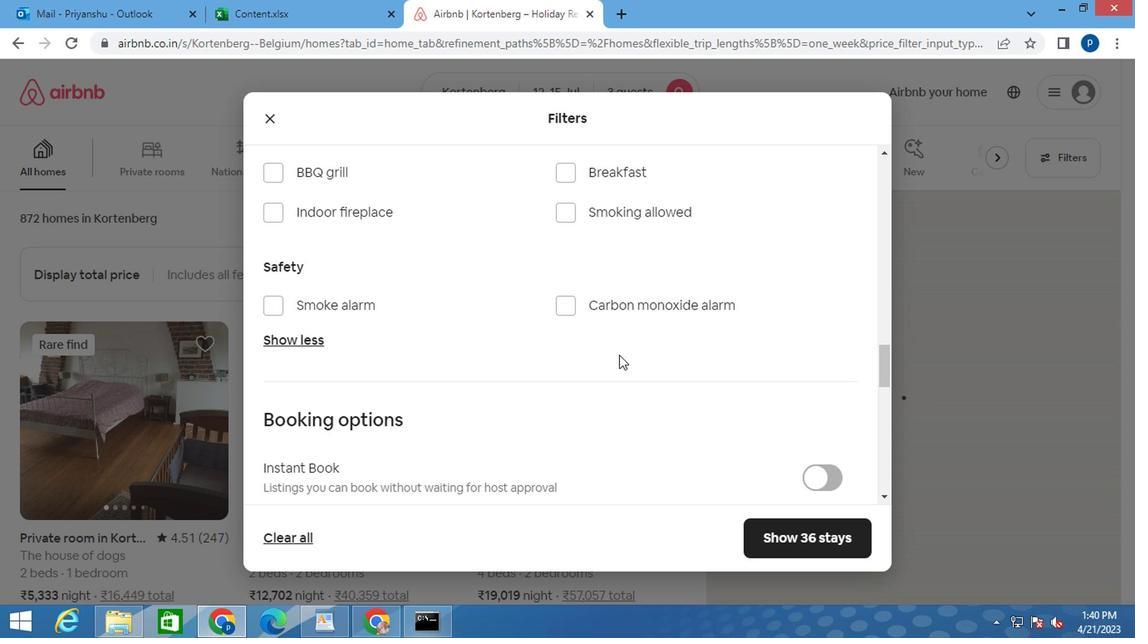 
Action: Mouse moved to (800, 248)
Screenshot: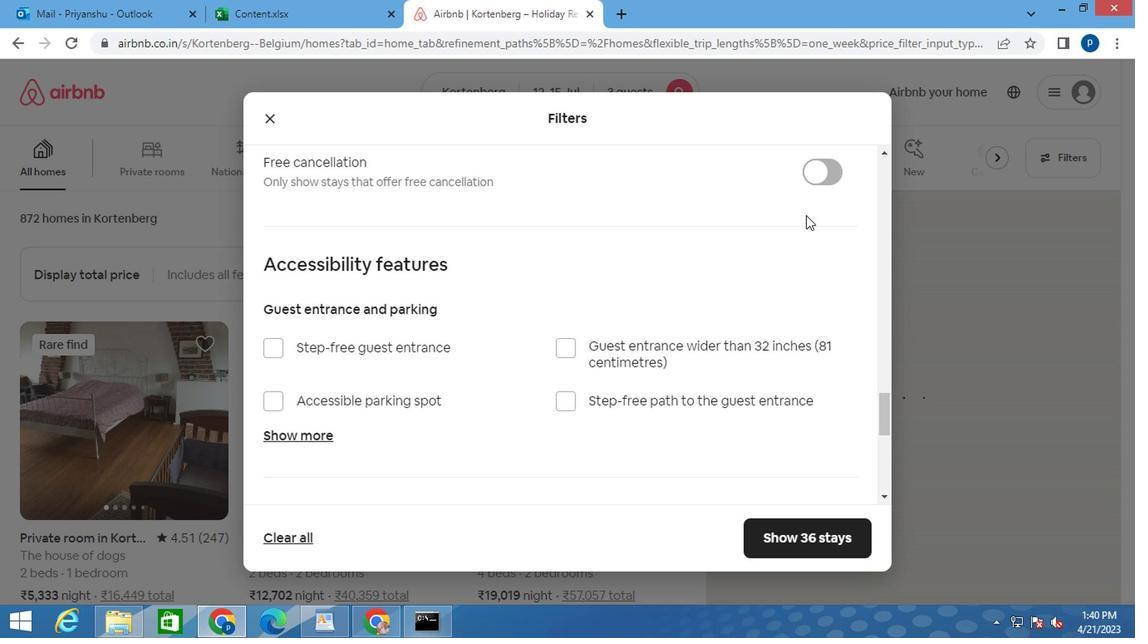 
Action: Mouse scrolled (800, 249) with delta (0, 0)
Screenshot: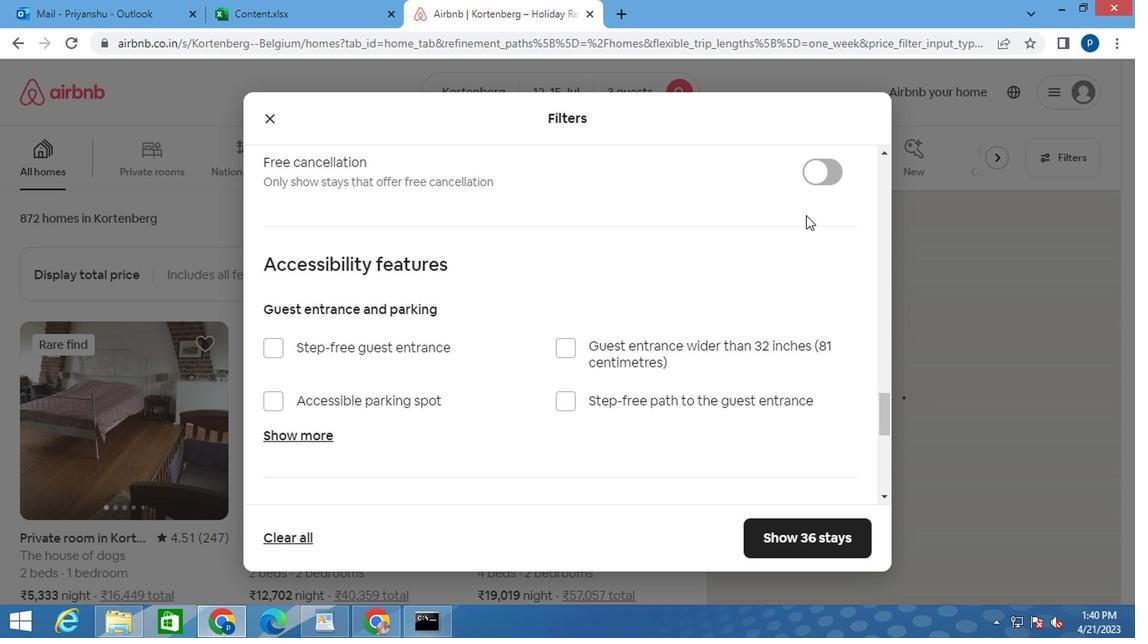 
Action: Mouse moved to (800, 249)
Screenshot: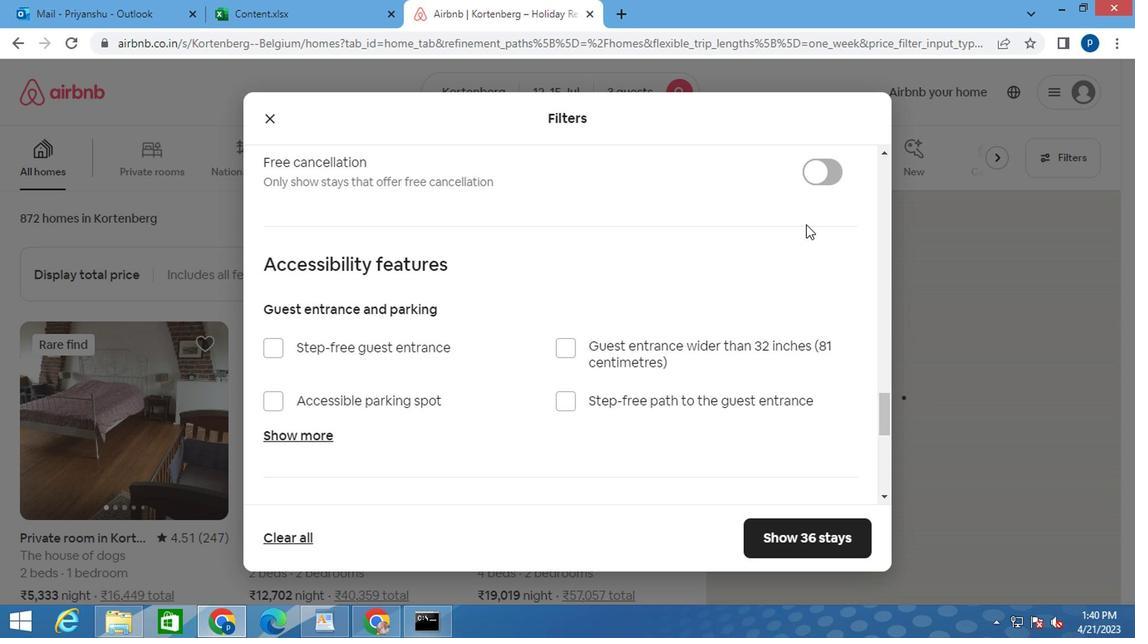 
Action: Mouse scrolled (800, 249) with delta (0, 0)
Screenshot: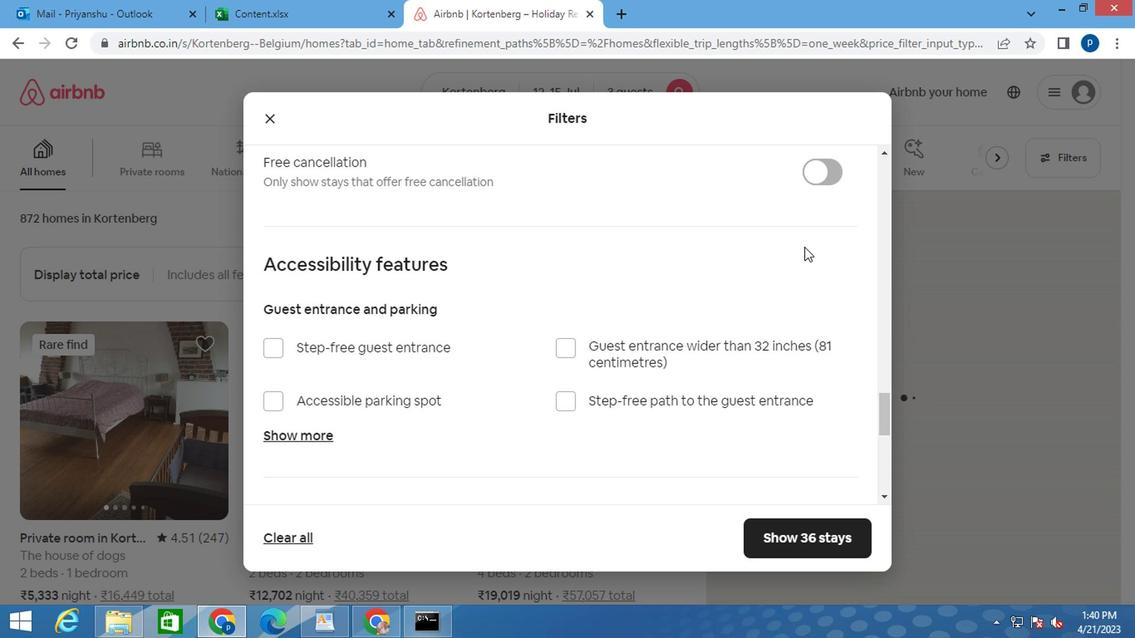 
Action: Mouse moved to (813, 275)
Screenshot: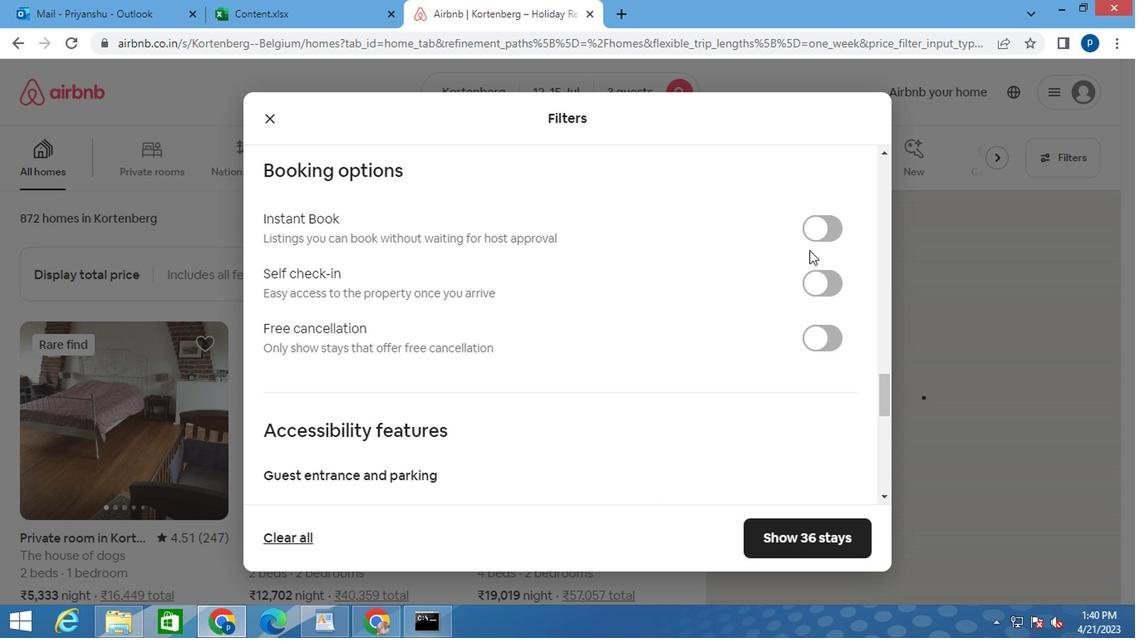 
Action: Mouse pressed left at (813, 275)
Screenshot: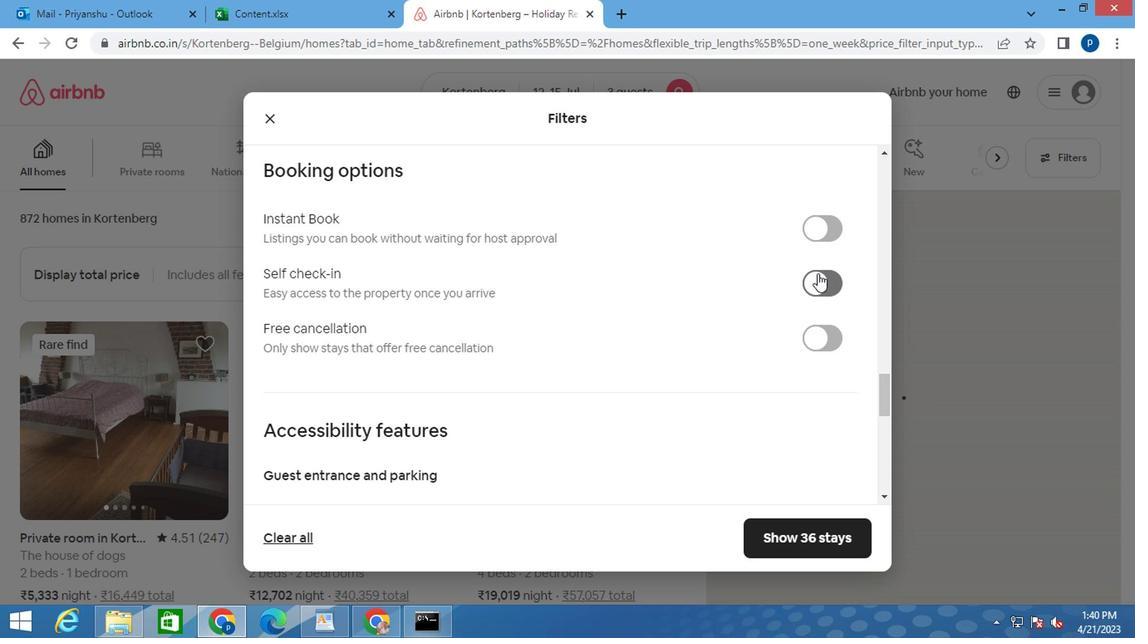 
Action: Mouse moved to (602, 375)
Screenshot: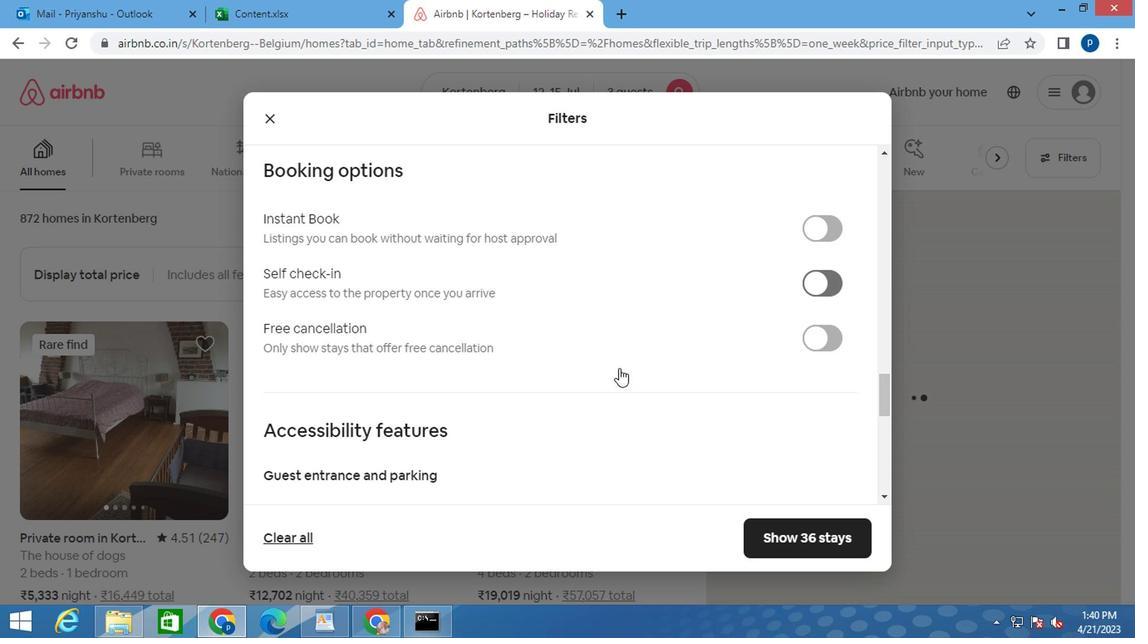 
Action: Mouse scrolled (602, 373) with delta (0, -1)
Screenshot: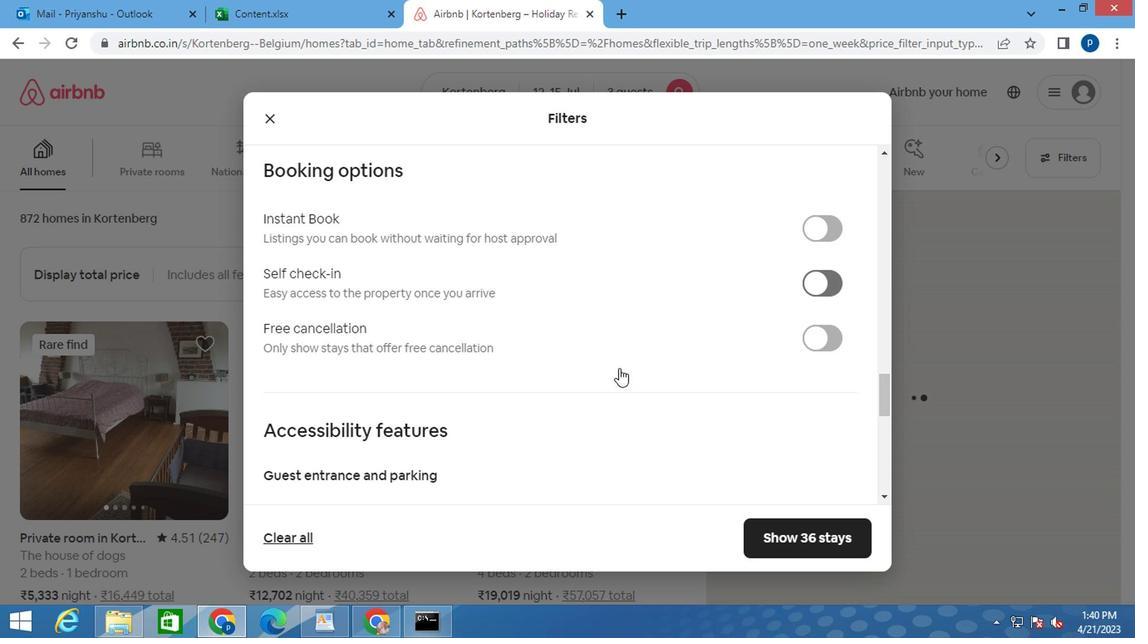 
Action: Mouse moved to (601, 375)
Screenshot: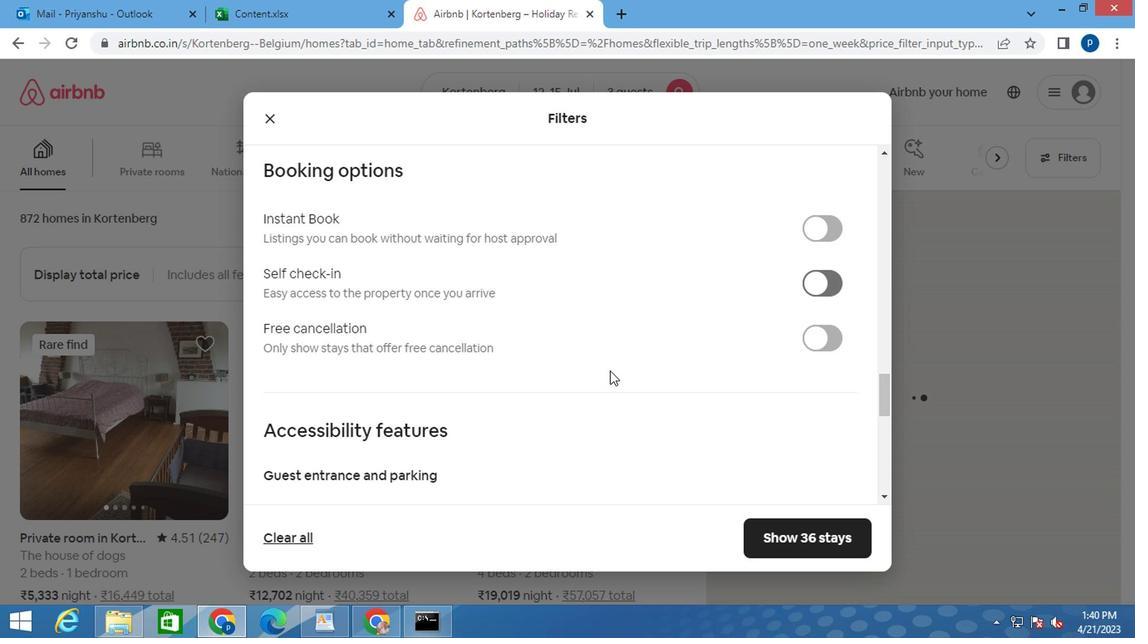 
Action: Mouse scrolled (601, 375) with delta (0, 0)
Screenshot: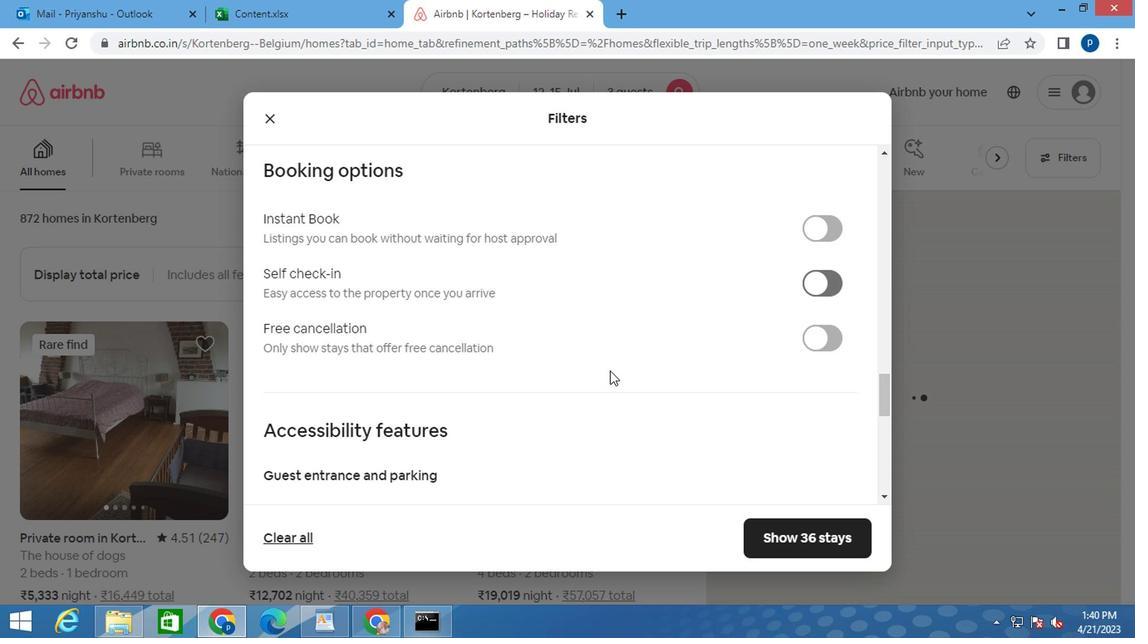 
Action: Mouse scrolled (601, 375) with delta (0, 0)
Screenshot: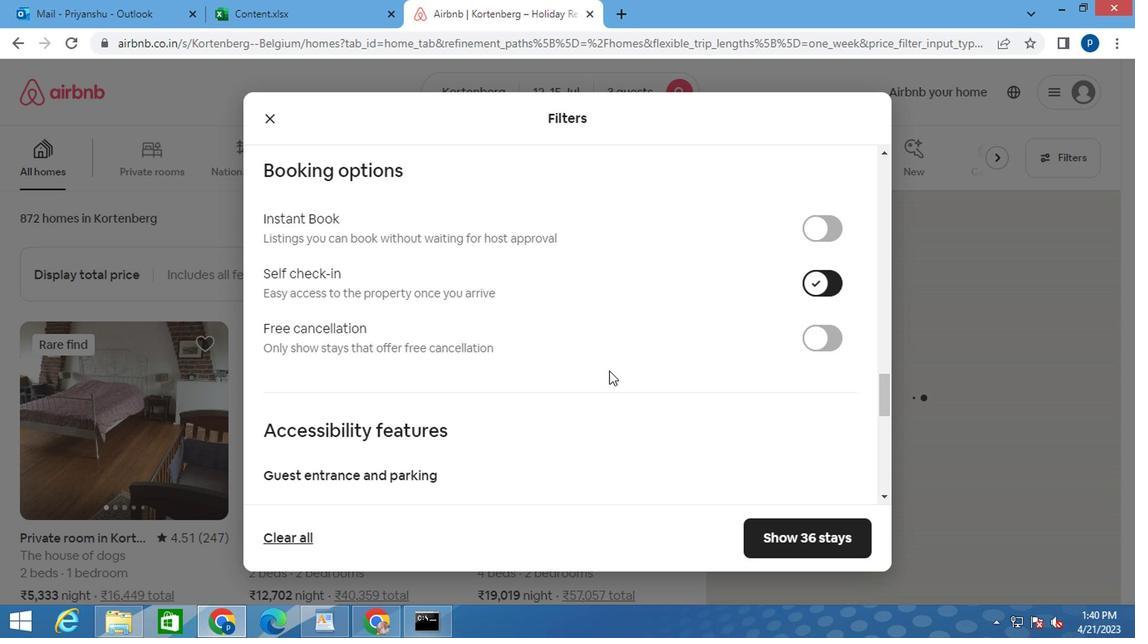 
Action: Mouse moved to (599, 375)
Screenshot: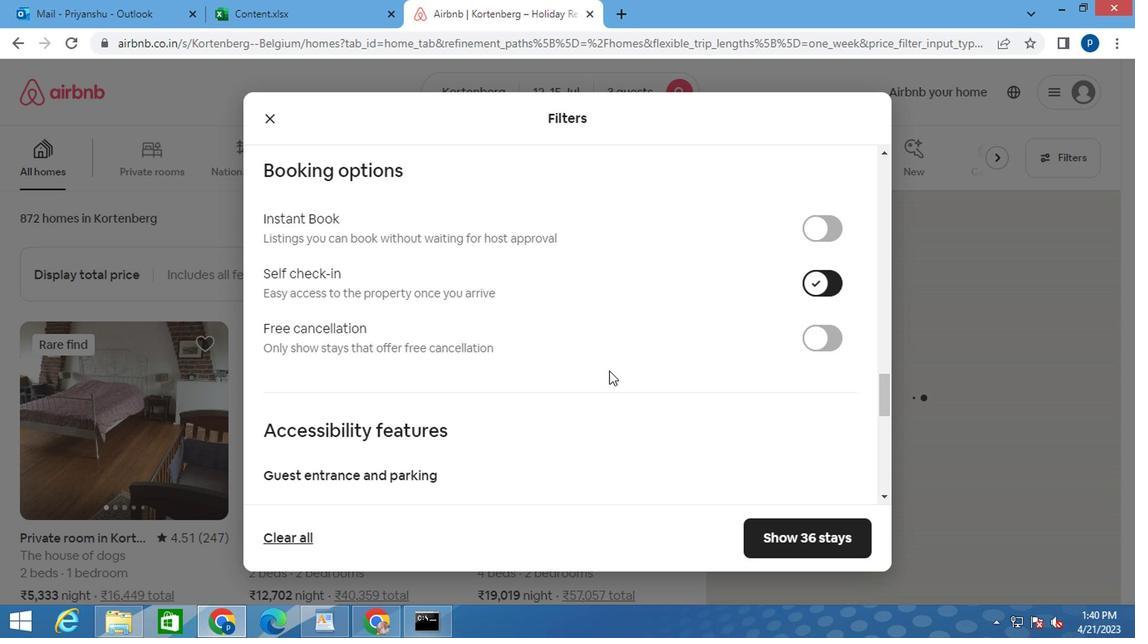 
Action: Mouse scrolled (599, 375) with delta (0, 0)
Screenshot: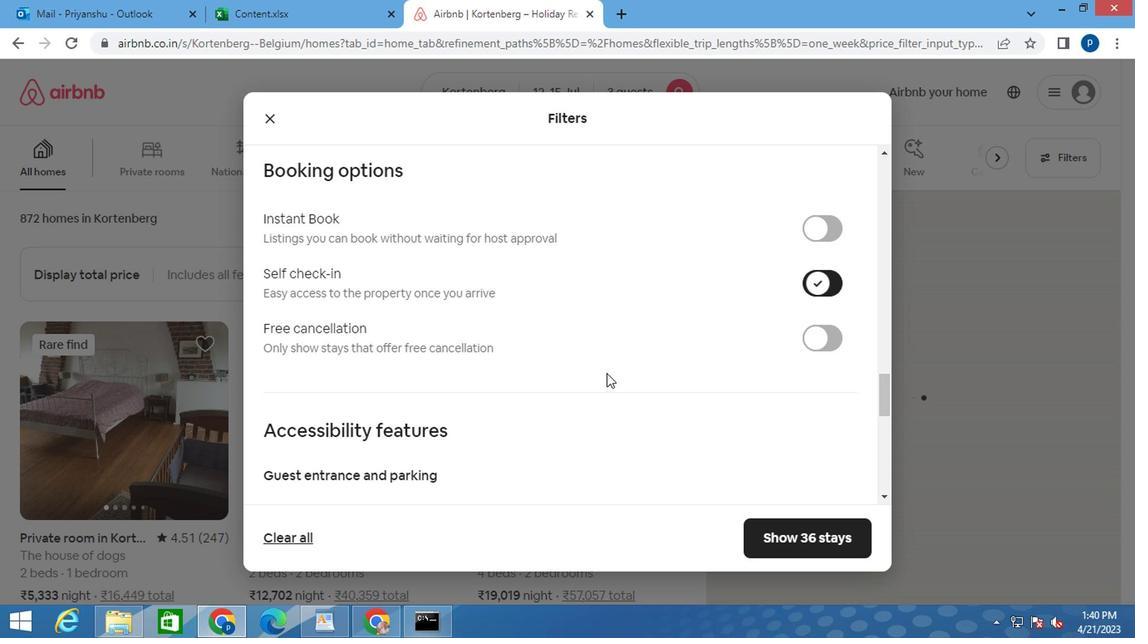 
Action: Mouse moved to (592, 375)
Screenshot: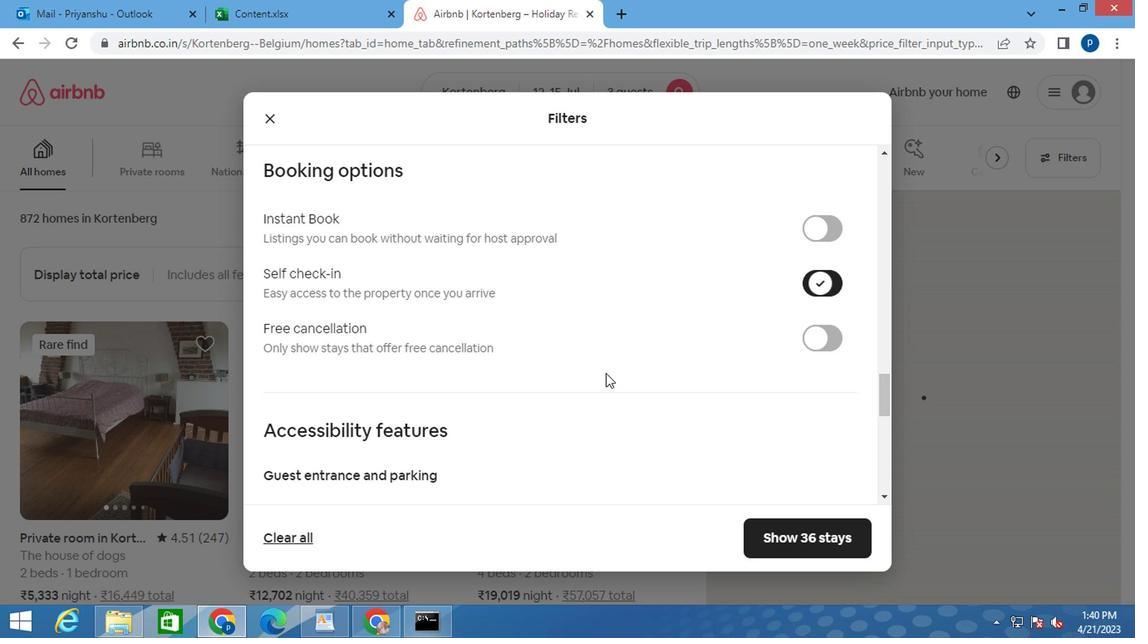 
Action: Mouse scrolled (596, 375) with delta (0, 0)
Screenshot: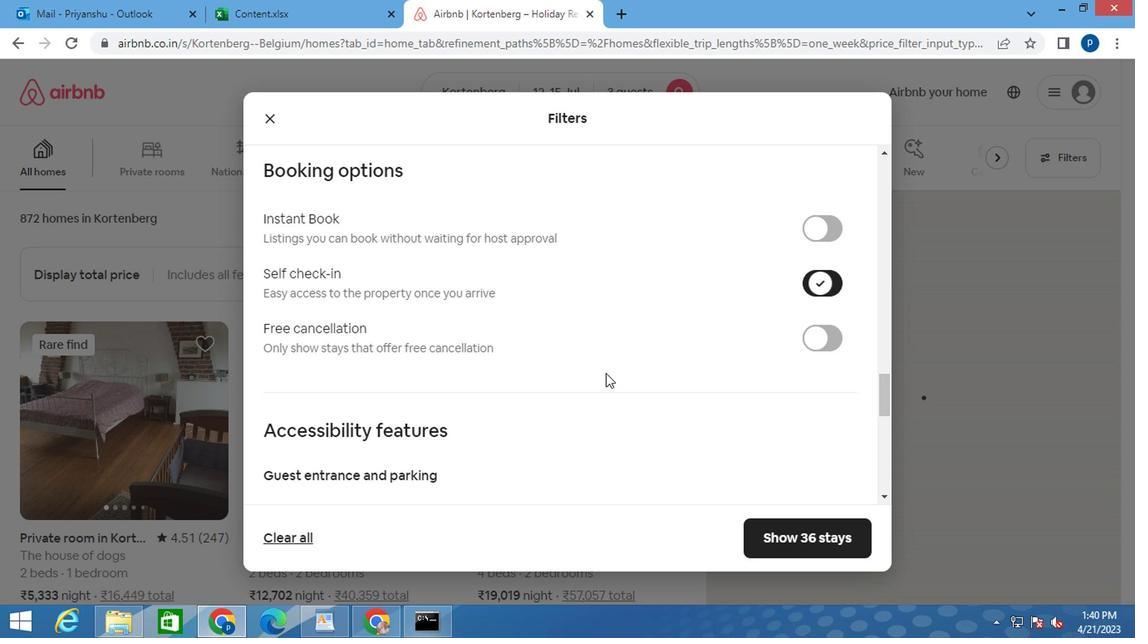 
Action: Mouse moved to (273, 440)
Screenshot: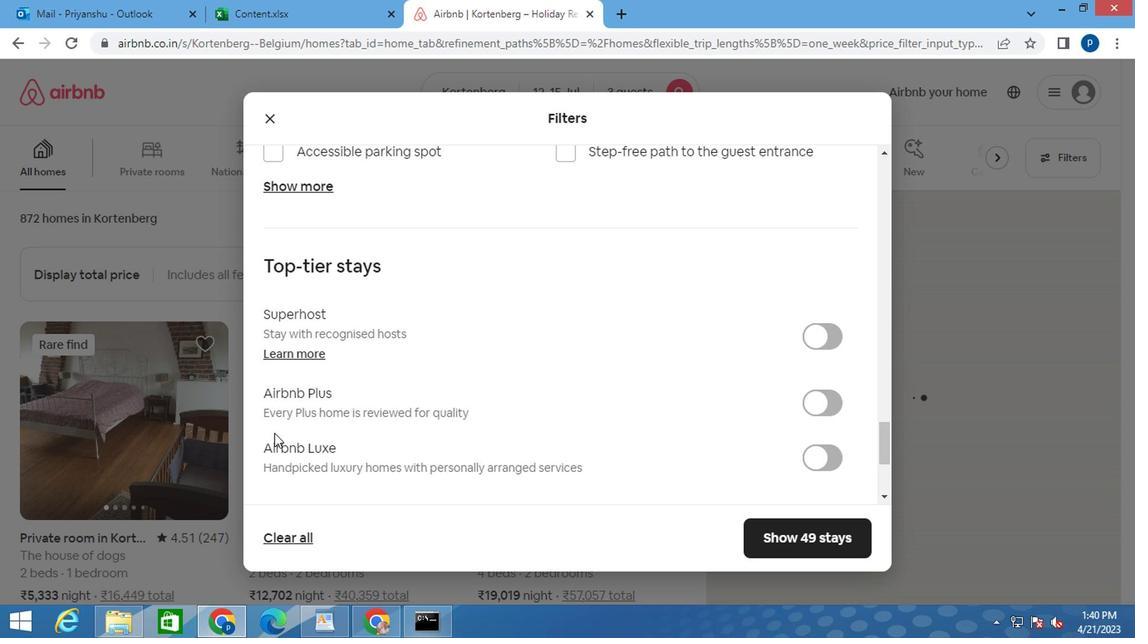 
Action: Mouse scrolled (273, 438) with delta (0, -1)
Screenshot: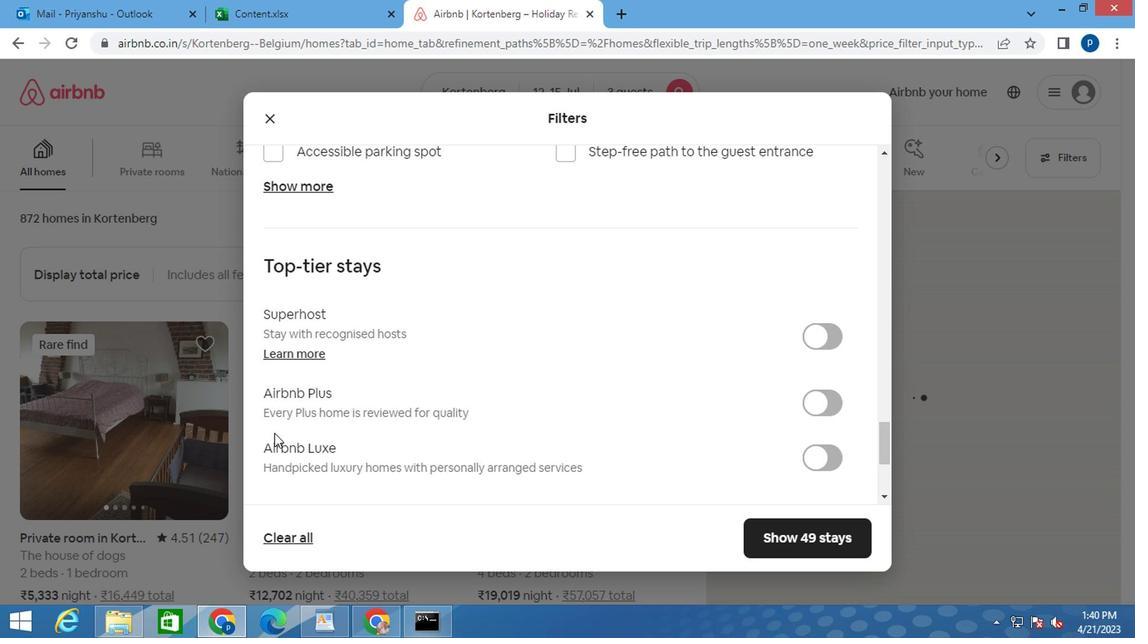 
Action: Mouse scrolled (273, 438) with delta (0, -1)
Screenshot: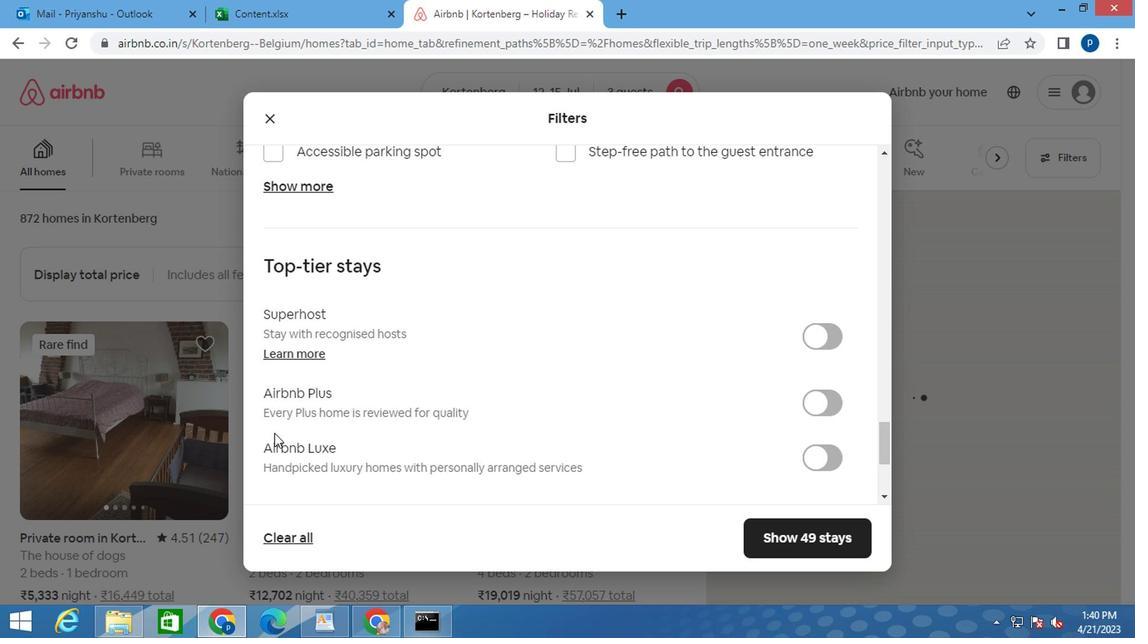 
Action: Mouse scrolled (273, 438) with delta (0, -1)
Screenshot: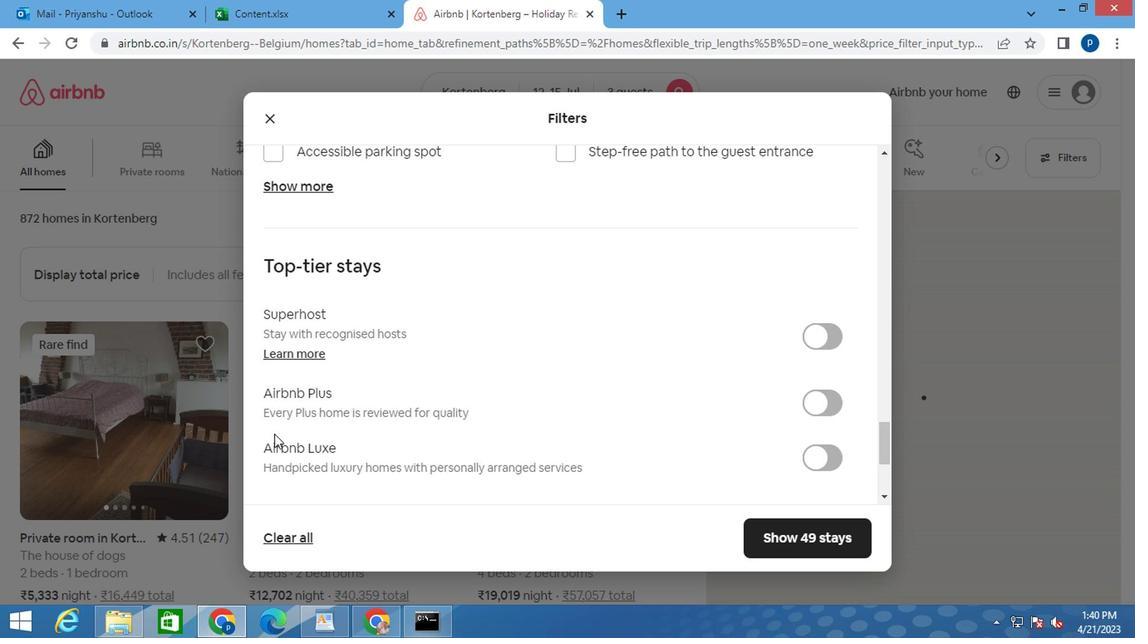
Action: Mouse scrolled (273, 438) with delta (0, -1)
Screenshot: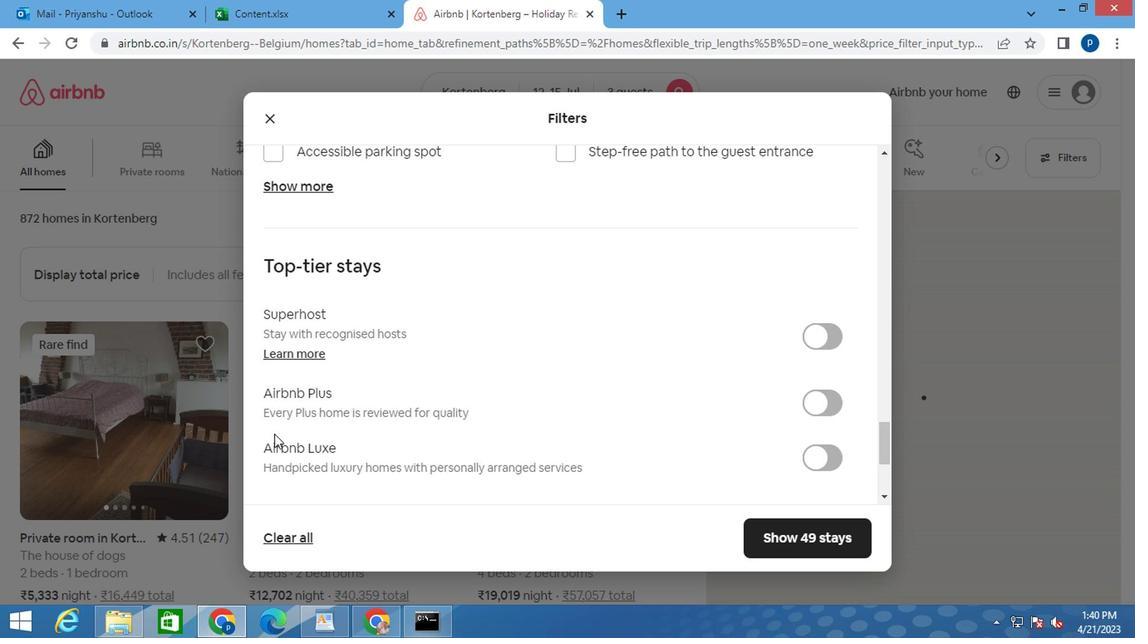 
Action: Mouse scrolled (273, 438) with delta (0, -1)
Screenshot: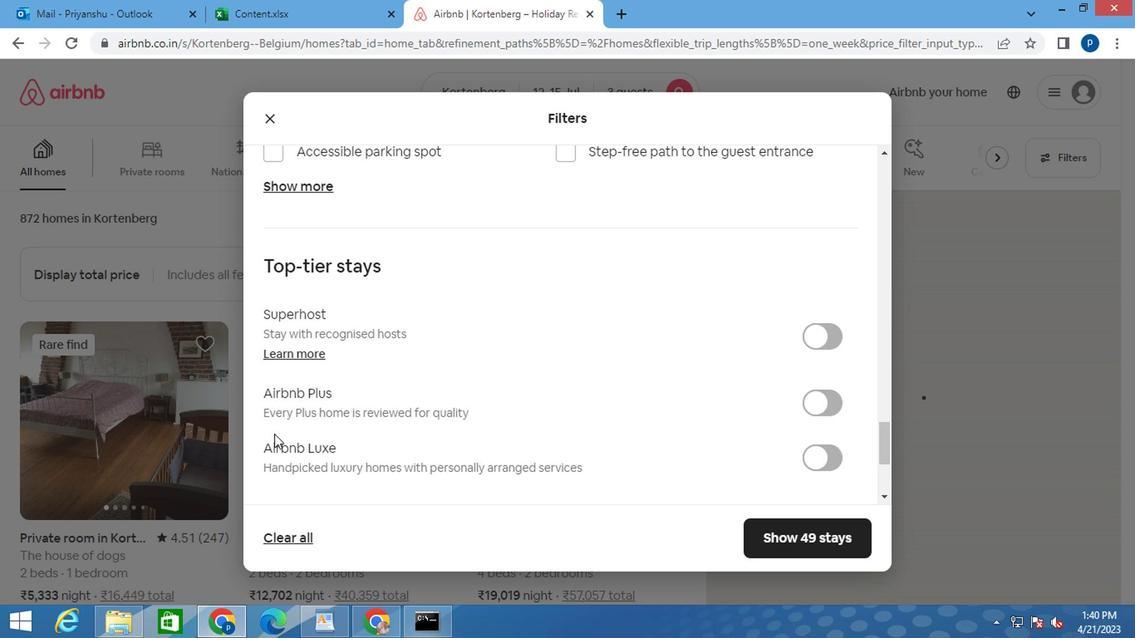 
Action: Mouse moved to (272, 392)
Screenshot: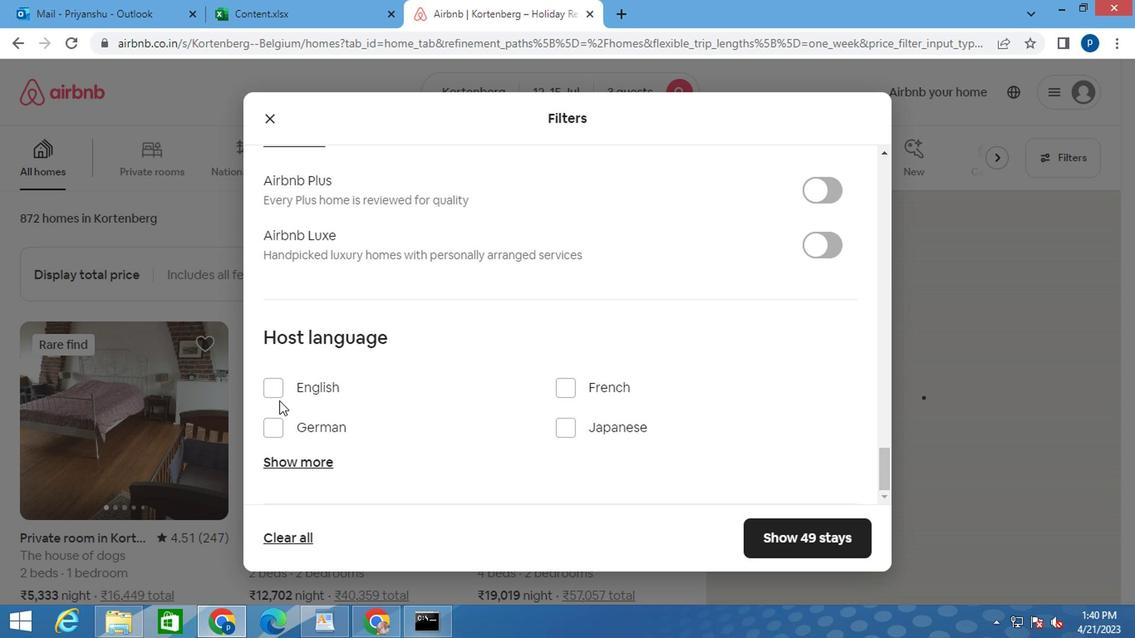 
Action: Mouse pressed left at (272, 392)
Screenshot: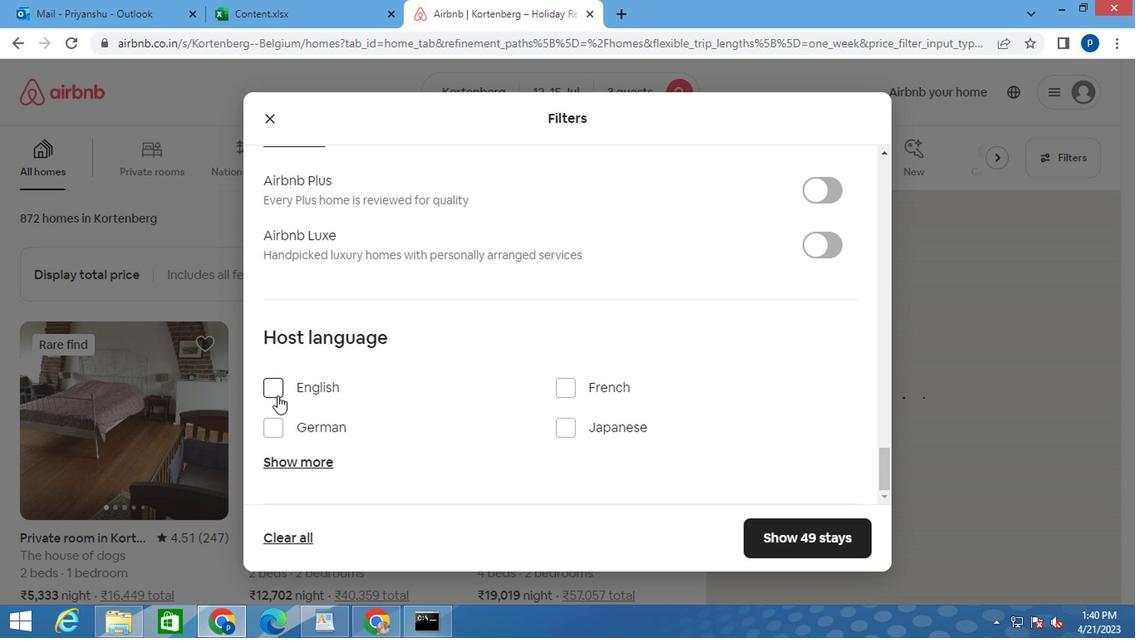 
Action: Mouse moved to (807, 537)
Screenshot: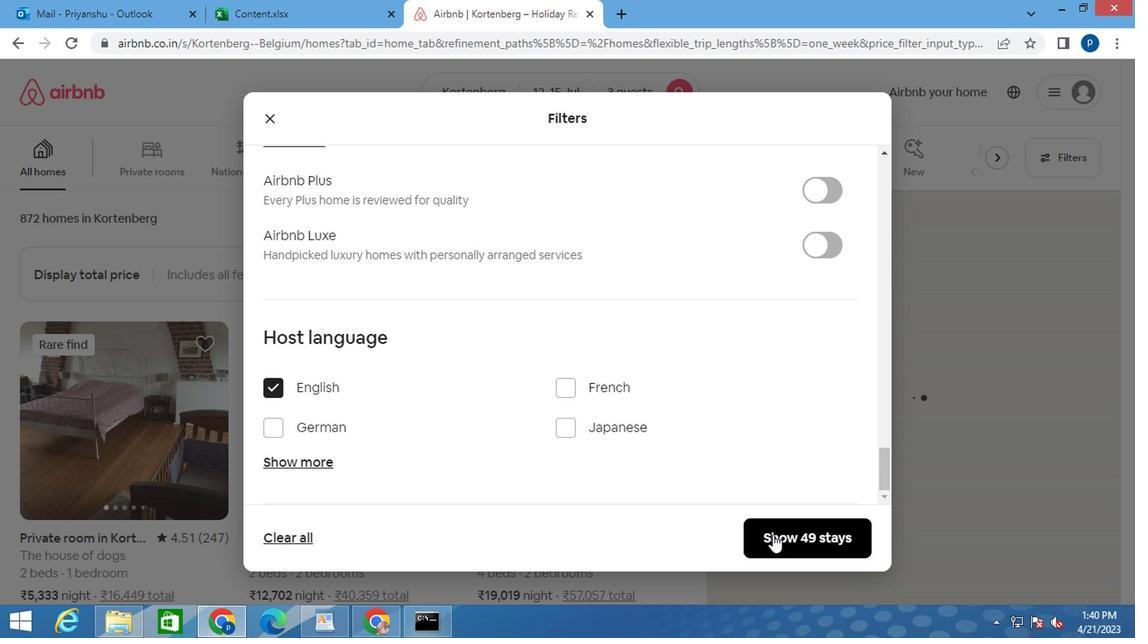 
Action: Mouse pressed left at (807, 537)
Screenshot: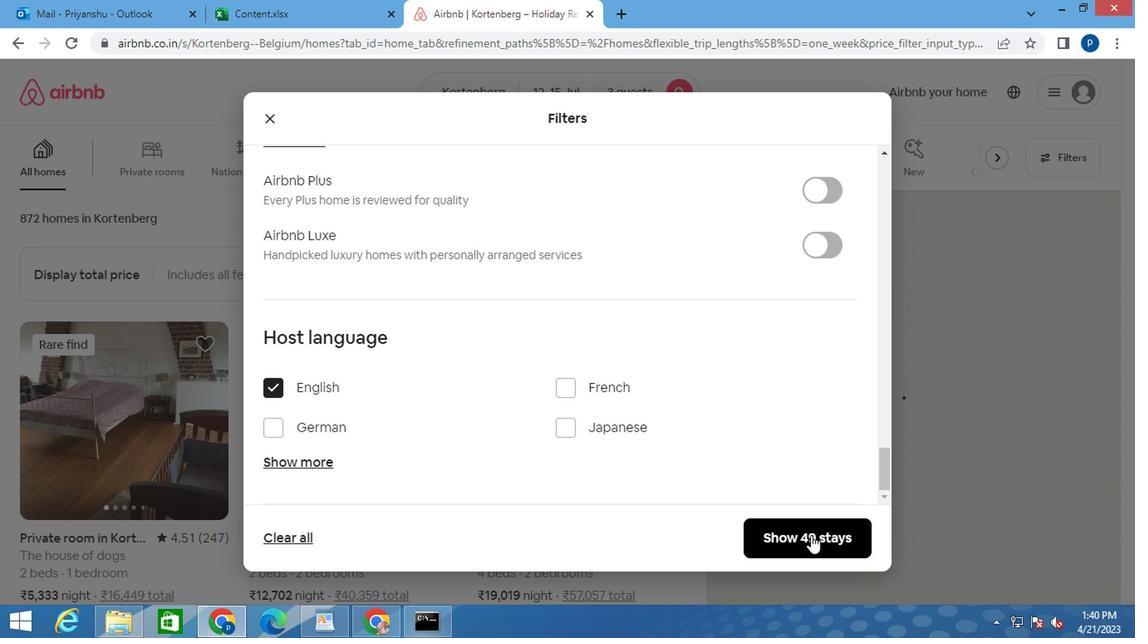 
Action: Mouse moved to (807, 537)
Screenshot: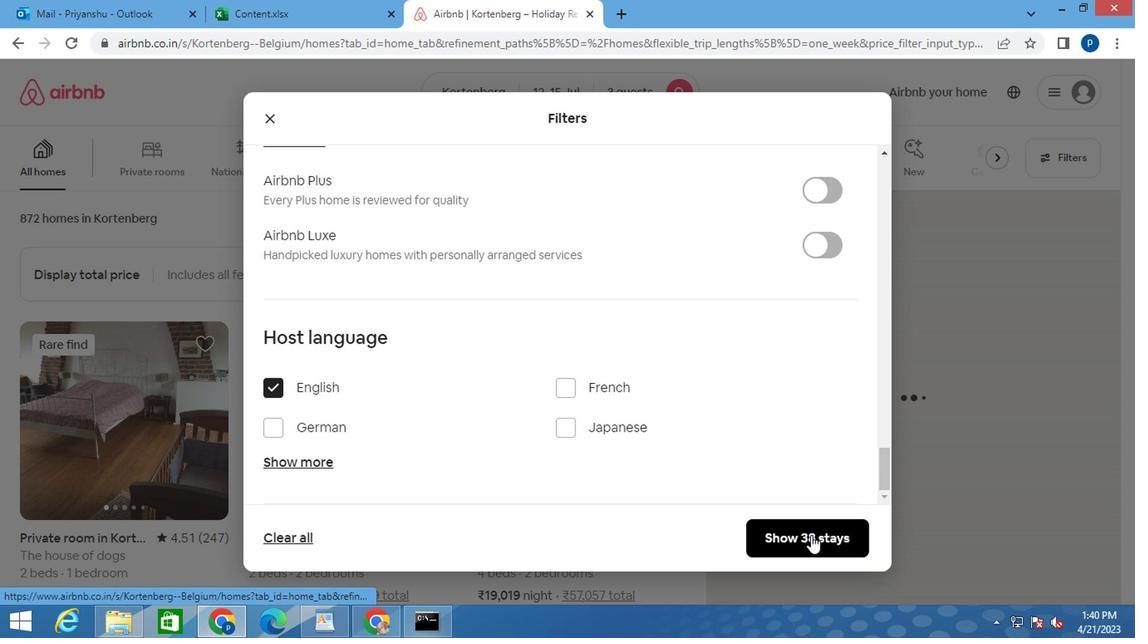 
